 Task: Find connections with filter location Media Luna with filter topic #careerswith filter profile language Potuguese with filter current company Aon with filter school ATAL BIHARI VAJPAYEE UNIVERSITY (ABVP) BILASPUR with filter industry Paper and Forest Product Manufacturing with filter service category User Experience Writing with filter keywords title Director
Action: Mouse moved to (607, 77)
Screenshot: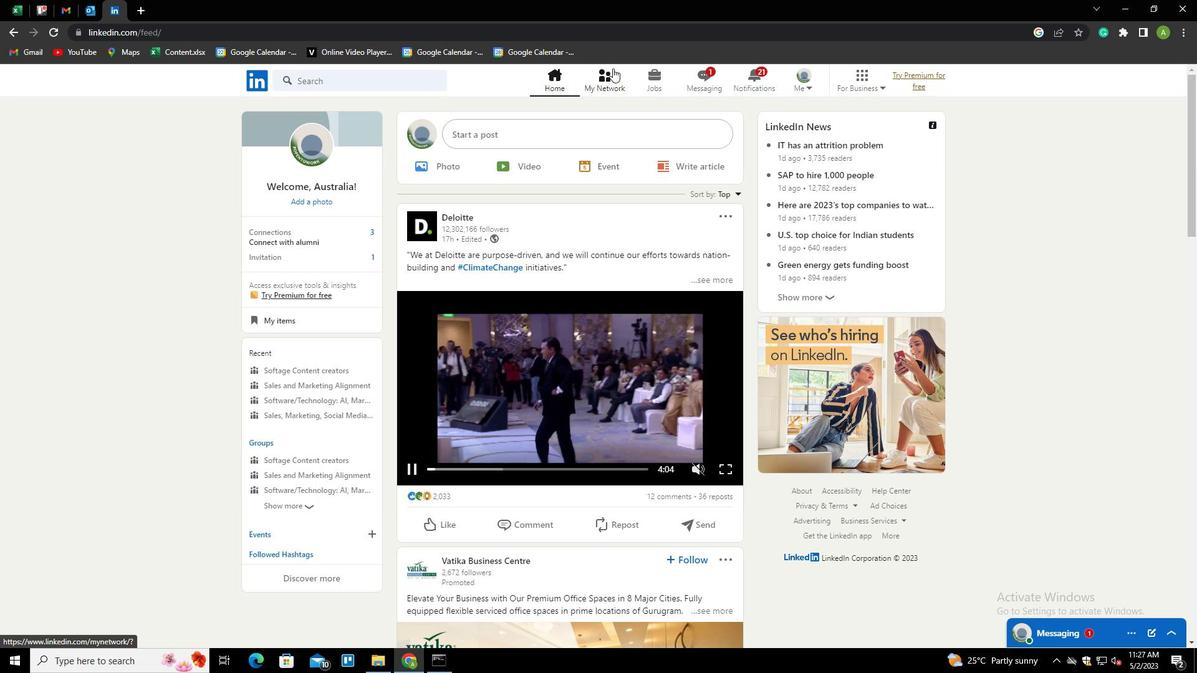 
Action: Mouse pressed left at (607, 77)
Screenshot: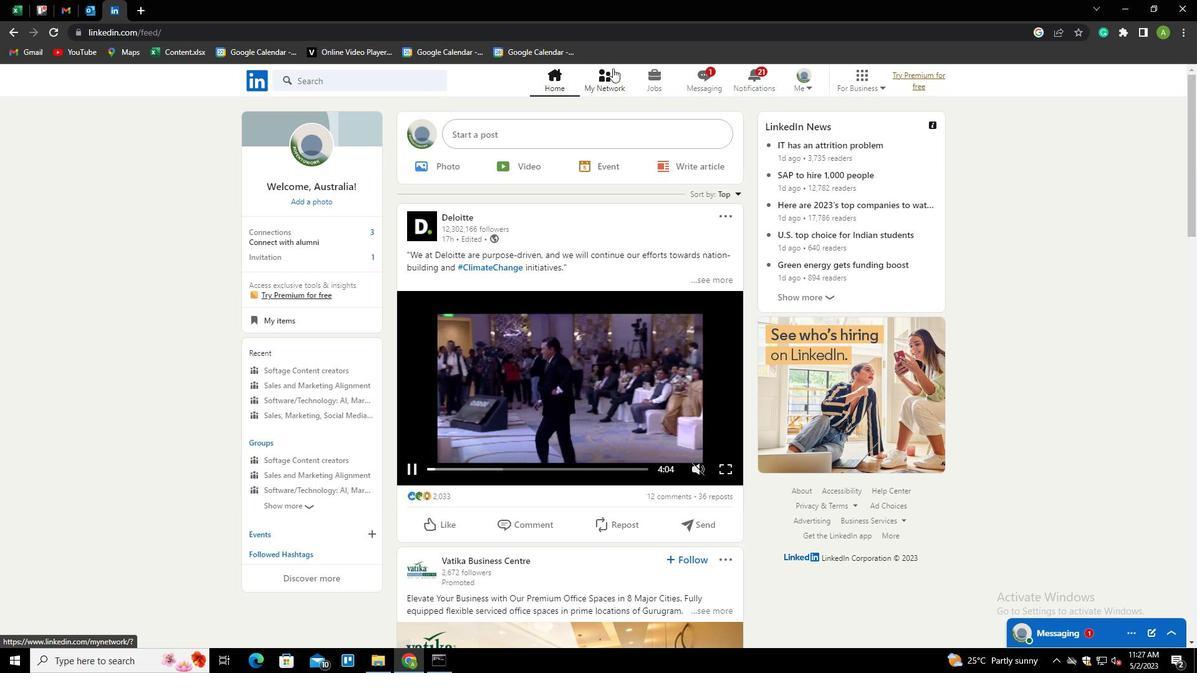 
Action: Mouse moved to (328, 148)
Screenshot: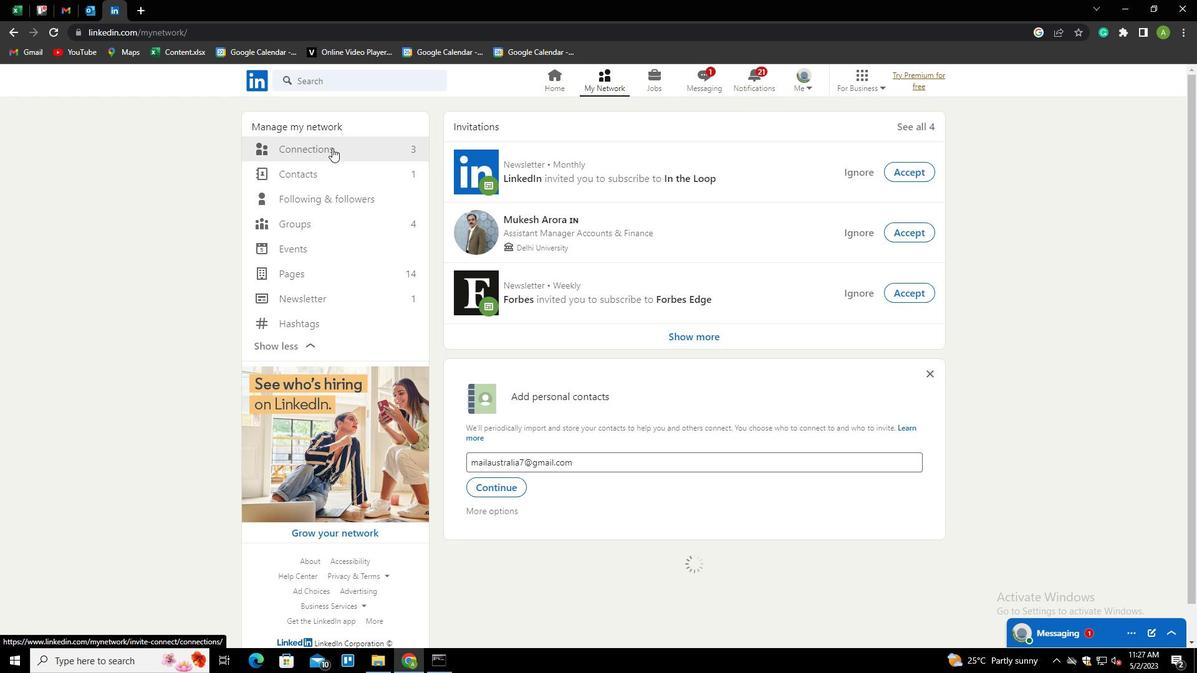 
Action: Mouse pressed left at (328, 148)
Screenshot: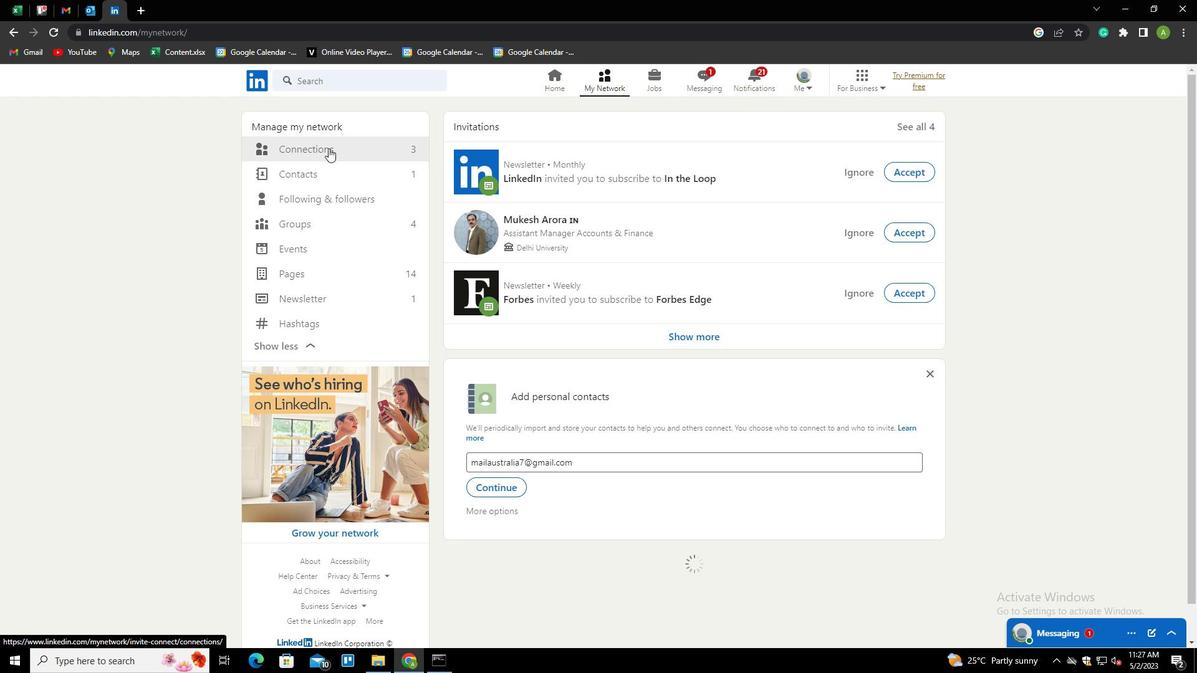 
Action: Mouse moved to (680, 148)
Screenshot: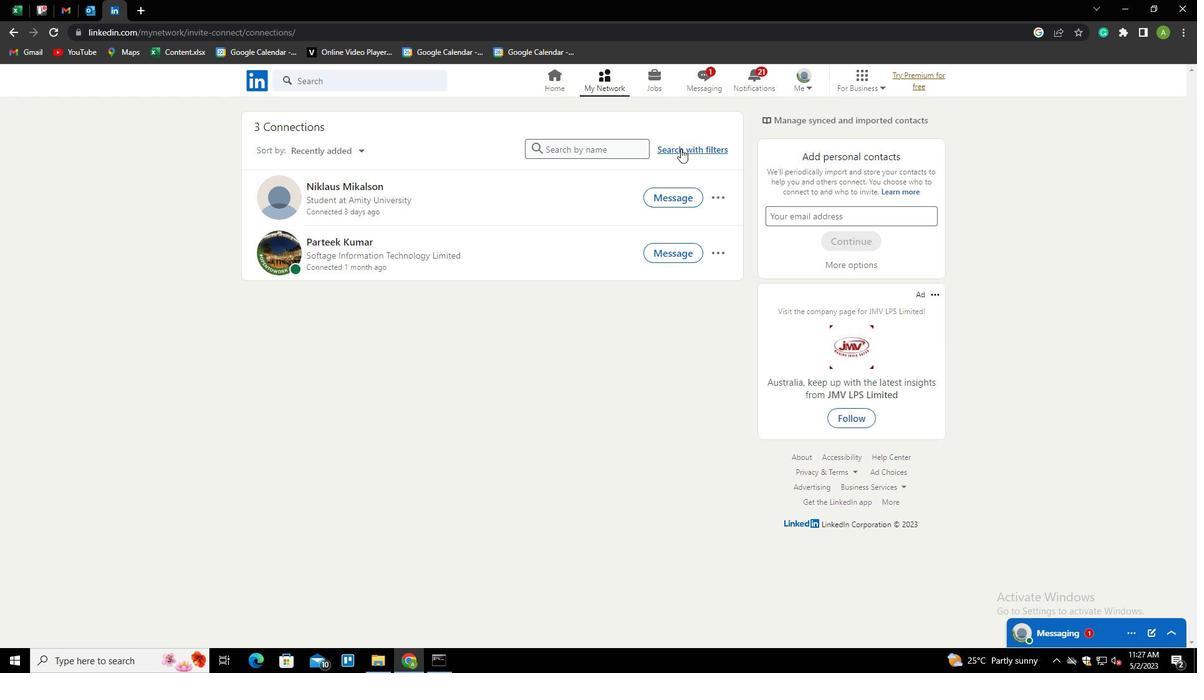 
Action: Mouse pressed left at (680, 148)
Screenshot: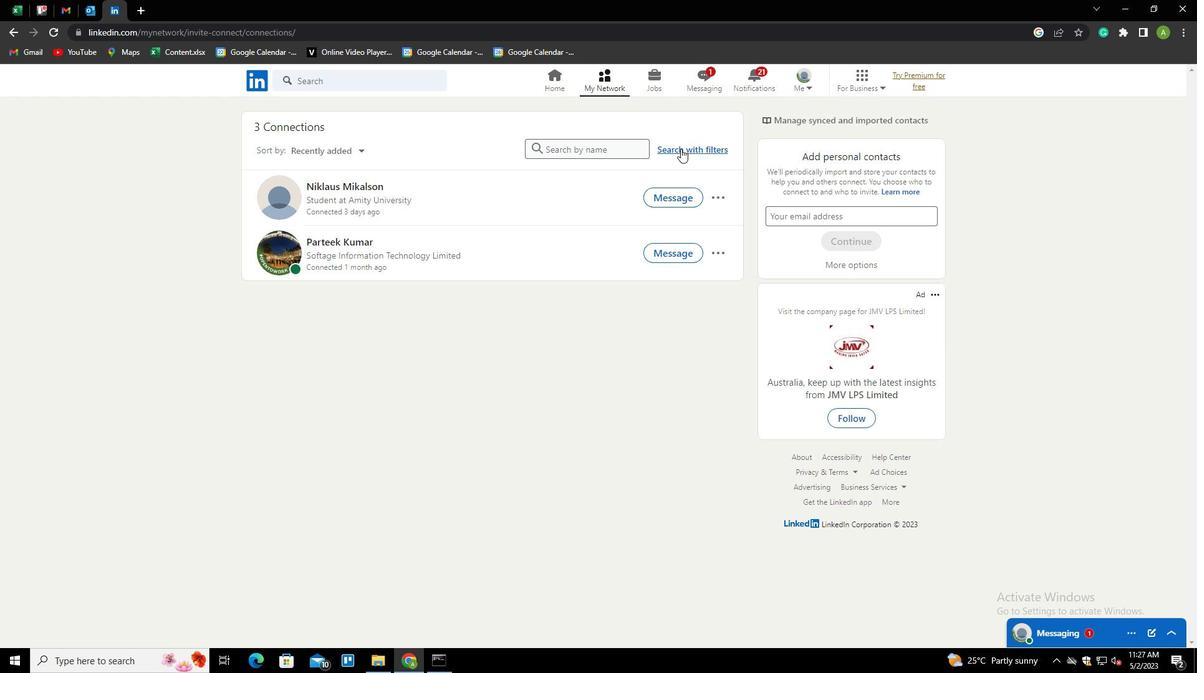 
Action: Mouse moved to (641, 109)
Screenshot: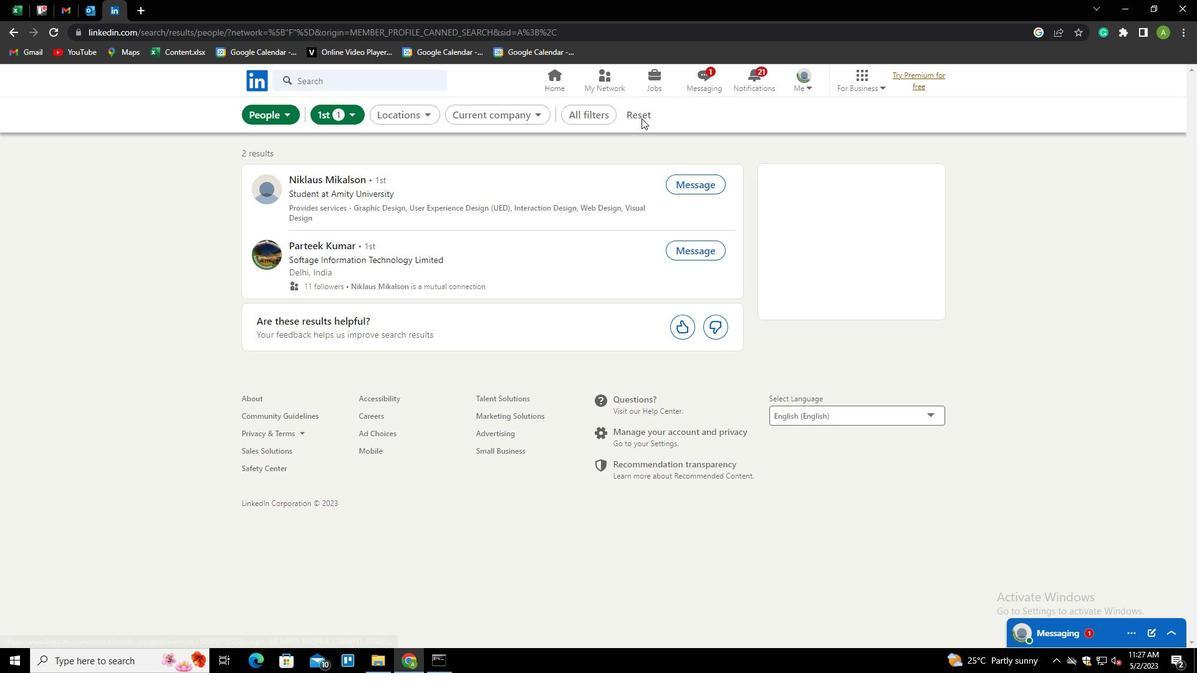 
Action: Mouse pressed left at (641, 109)
Screenshot: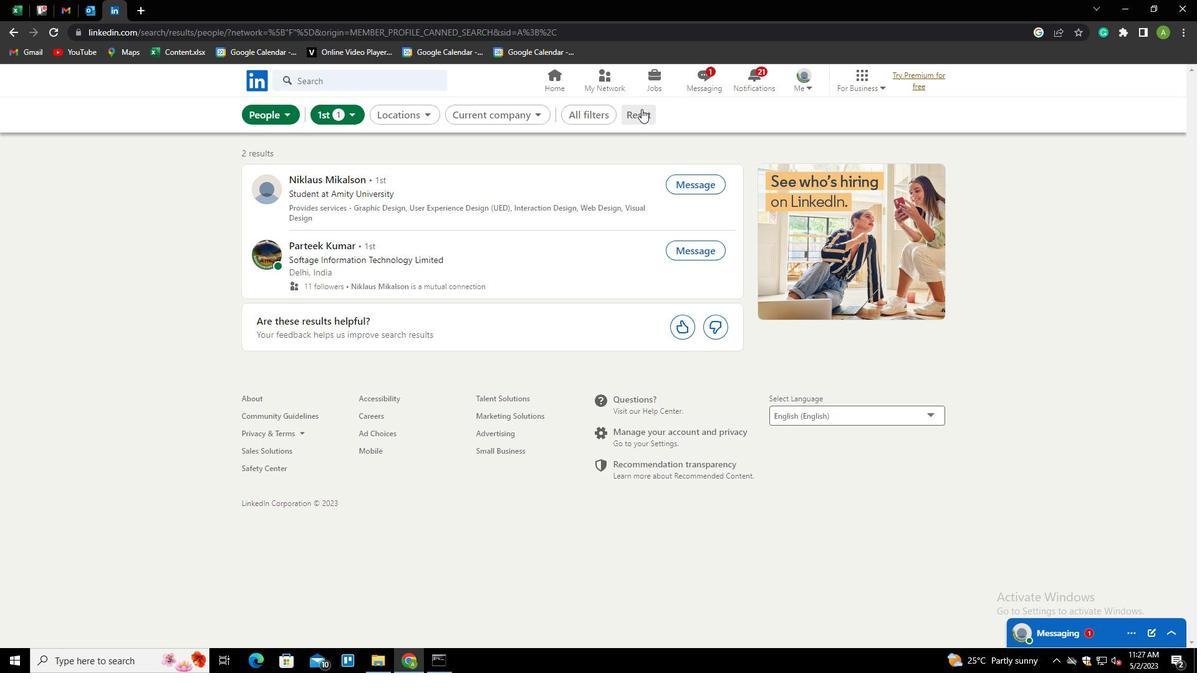 
Action: Mouse moved to (627, 114)
Screenshot: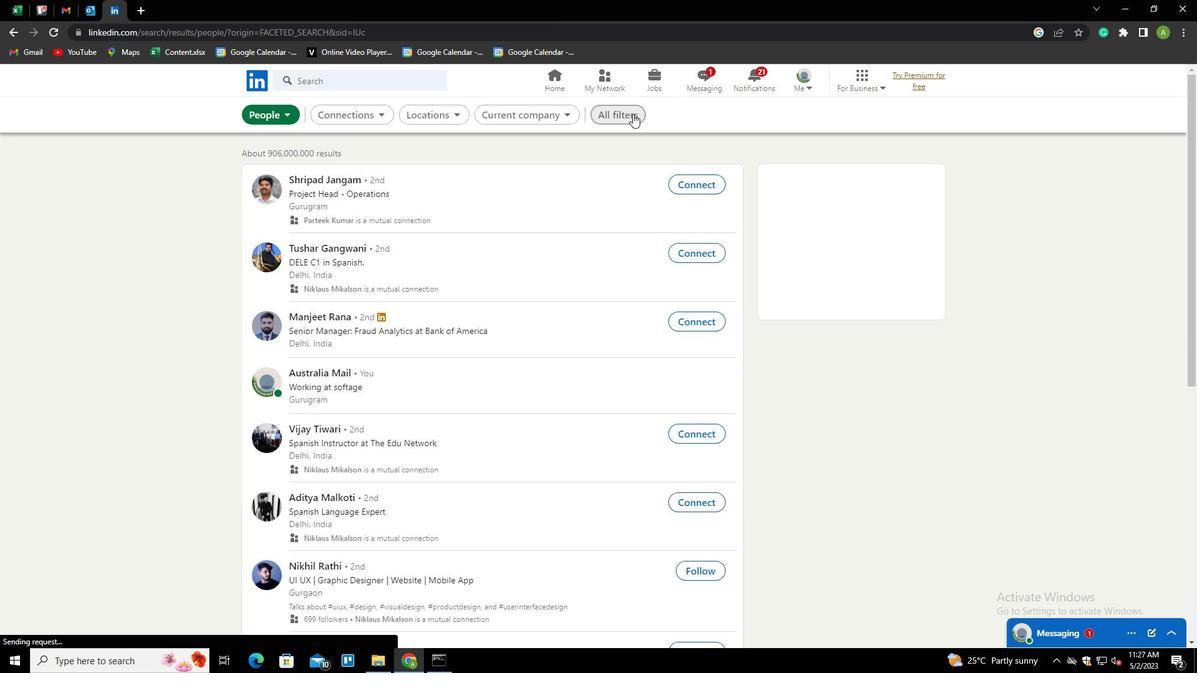 
Action: Mouse pressed left at (627, 114)
Screenshot: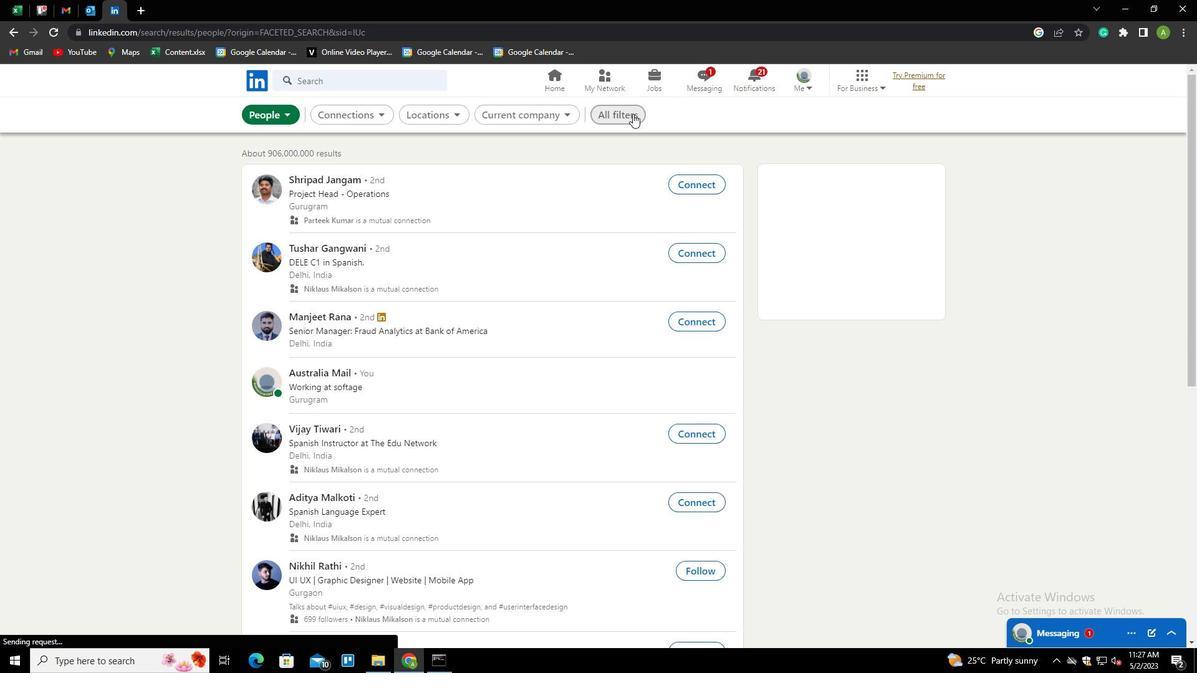 
Action: Mouse moved to (1065, 325)
Screenshot: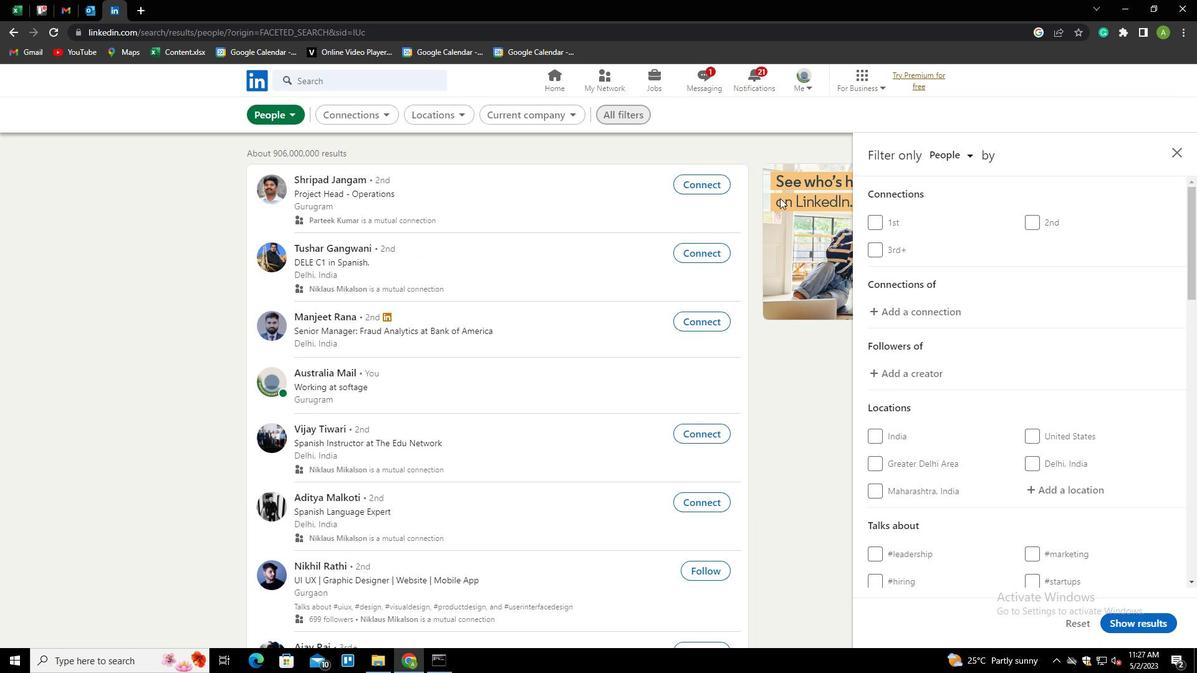 
Action: Mouse scrolled (1065, 324) with delta (0, 0)
Screenshot: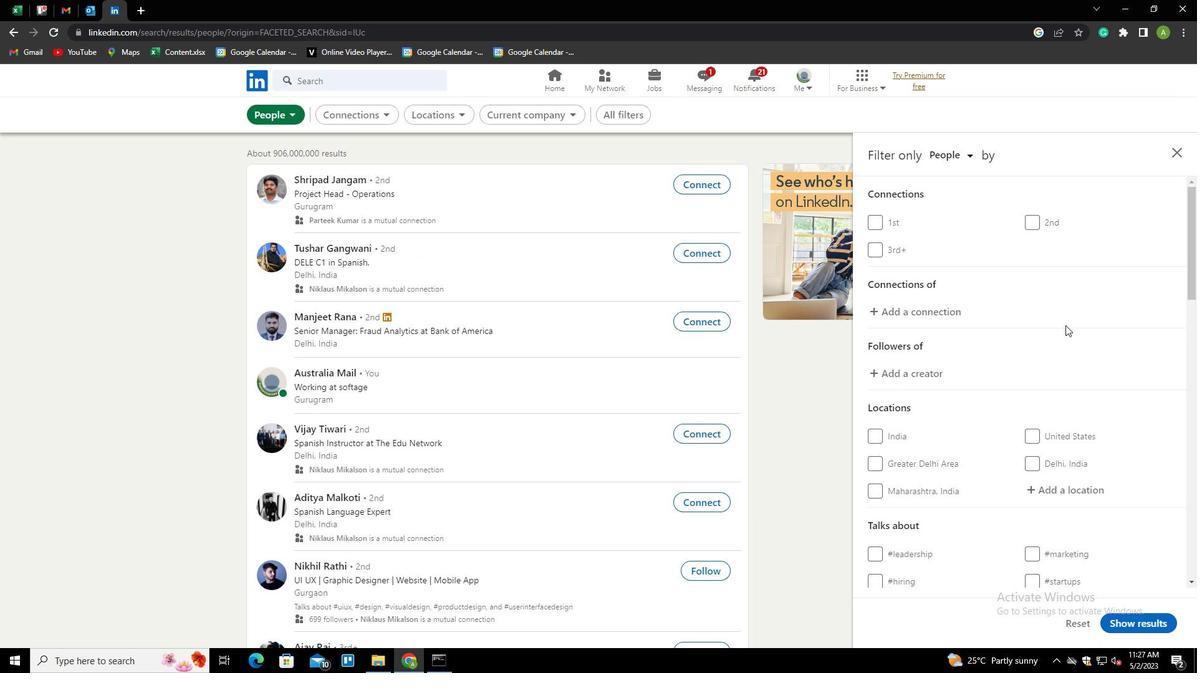 
Action: Mouse scrolled (1065, 324) with delta (0, 0)
Screenshot: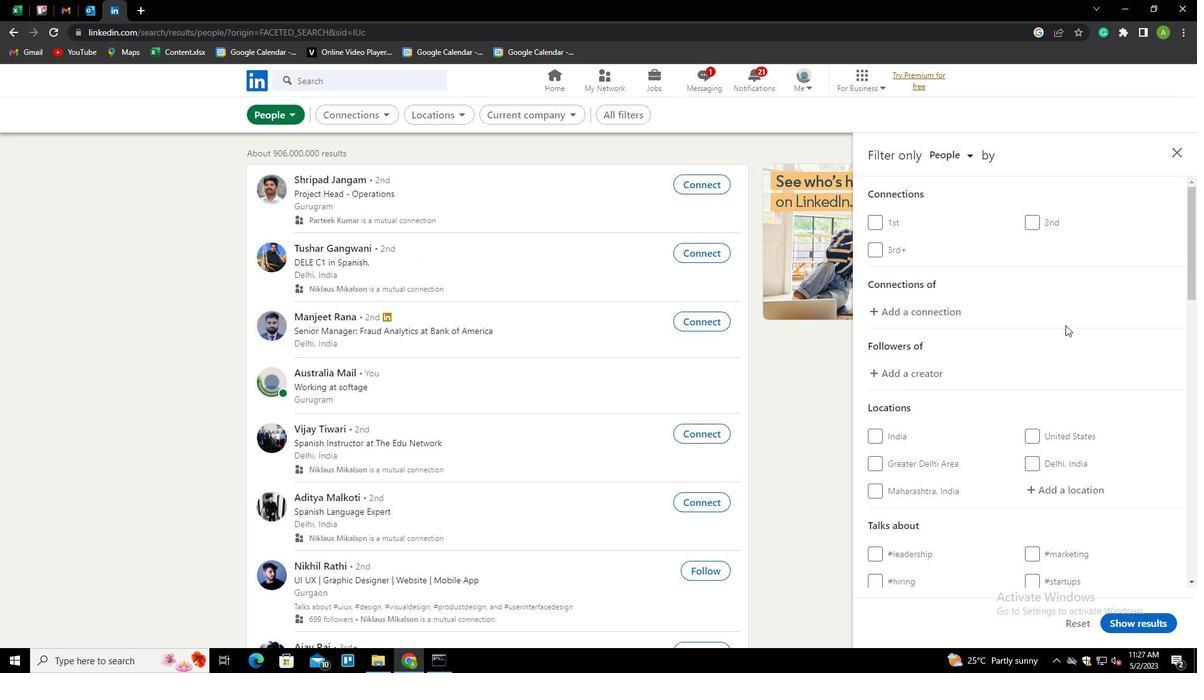 
Action: Mouse moved to (1042, 346)
Screenshot: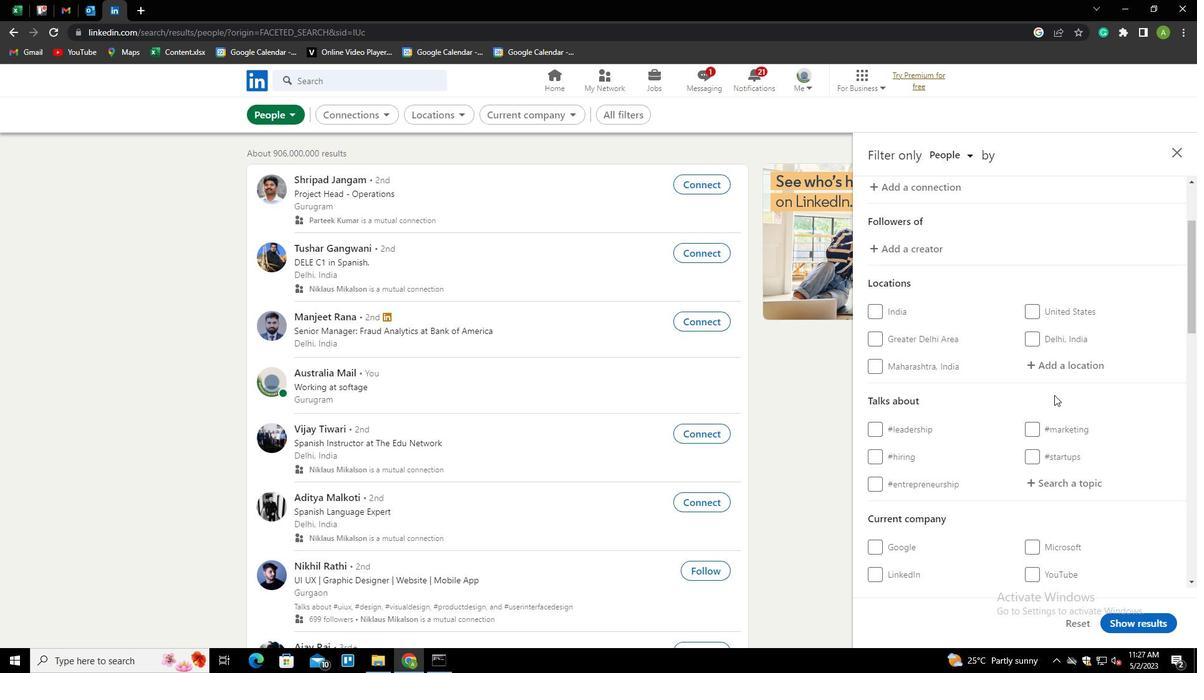 
Action: Mouse pressed left at (1042, 346)
Screenshot: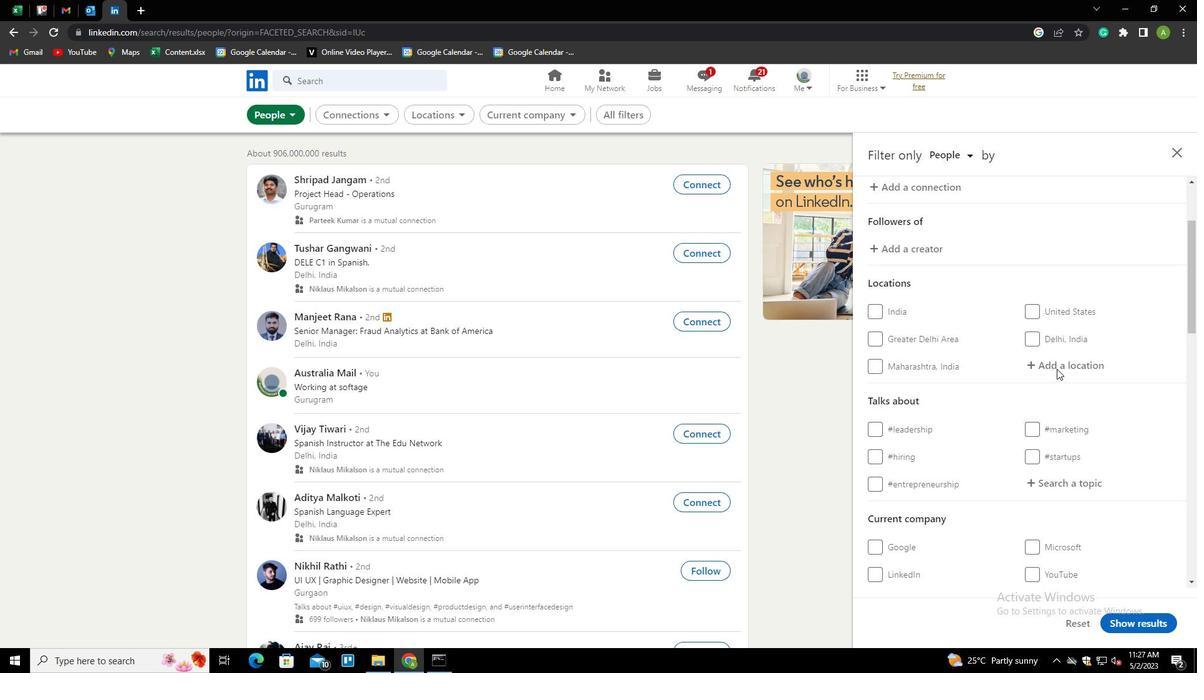 
Action: Mouse moved to (1042, 363)
Screenshot: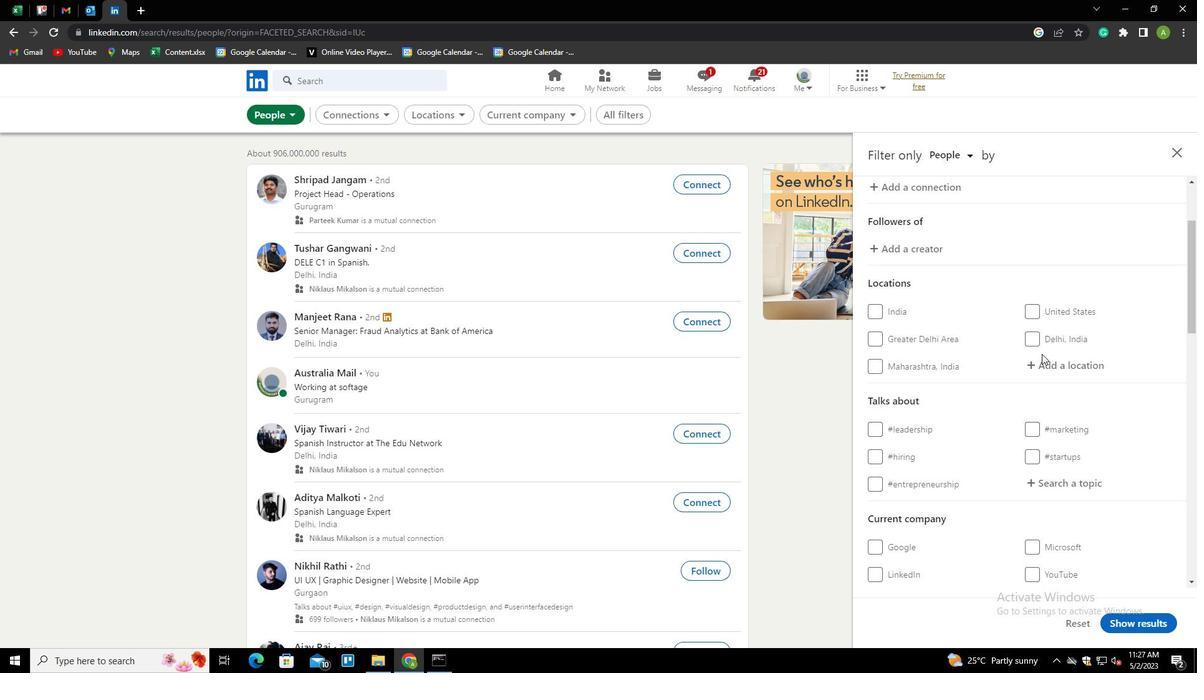 
Action: Mouse pressed left at (1042, 363)
Screenshot: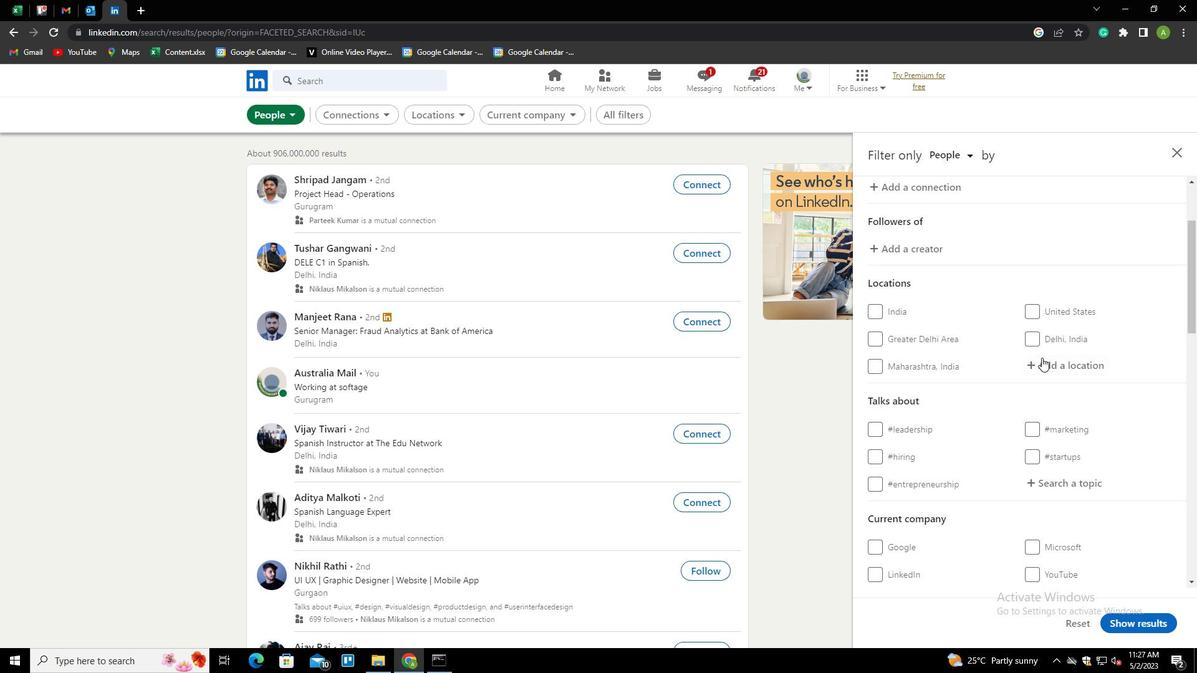 
Action: Mouse moved to (1050, 364)
Screenshot: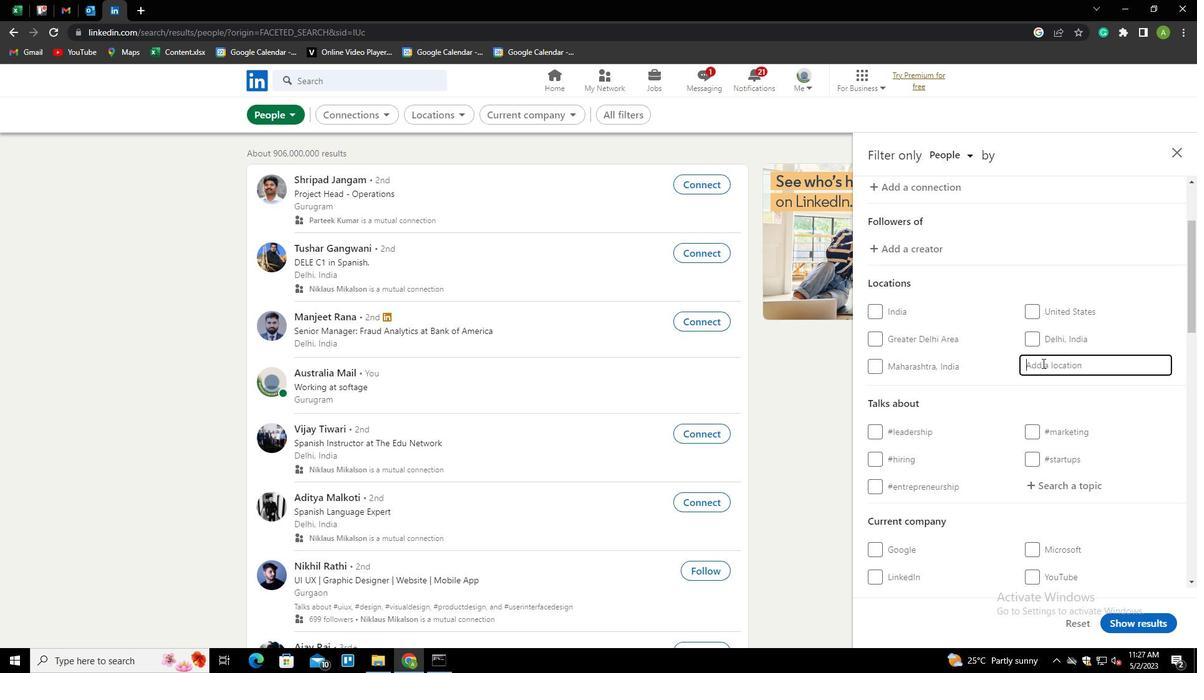 
Action: Mouse pressed left at (1050, 364)
Screenshot: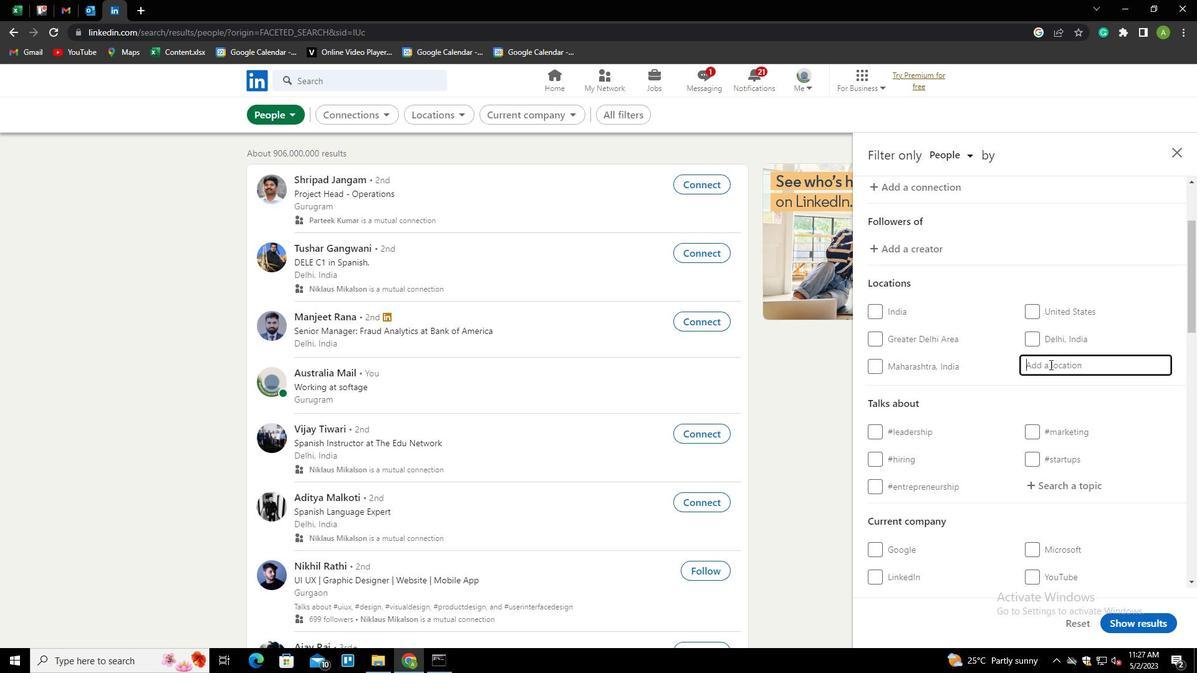 
Action: Key pressed <Key.shift>MEDIA<Key.space><Key.shift>LUNA
Screenshot: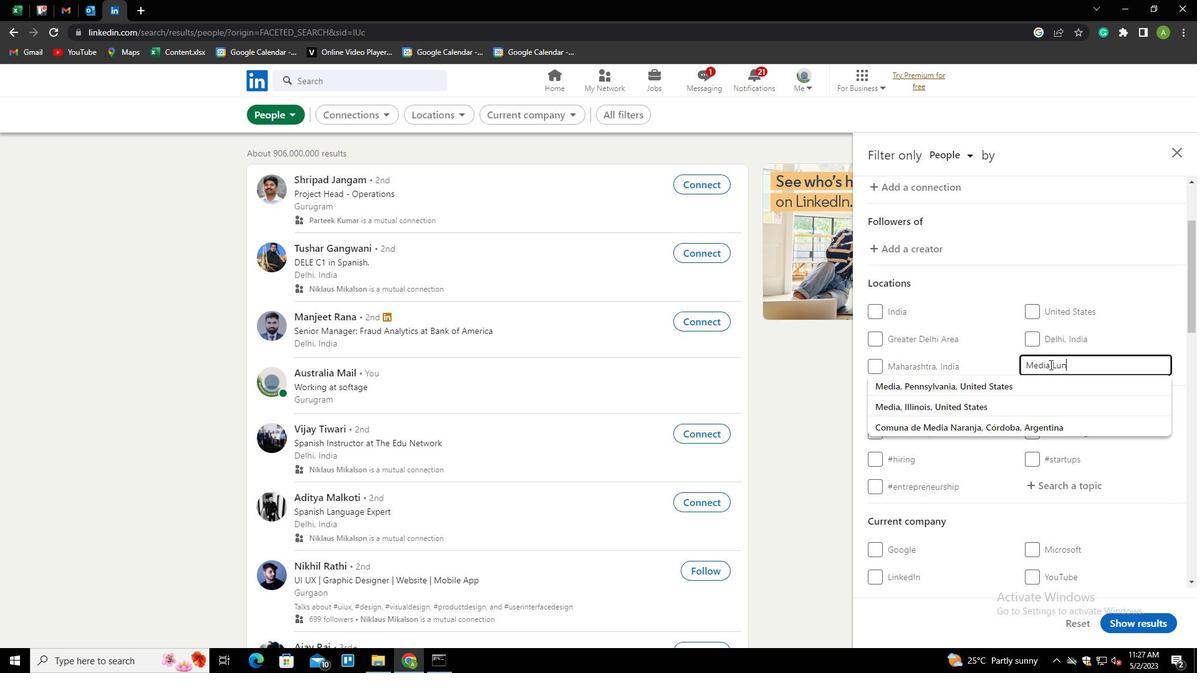 
Action: Mouse moved to (1147, 420)
Screenshot: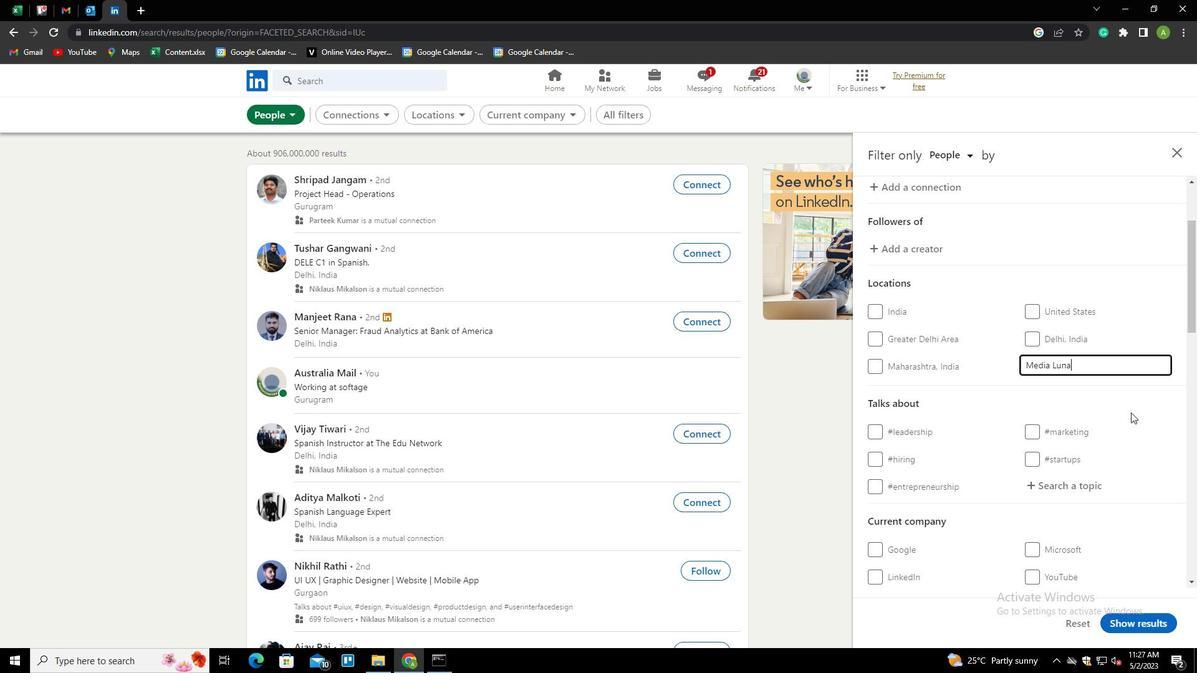 
Action: Mouse pressed left at (1147, 420)
Screenshot: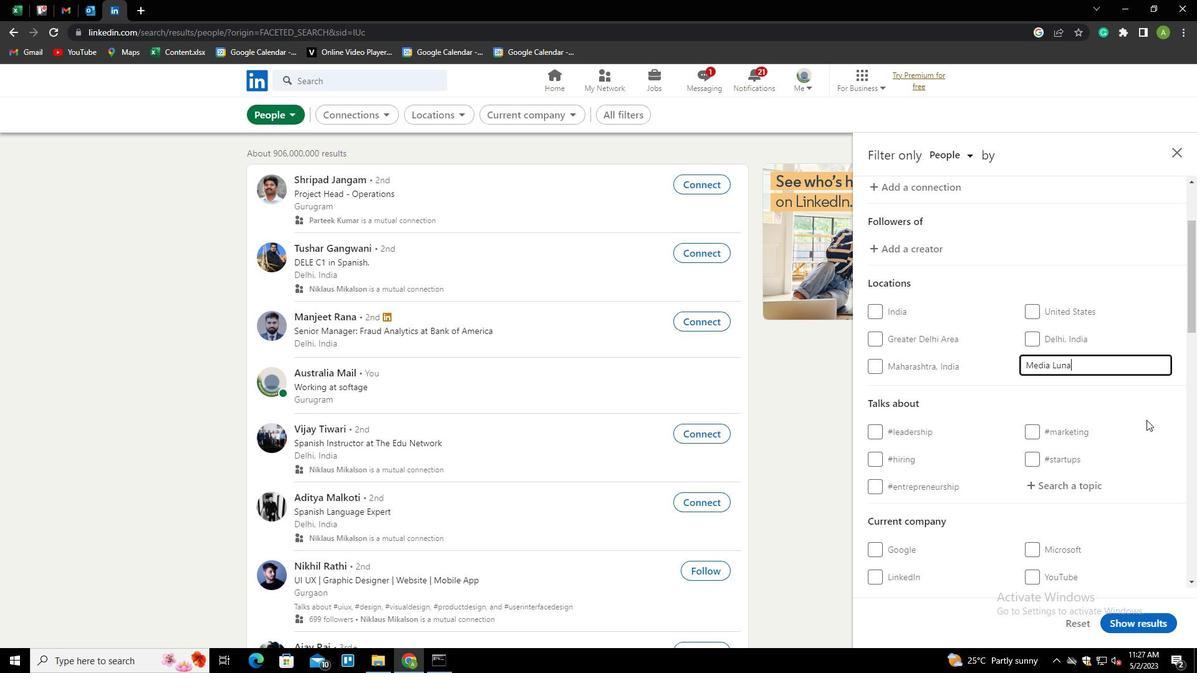 
Action: Mouse moved to (1061, 488)
Screenshot: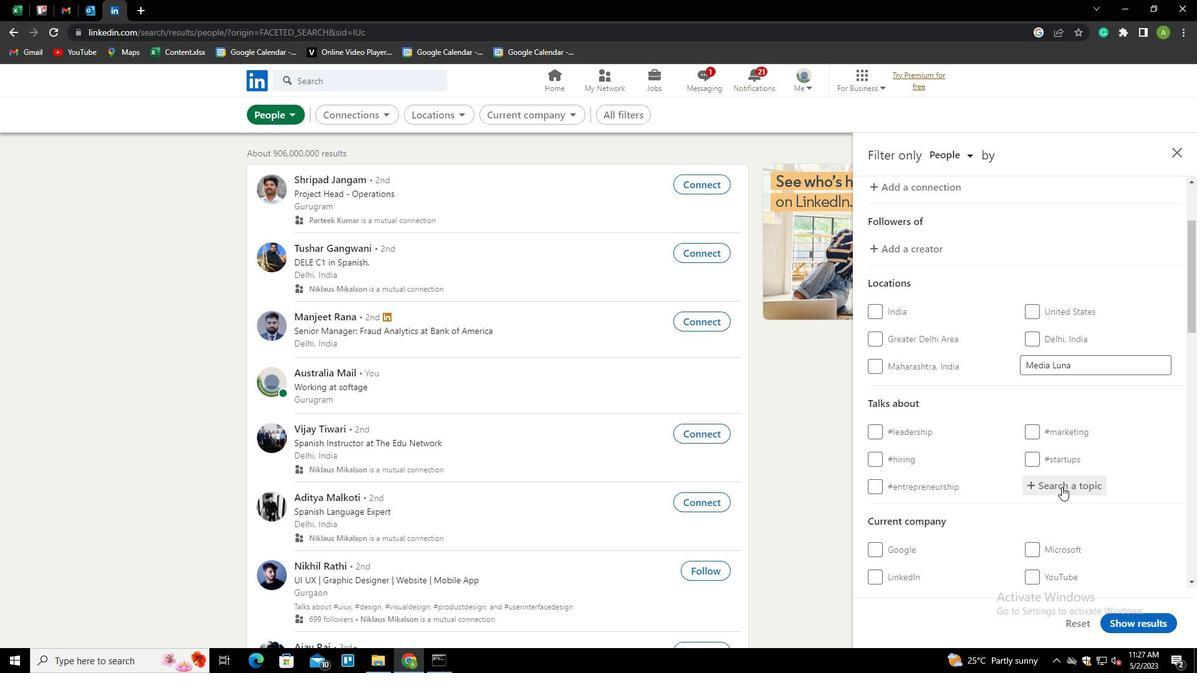 
Action: Mouse pressed left at (1061, 488)
Screenshot: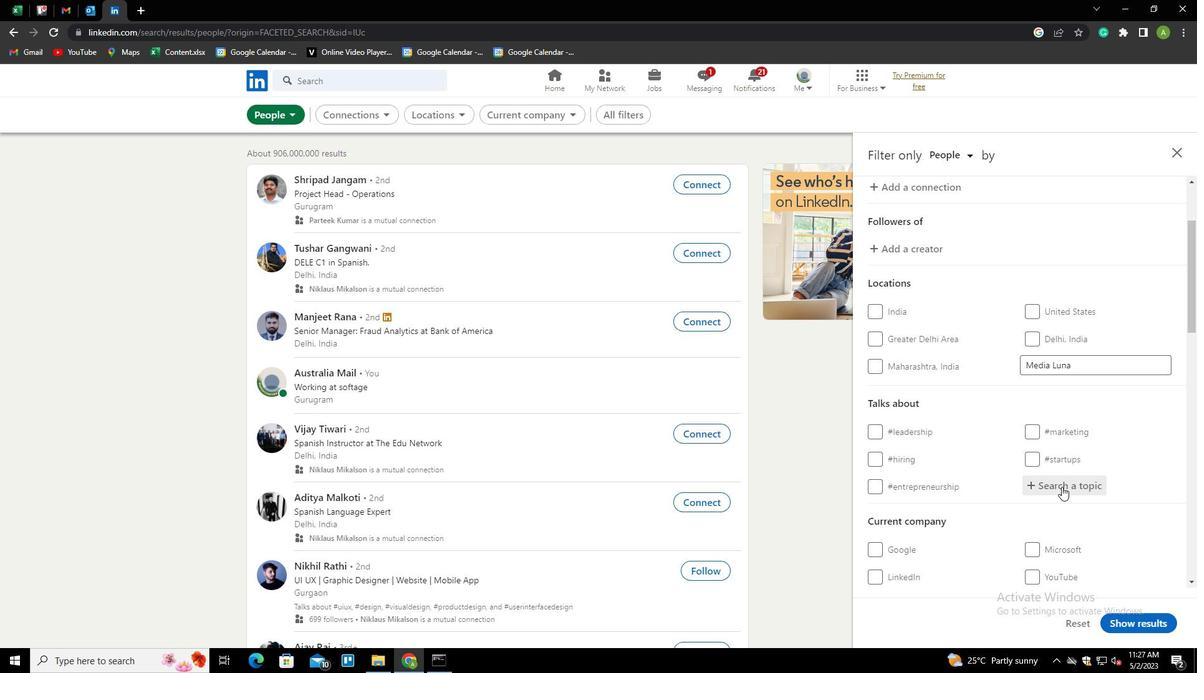 
Action: Mouse moved to (1070, 486)
Screenshot: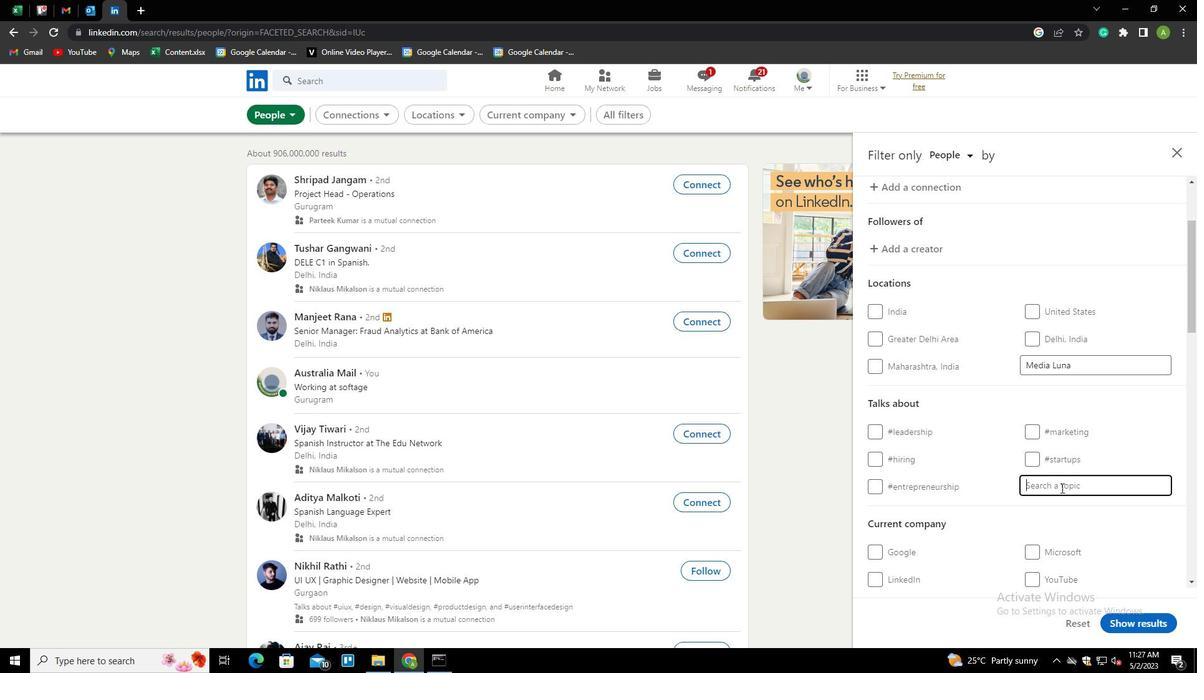 
Action: Mouse pressed left at (1070, 486)
Screenshot: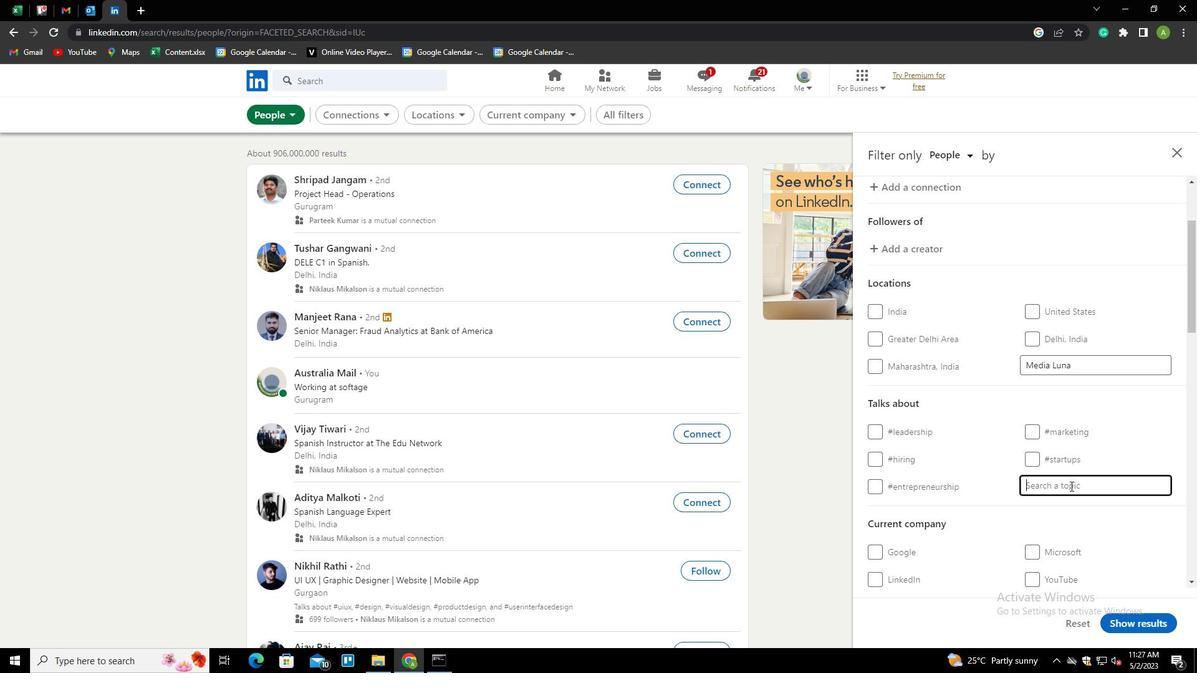 
Action: Key pressed CAREER<Key.down>S<Key.down><Key.enter>
Screenshot: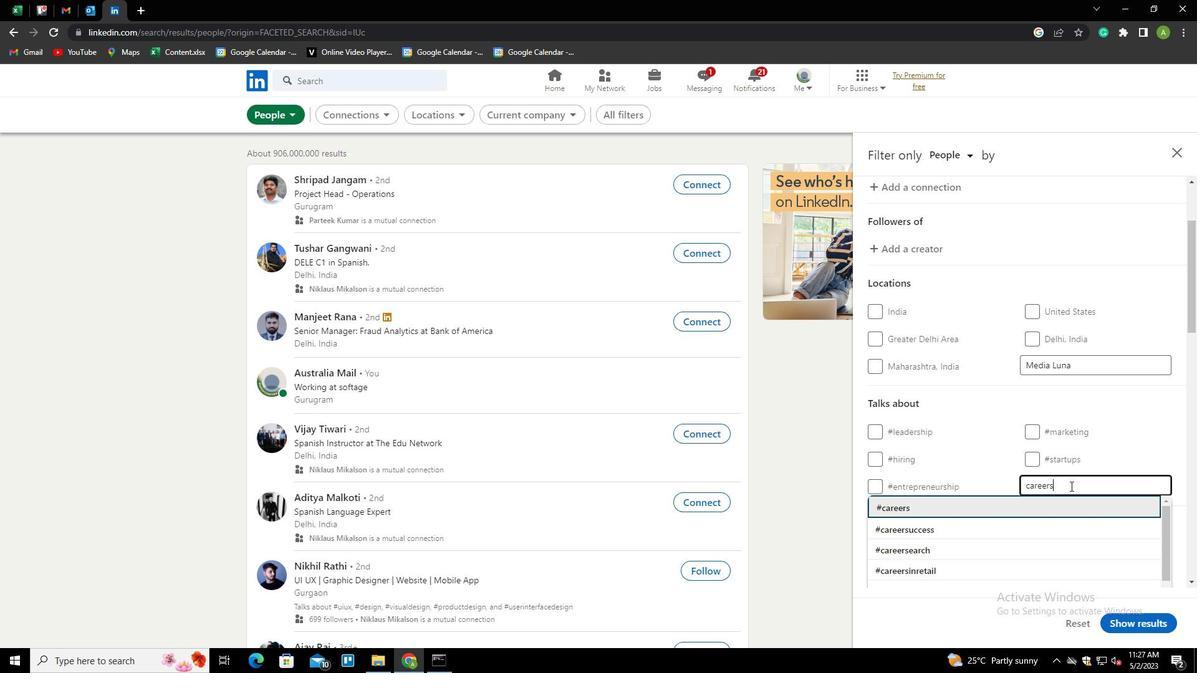 
Action: Mouse scrolled (1070, 485) with delta (0, 0)
Screenshot: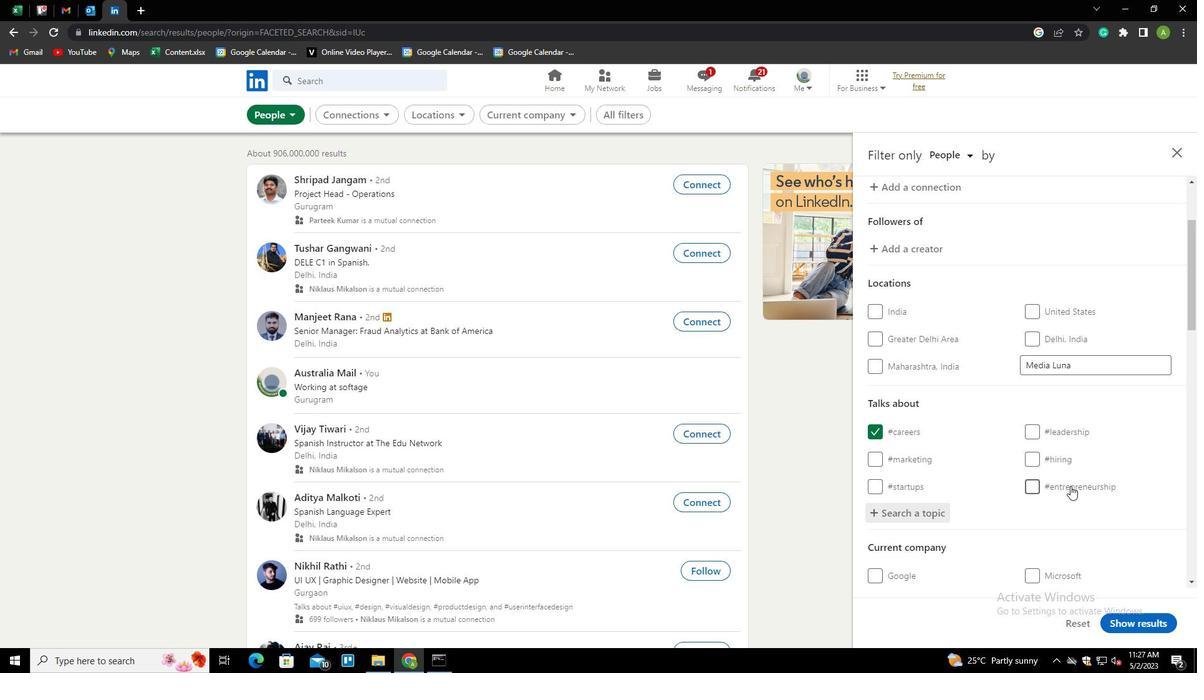 
Action: Mouse scrolled (1070, 485) with delta (0, 0)
Screenshot: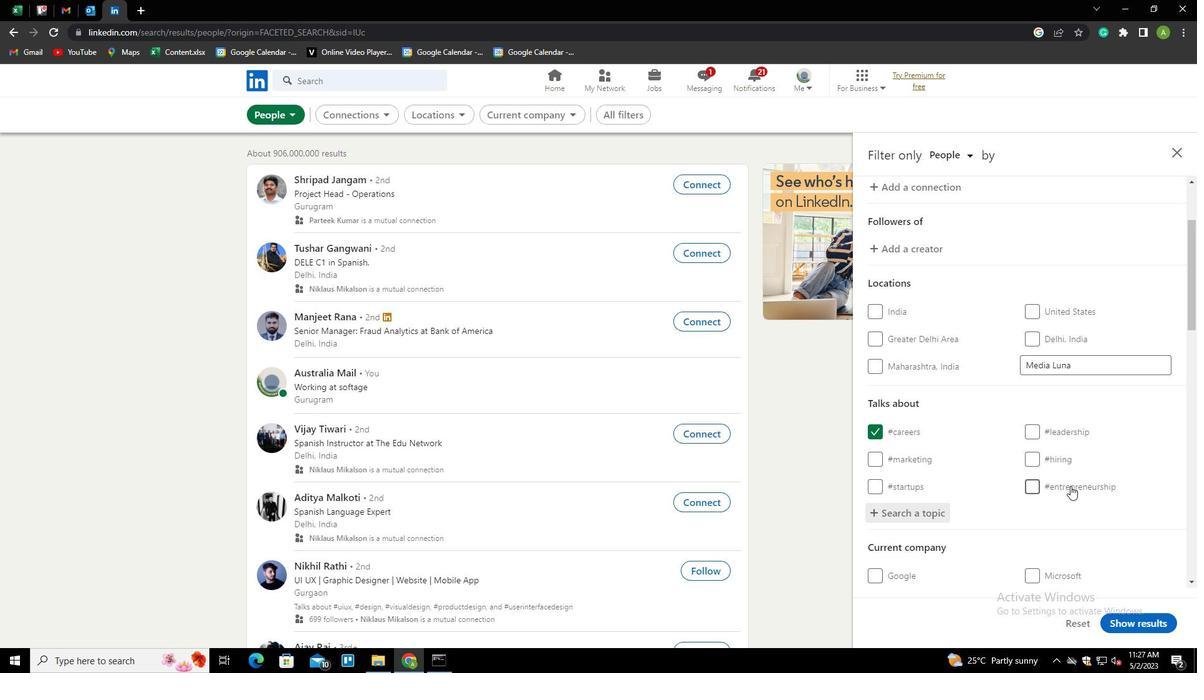 
Action: Mouse scrolled (1070, 485) with delta (0, 0)
Screenshot: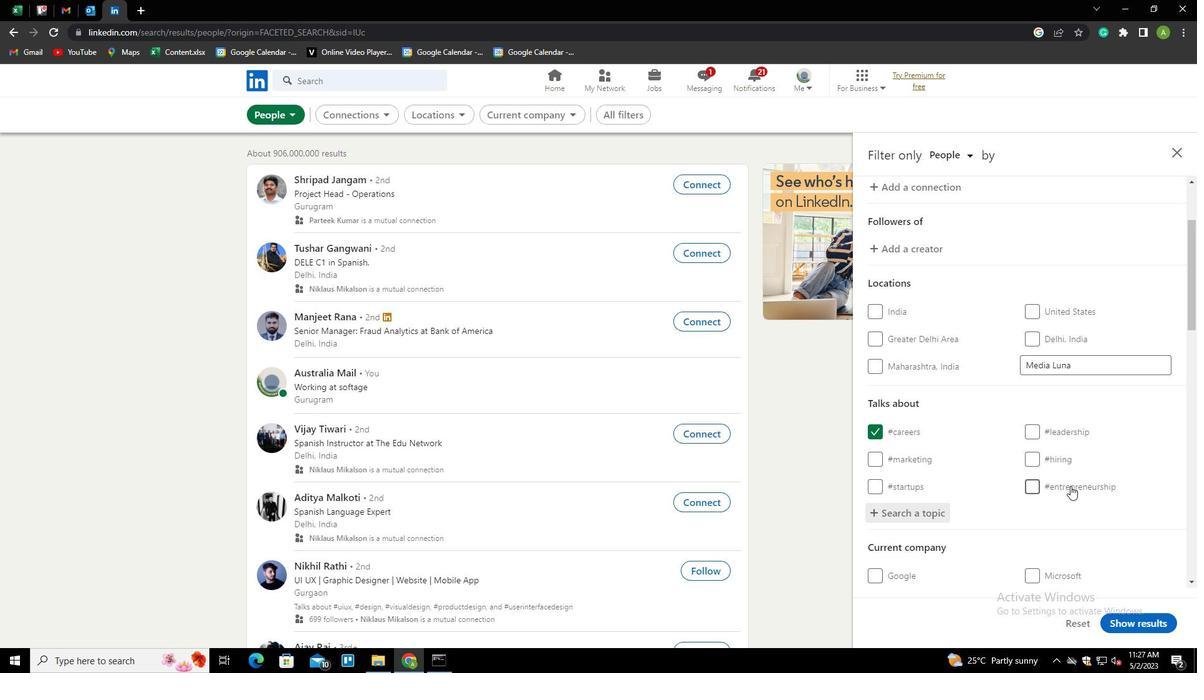 
Action: Mouse scrolled (1070, 485) with delta (0, 0)
Screenshot: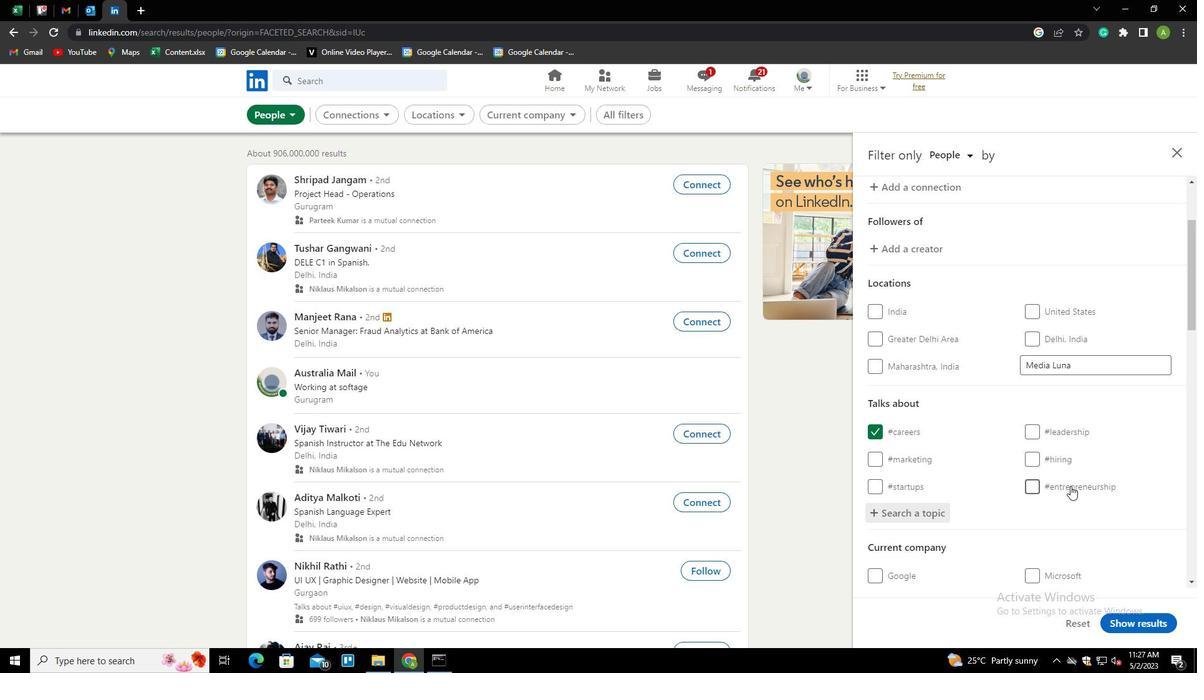 
Action: Mouse scrolled (1070, 485) with delta (0, 0)
Screenshot: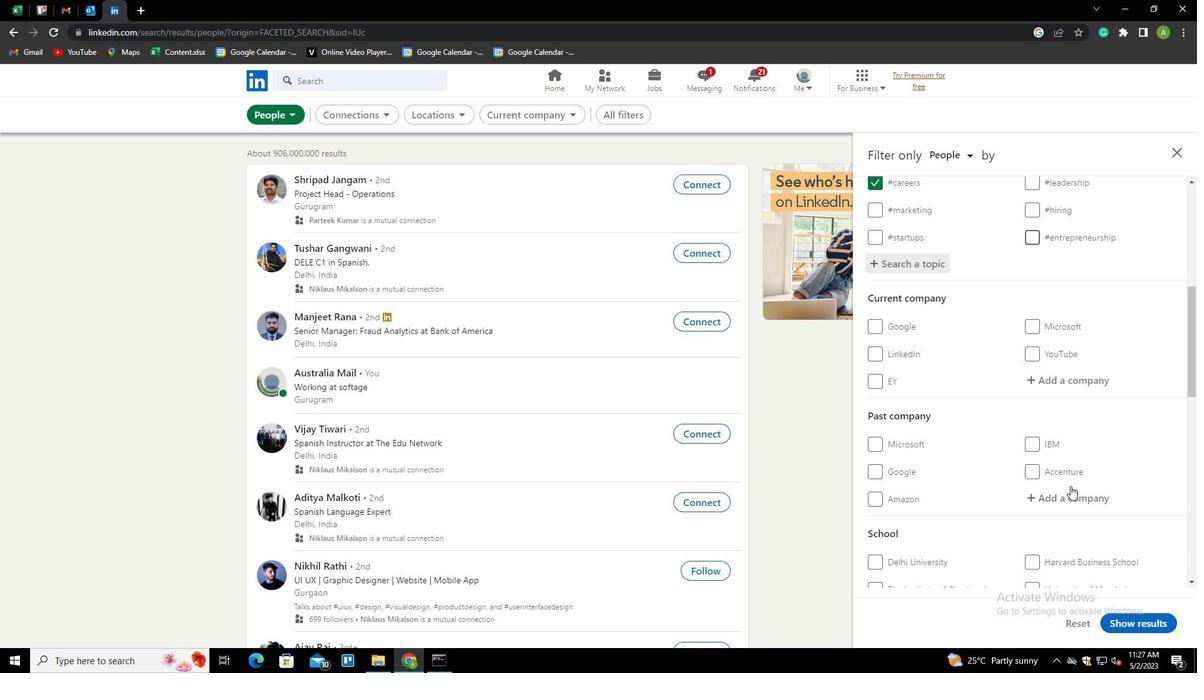 
Action: Mouse scrolled (1070, 485) with delta (0, 0)
Screenshot: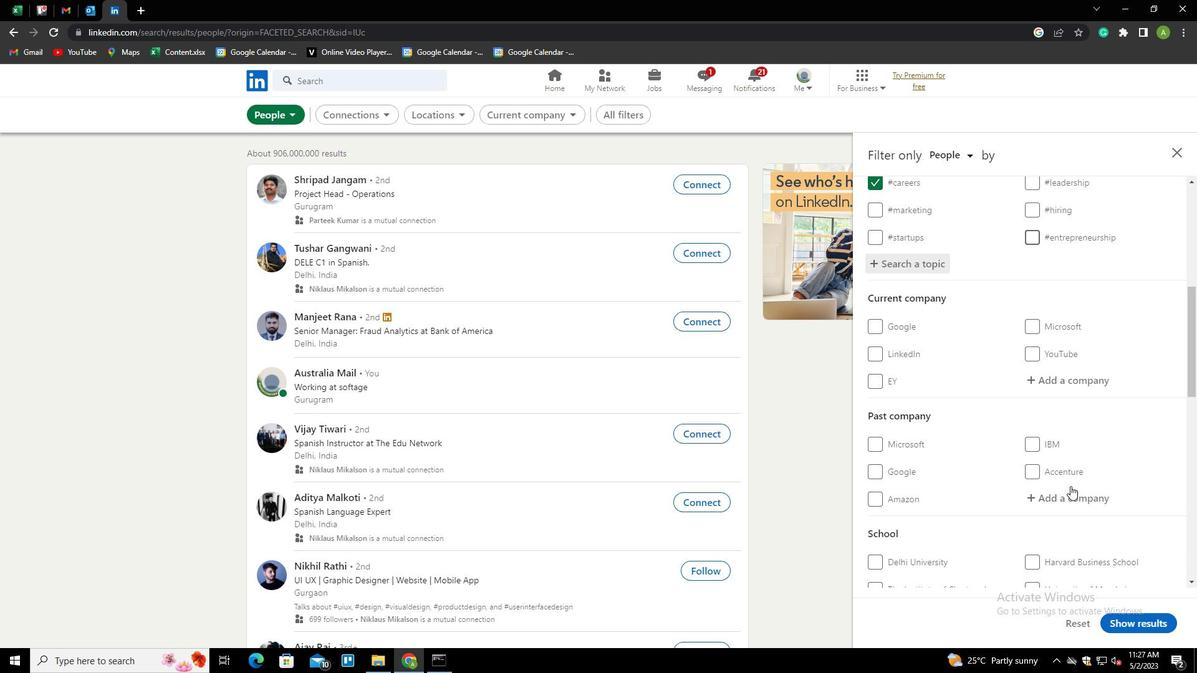 
Action: Mouse scrolled (1070, 485) with delta (0, 0)
Screenshot: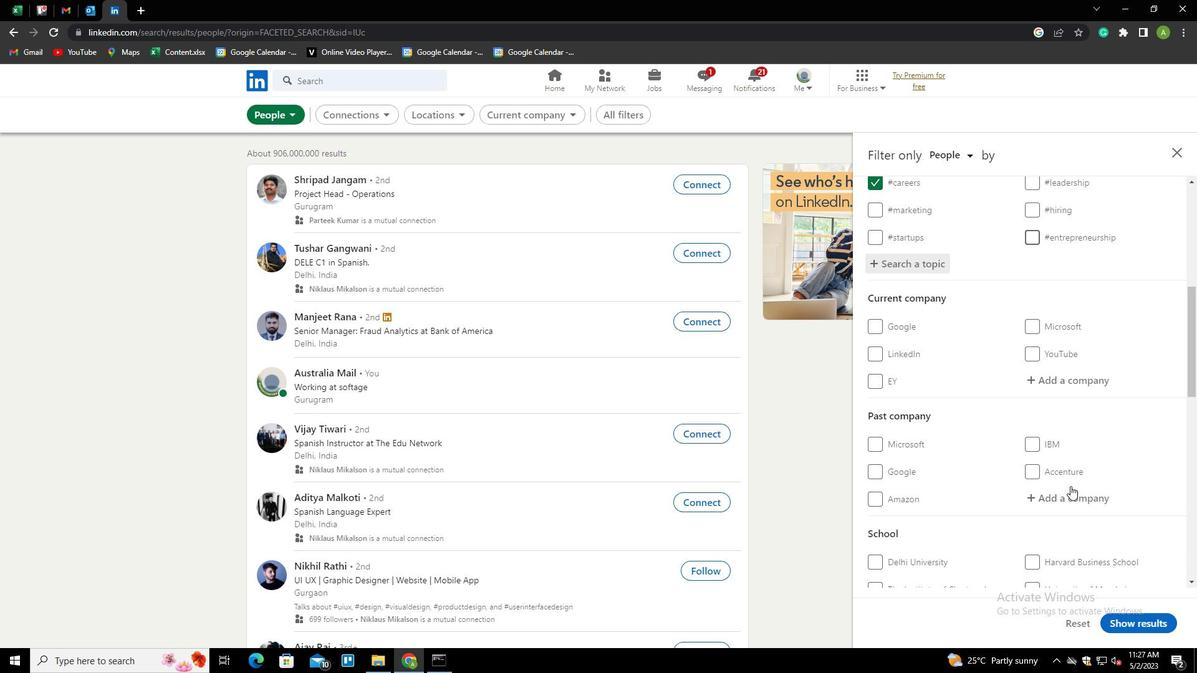 
Action: Mouse scrolled (1070, 485) with delta (0, 0)
Screenshot: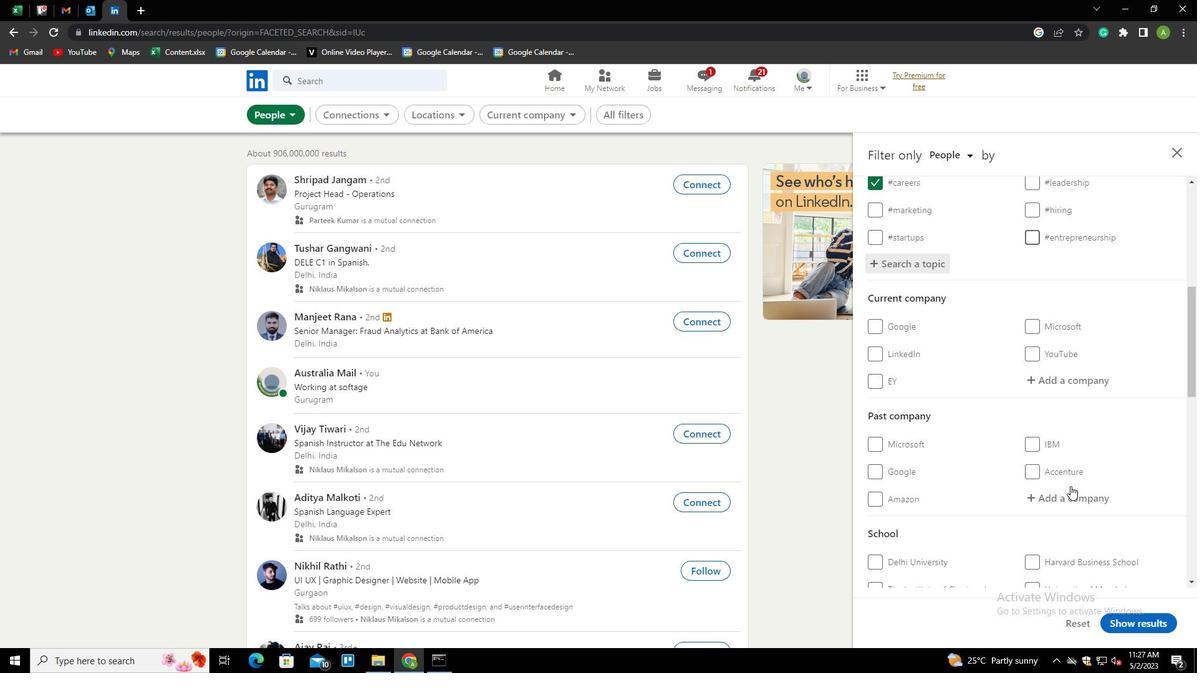 
Action: Mouse scrolled (1070, 485) with delta (0, 0)
Screenshot: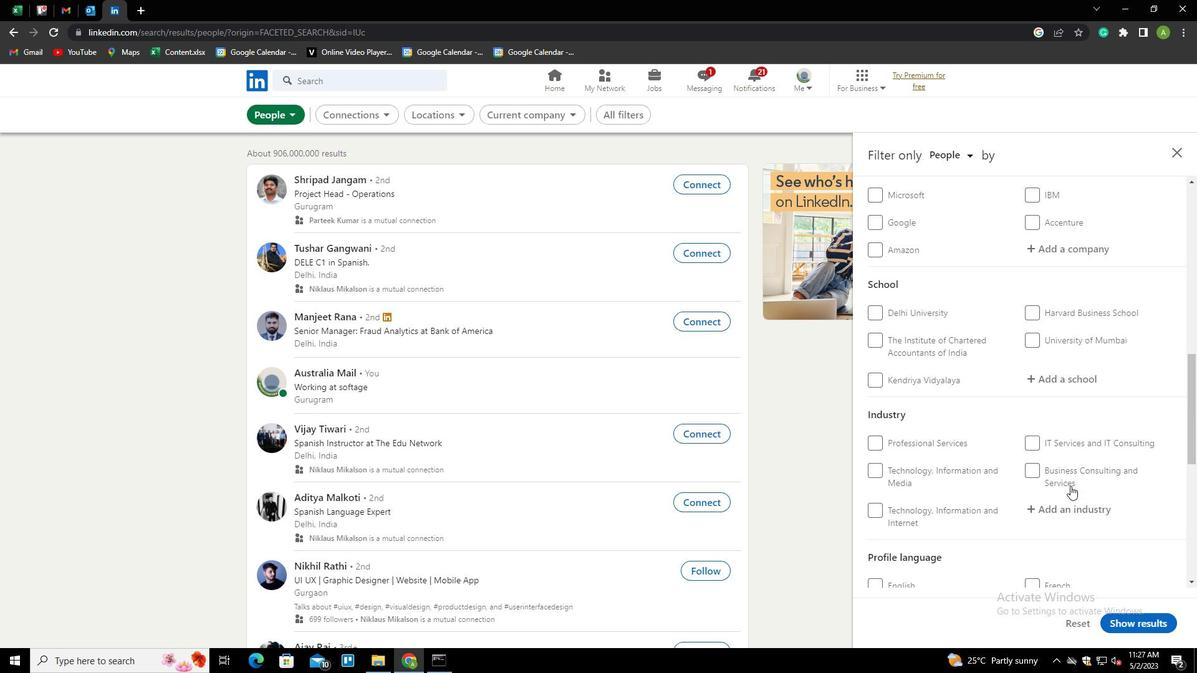 
Action: Mouse scrolled (1070, 485) with delta (0, 0)
Screenshot: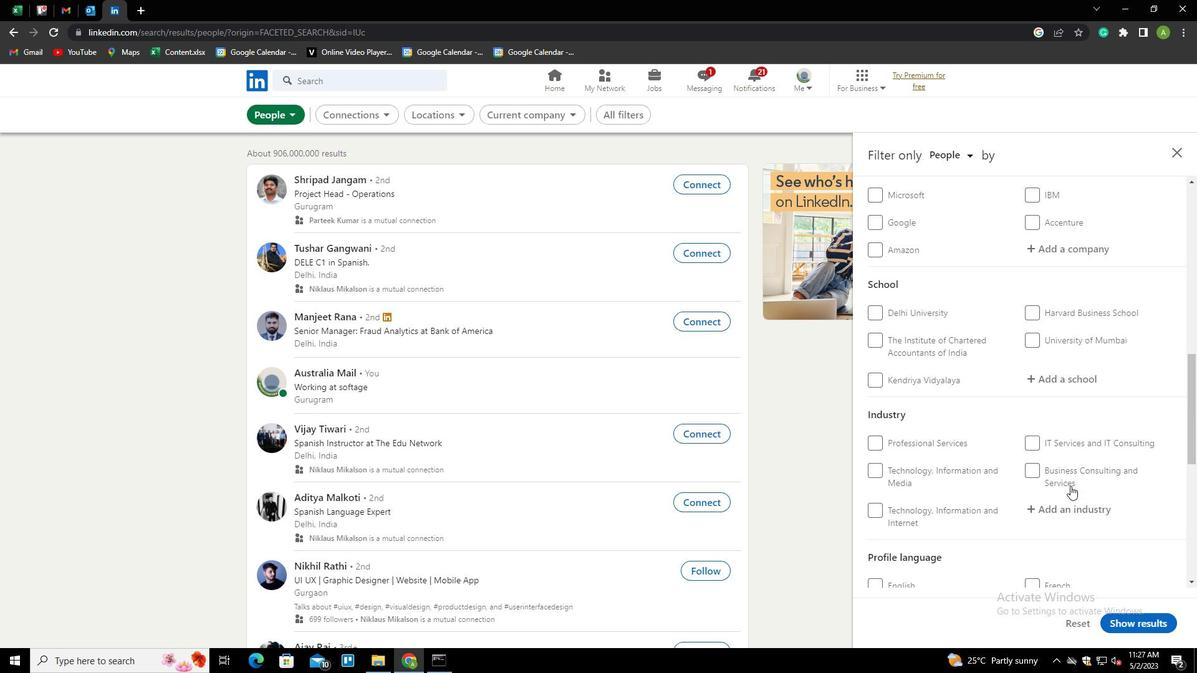
Action: Mouse moved to (1035, 485)
Screenshot: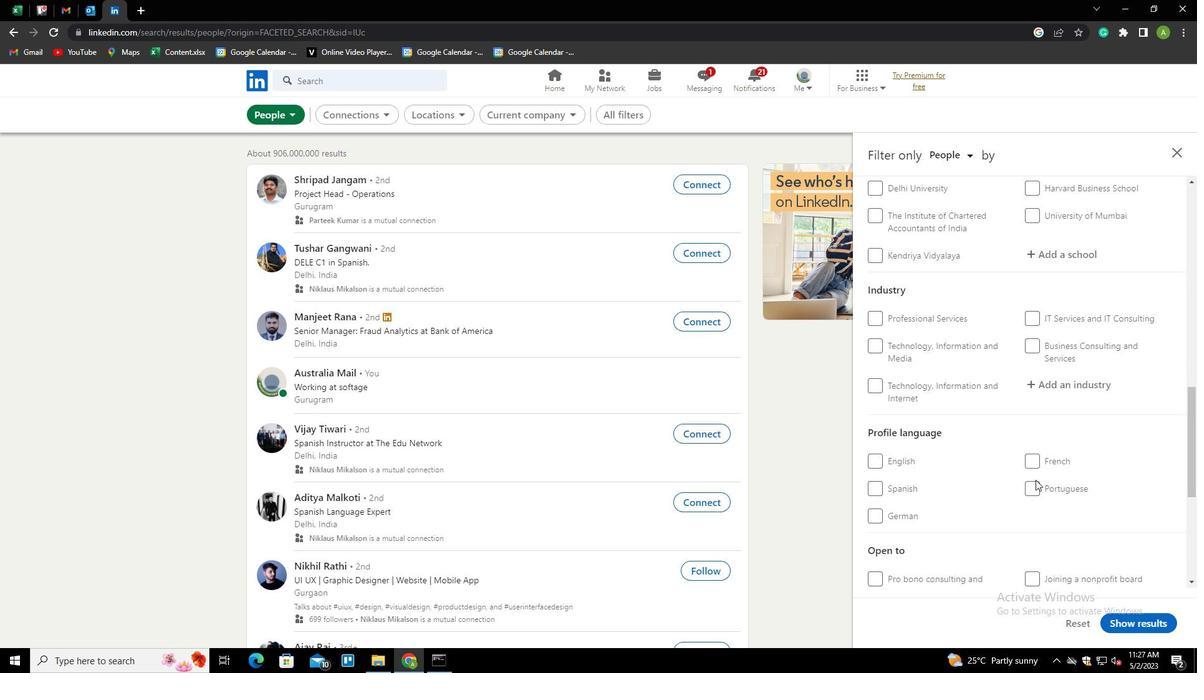 
Action: Mouse pressed left at (1035, 485)
Screenshot: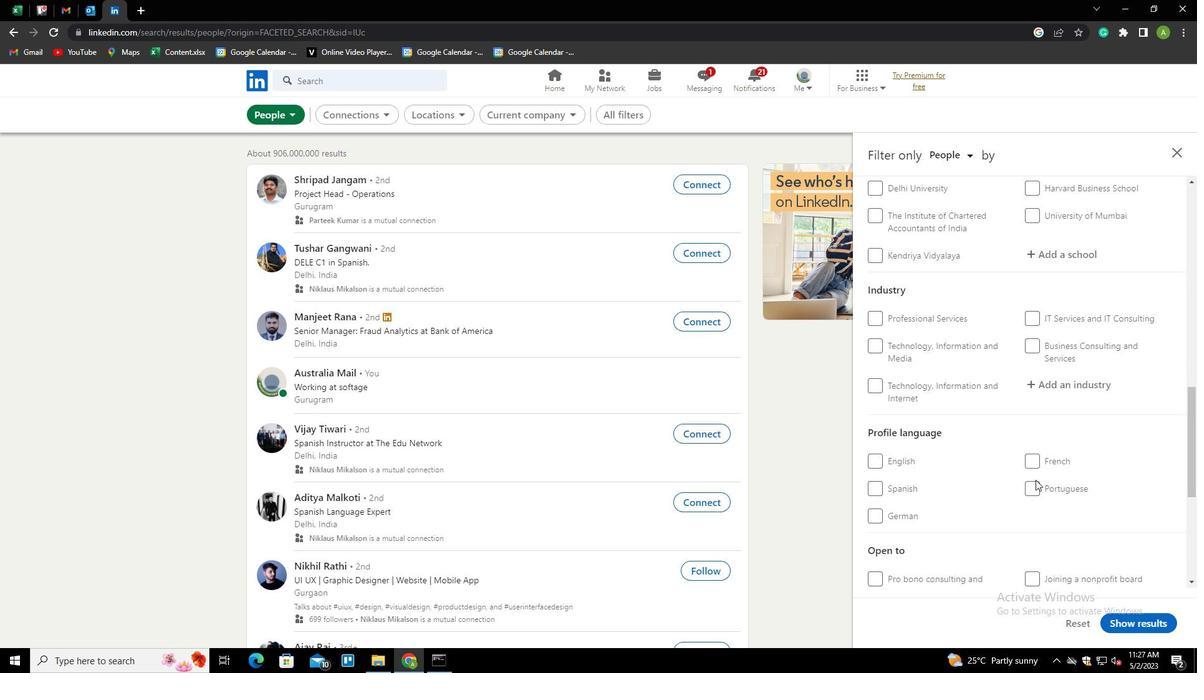 
Action: Mouse moved to (1077, 457)
Screenshot: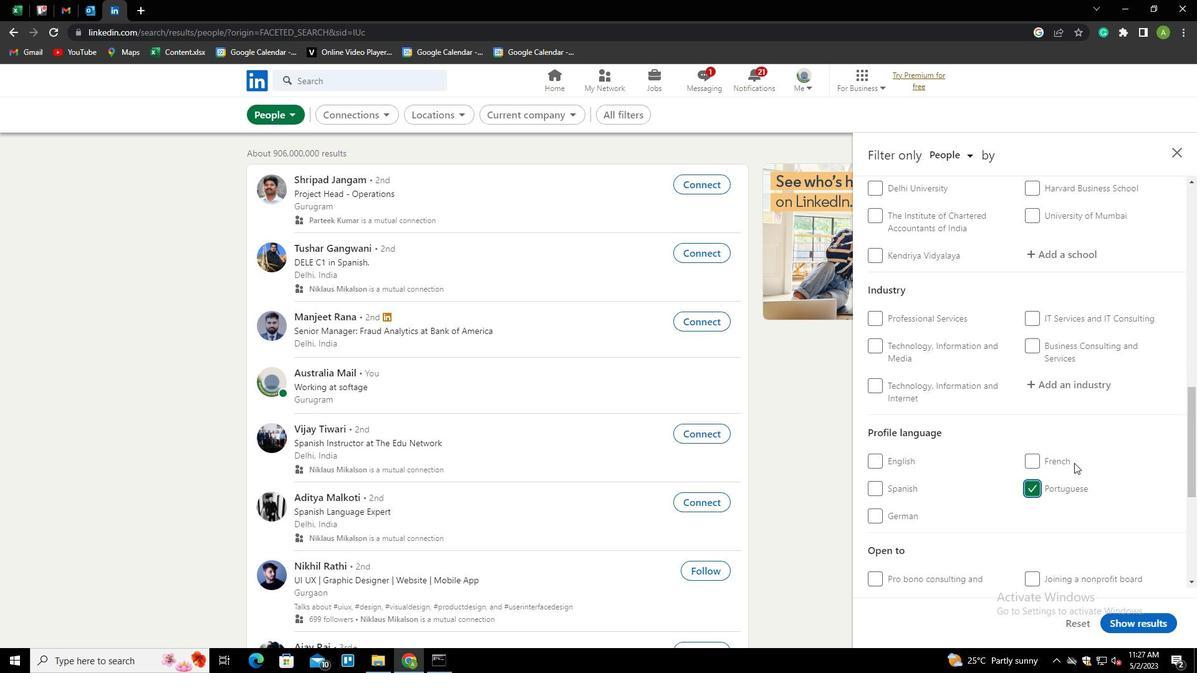 
Action: Mouse scrolled (1077, 458) with delta (0, 0)
Screenshot: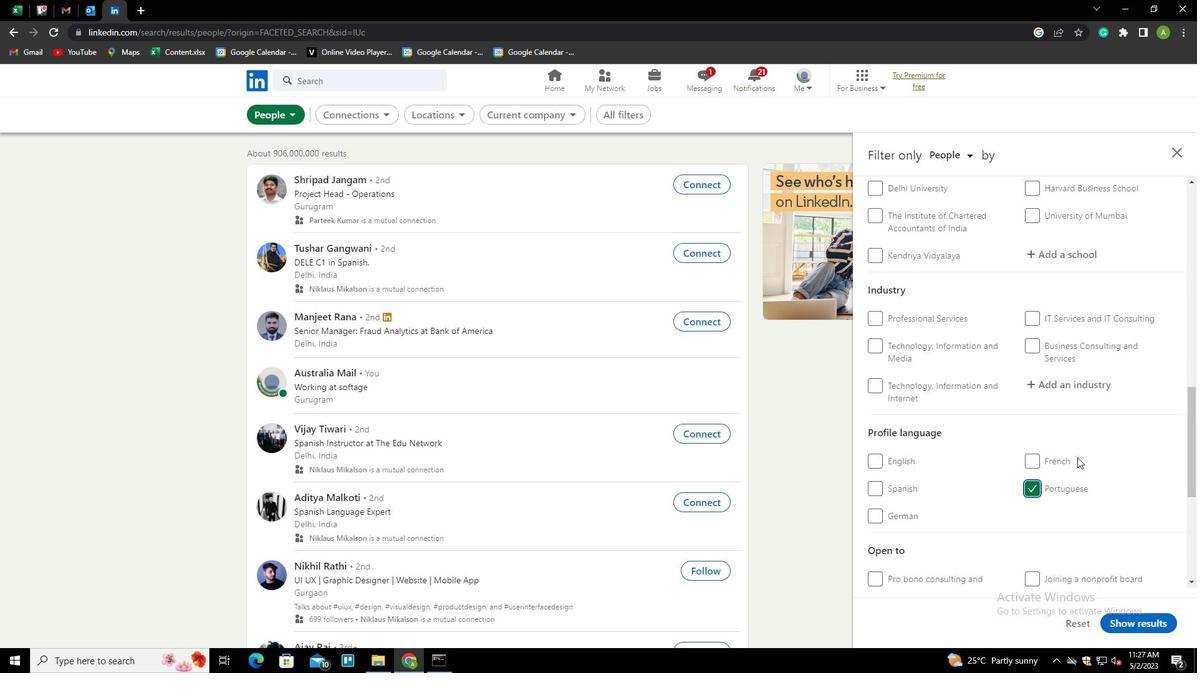 
Action: Mouse scrolled (1077, 458) with delta (0, 0)
Screenshot: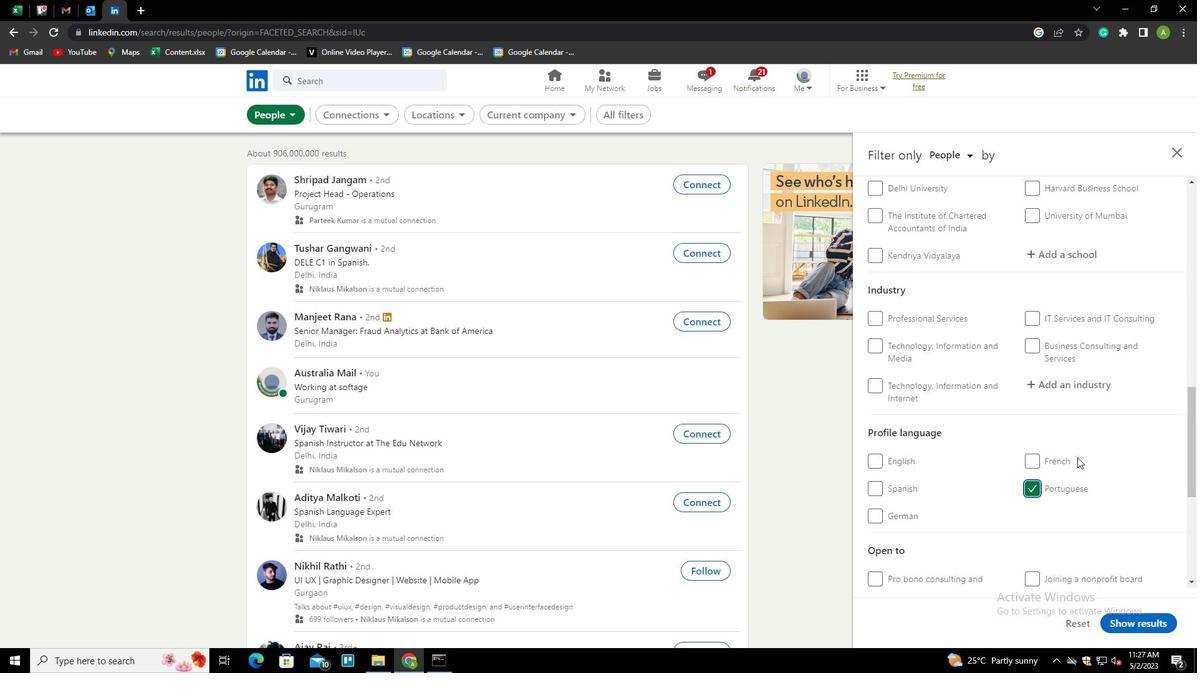 
Action: Mouse scrolled (1077, 458) with delta (0, 0)
Screenshot: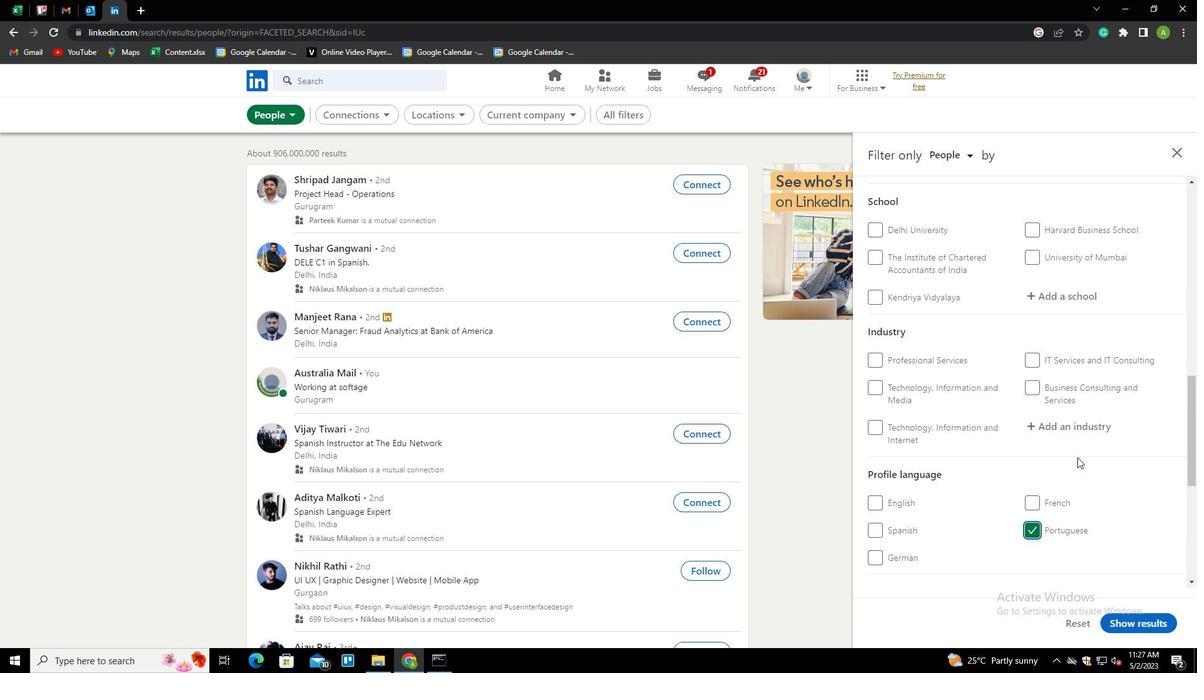 
Action: Mouse scrolled (1077, 458) with delta (0, 0)
Screenshot: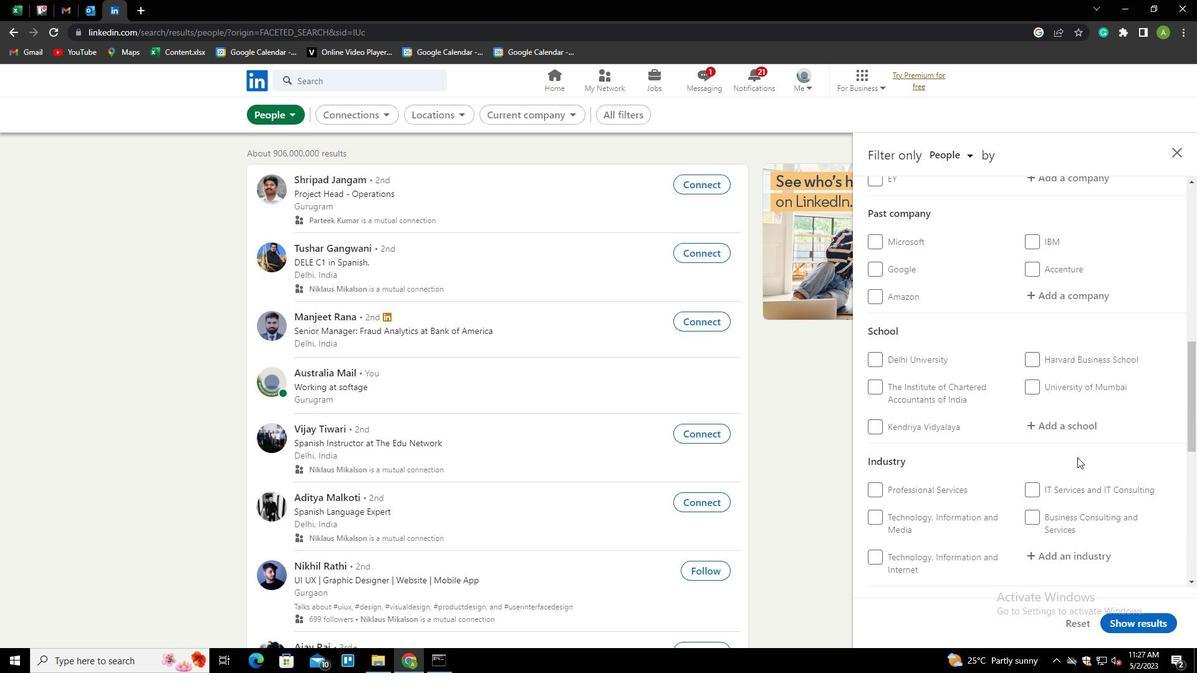 
Action: Mouse scrolled (1077, 458) with delta (0, 0)
Screenshot: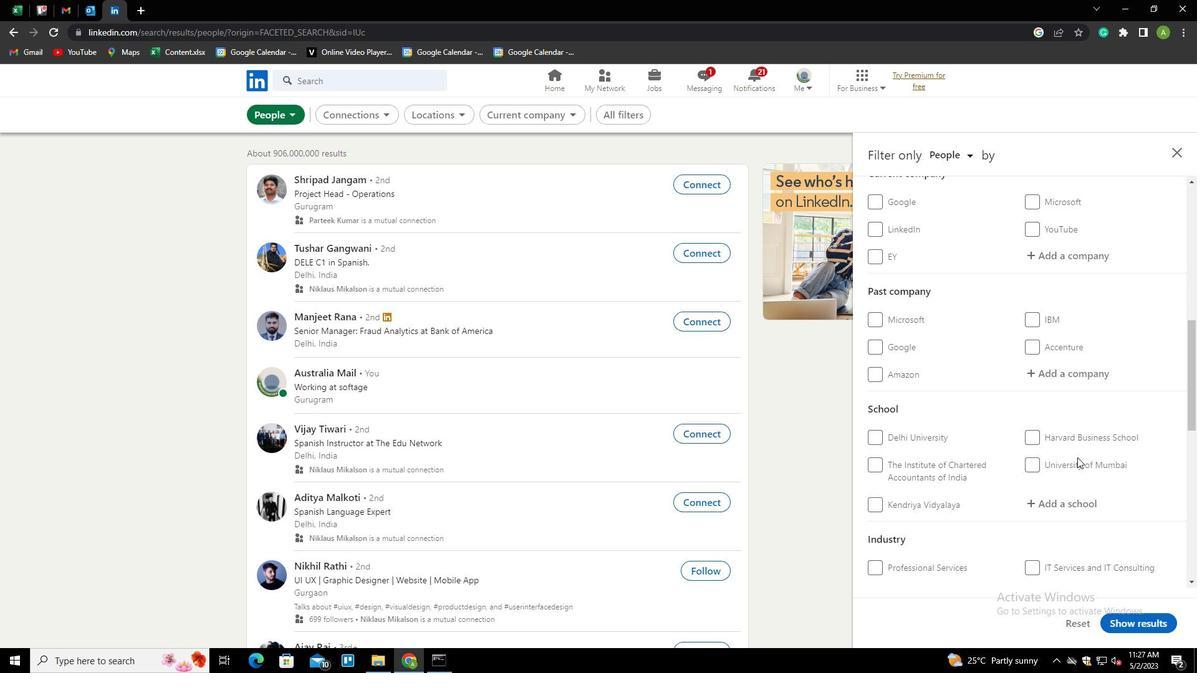 
Action: Mouse scrolled (1077, 458) with delta (0, 0)
Screenshot: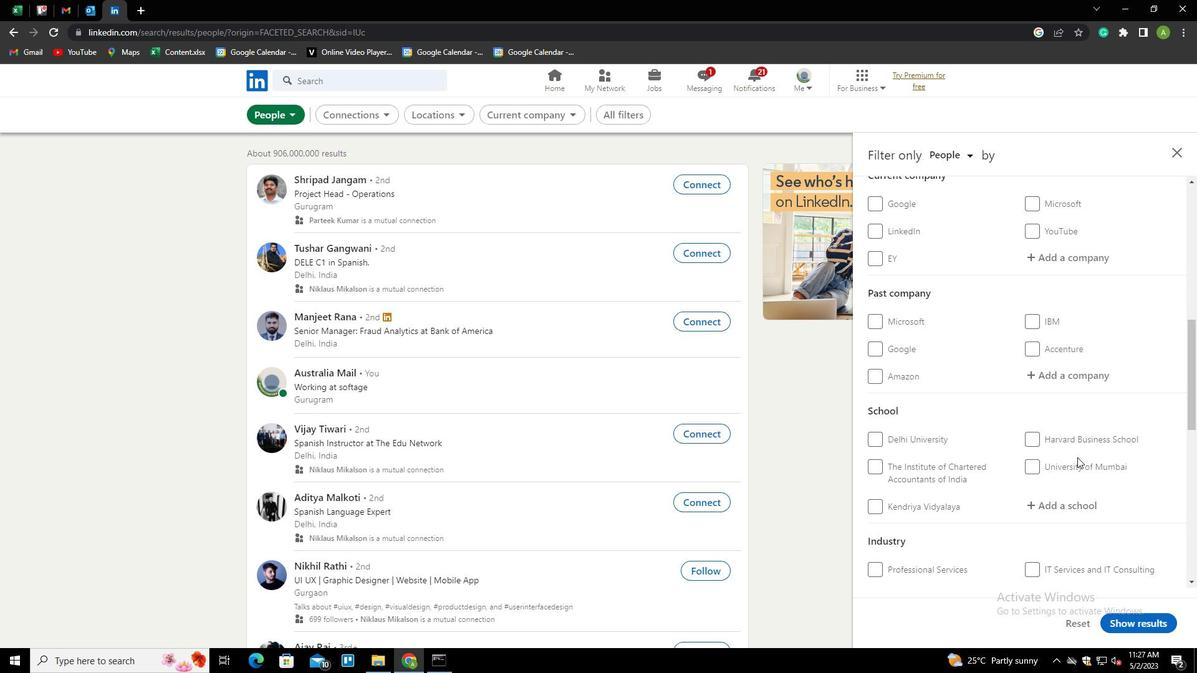 
Action: Mouse scrolled (1077, 458) with delta (0, 0)
Screenshot: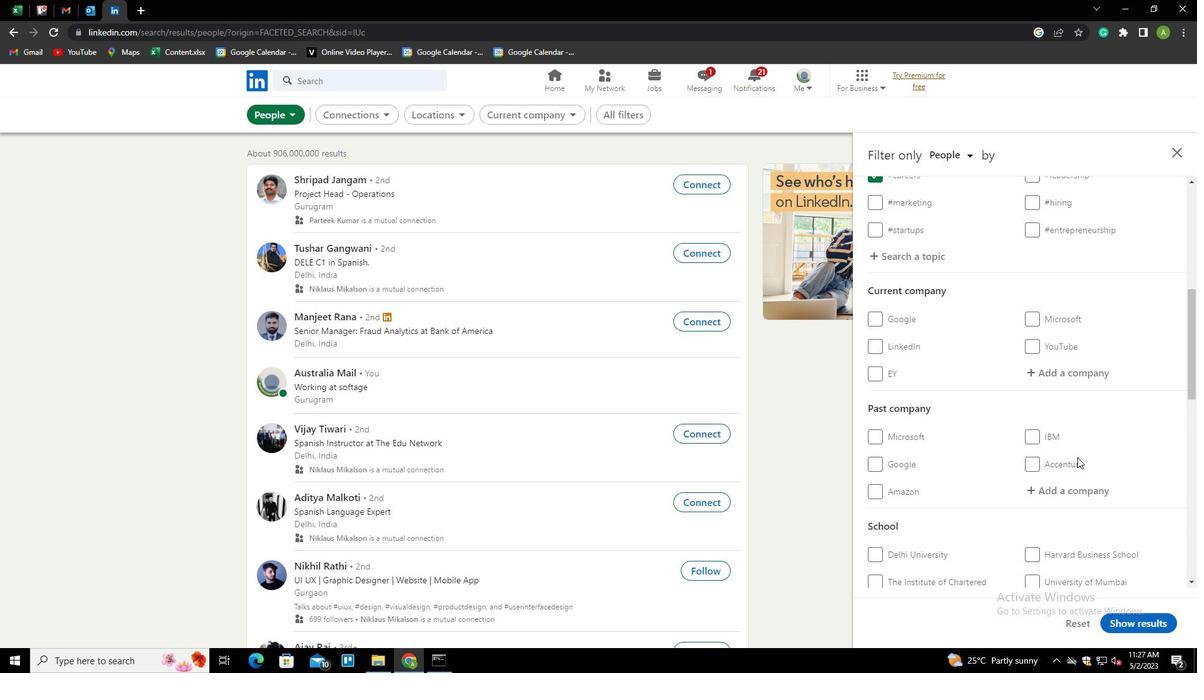 
Action: Mouse moved to (1075, 441)
Screenshot: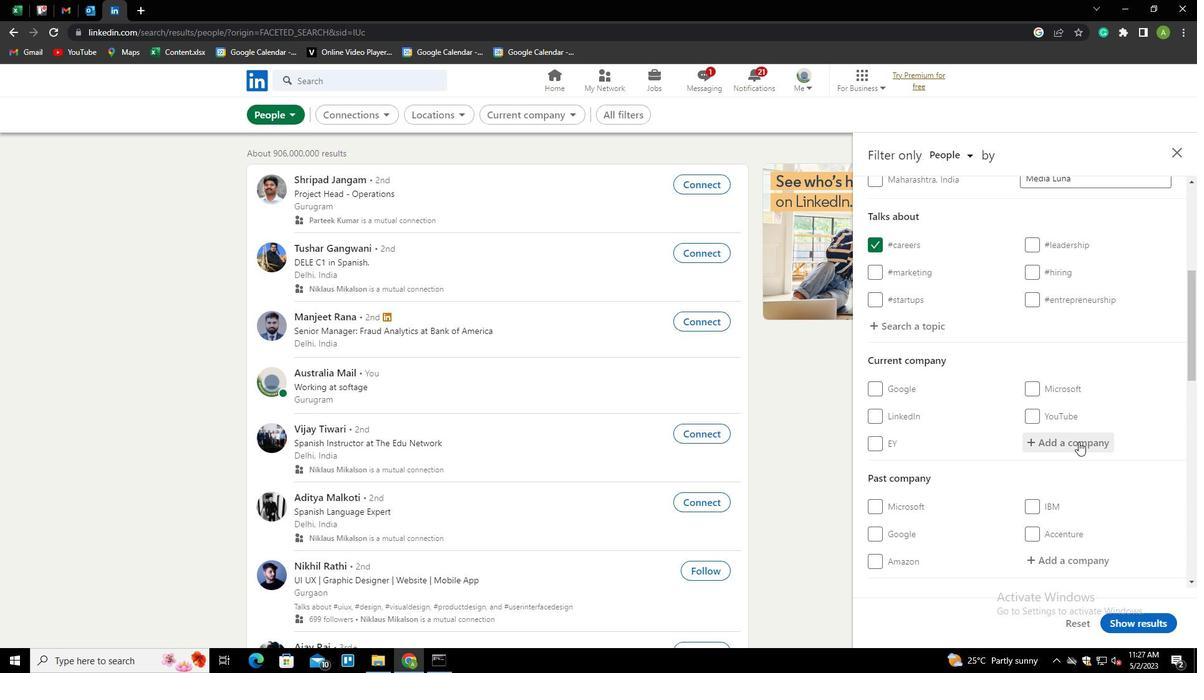 
Action: Mouse pressed left at (1075, 441)
Screenshot: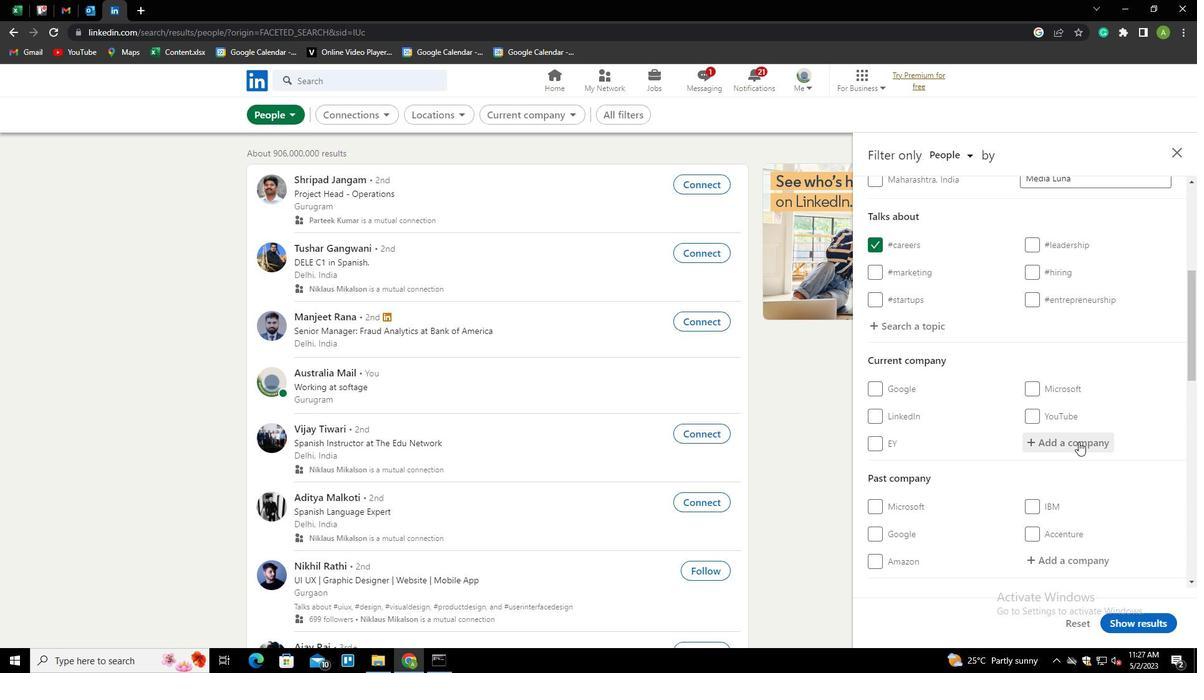 
Action: Mouse moved to (1075, 440)
Screenshot: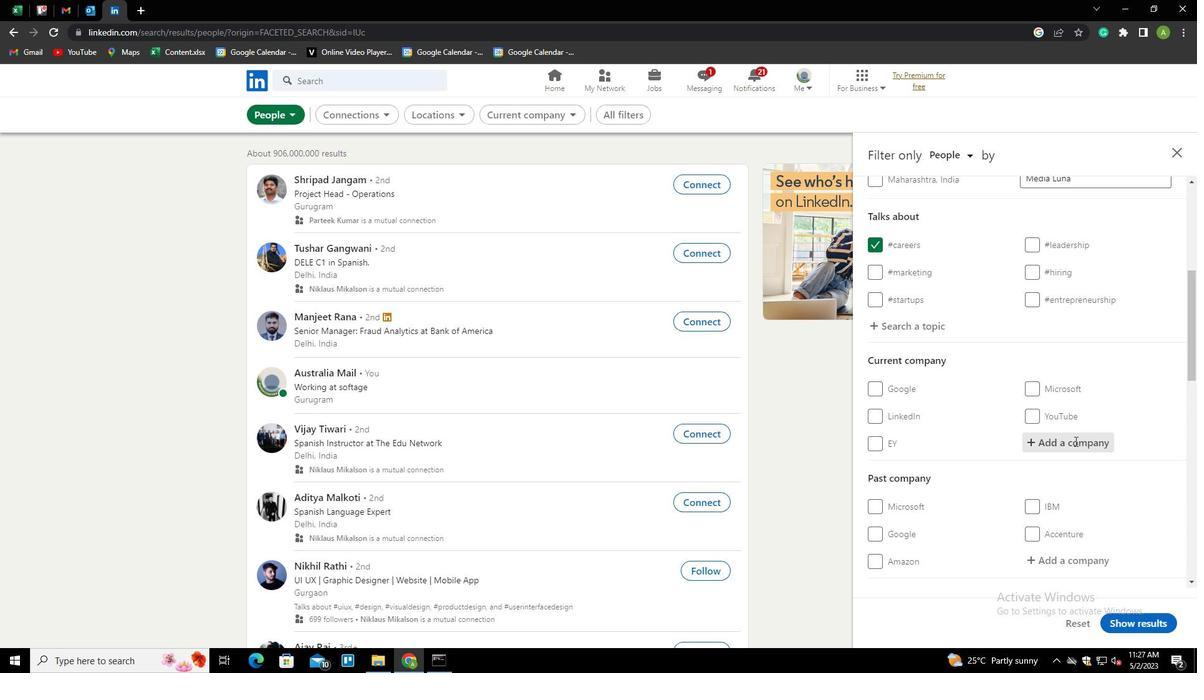 
Action: Key pressed <Key.shift><Key.shift>AON<Key.down><Key.enter>
Screenshot: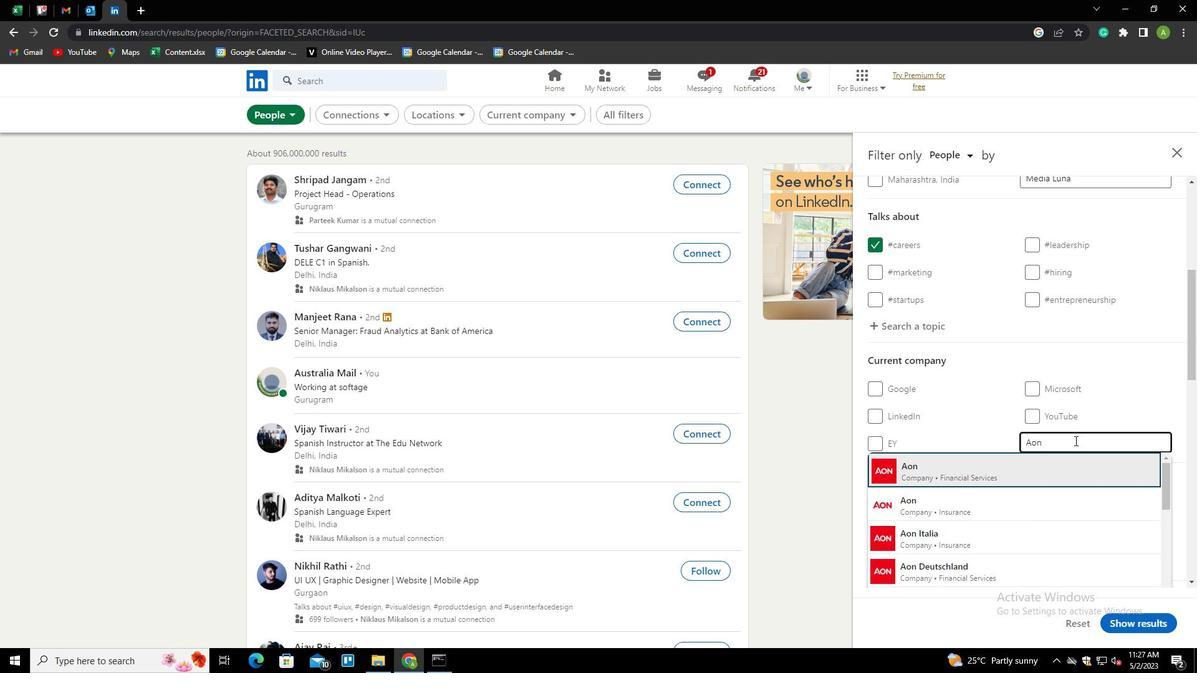 
Action: Mouse scrolled (1075, 440) with delta (0, 0)
Screenshot: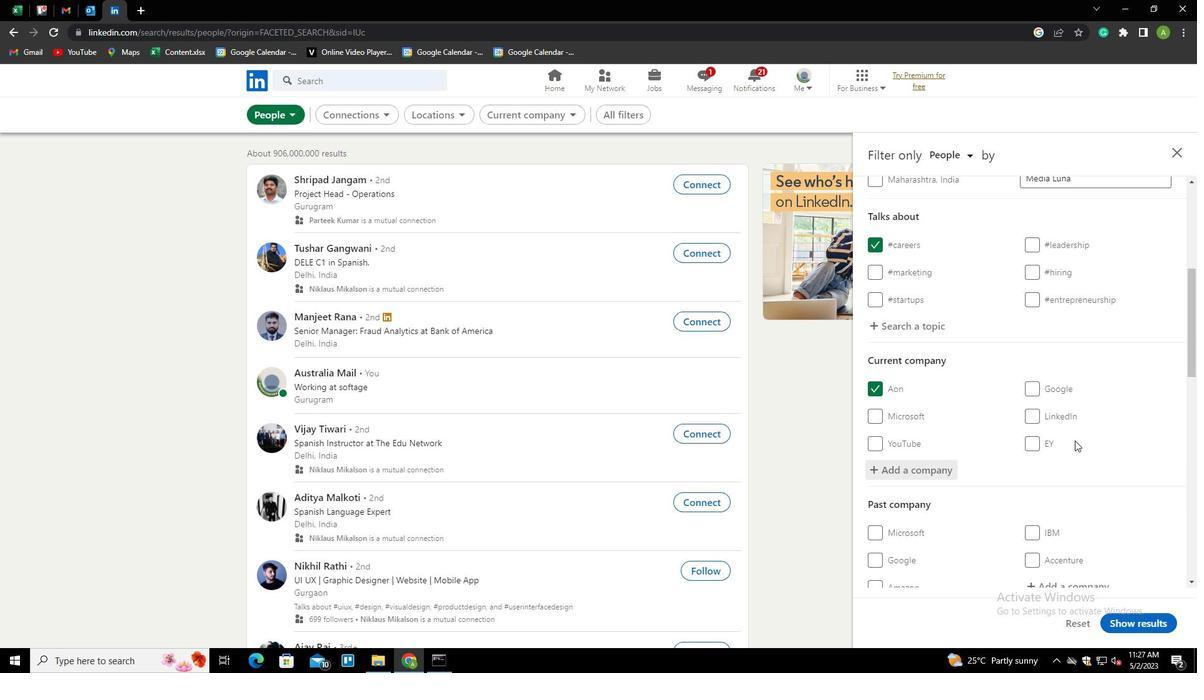 
Action: Mouse moved to (1072, 439)
Screenshot: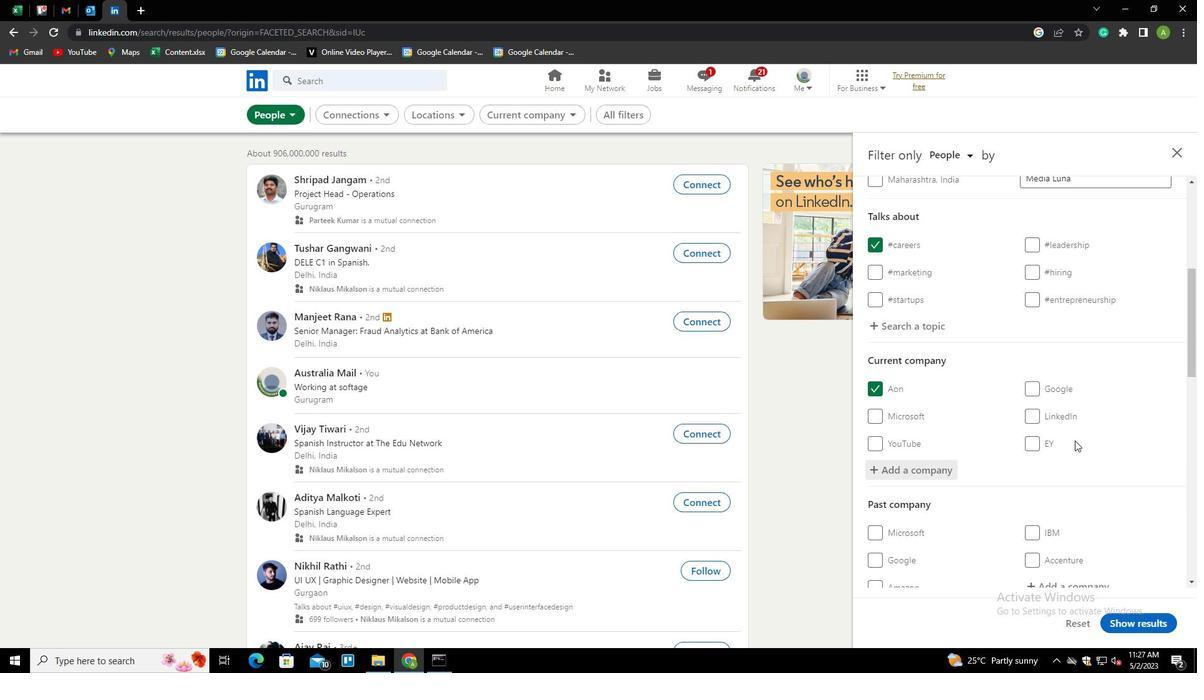 
Action: Mouse scrolled (1072, 439) with delta (0, 0)
Screenshot: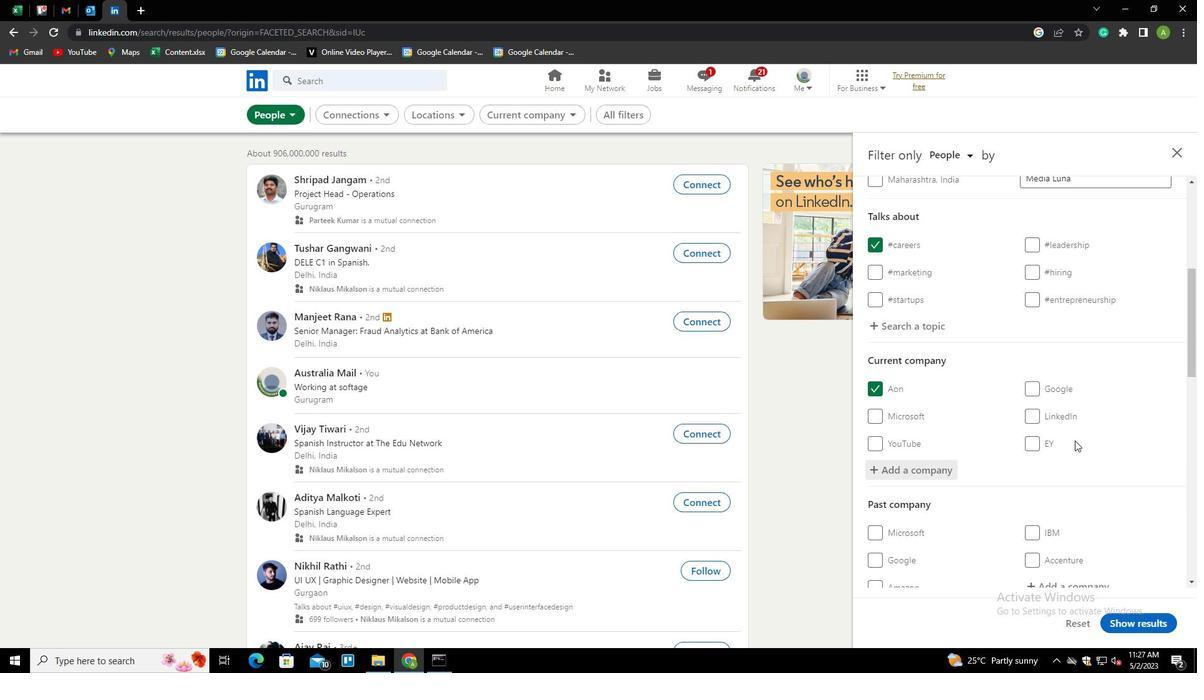 
Action: Mouse moved to (1072, 439)
Screenshot: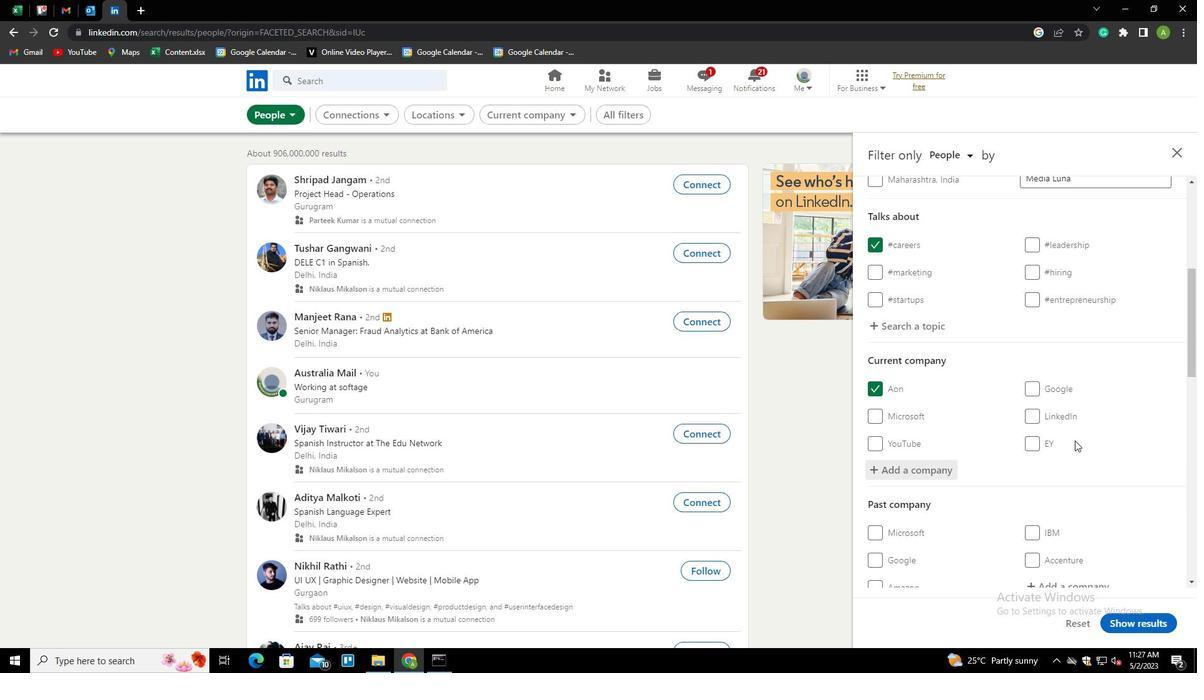 
Action: Mouse scrolled (1072, 438) with delta (0, 0)
Screenshot: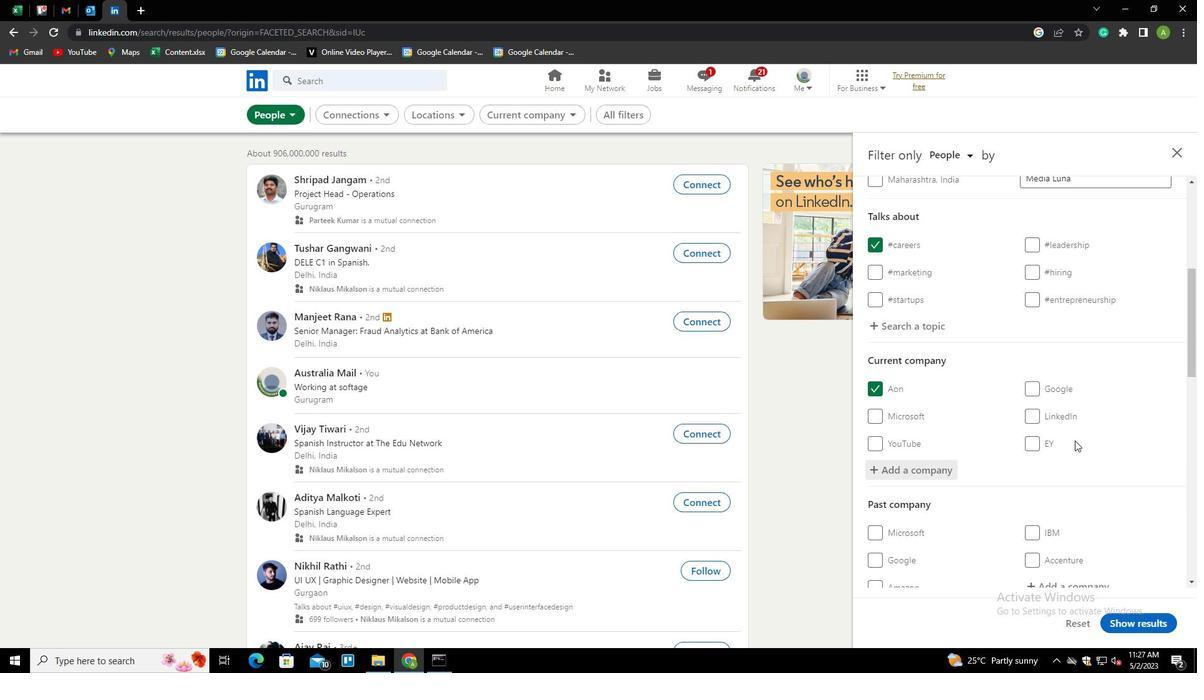 
Action: Mouse scrolled (1072, 438) with delta (0, 0)
Screenshot: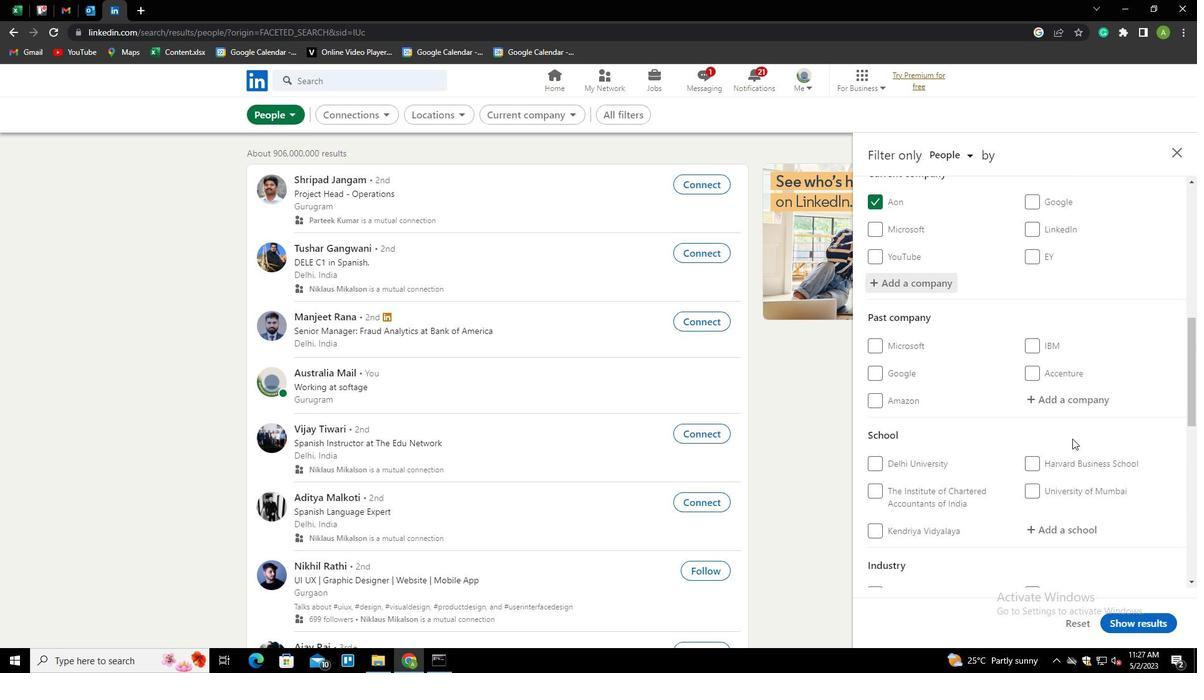 
Action: Mouse scrolled (1072, 438) with delta (0, 0)
Screenshot: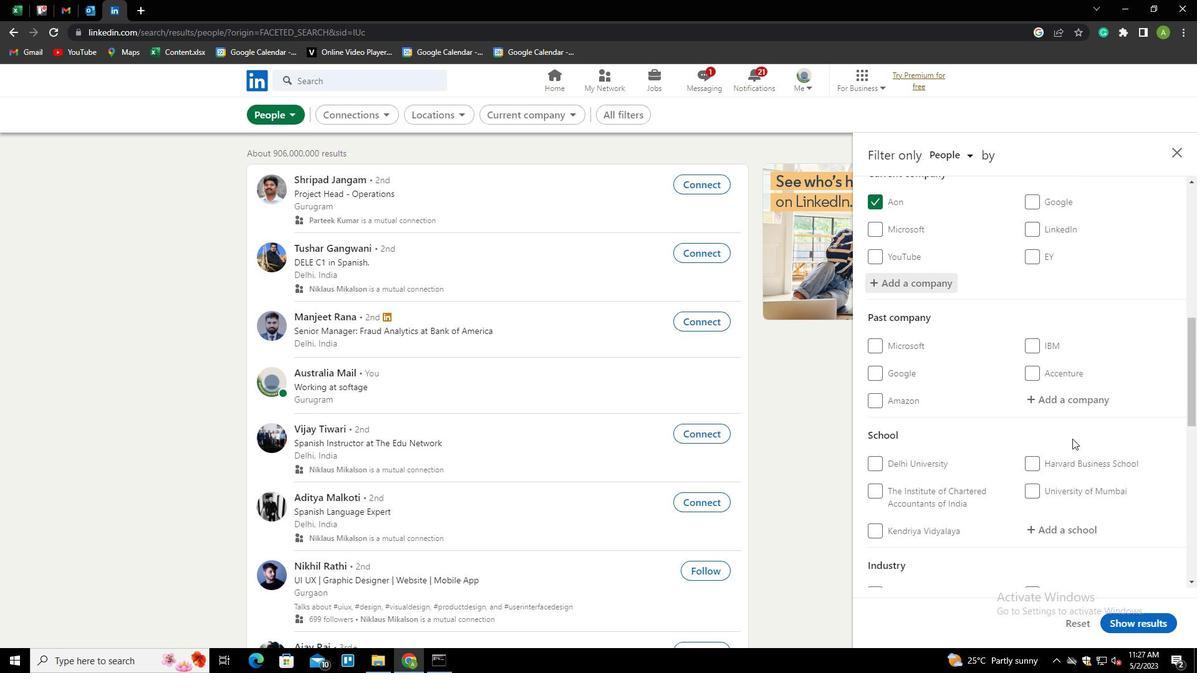 
Action: Mouse moved to (1058, 405)
Screenshot: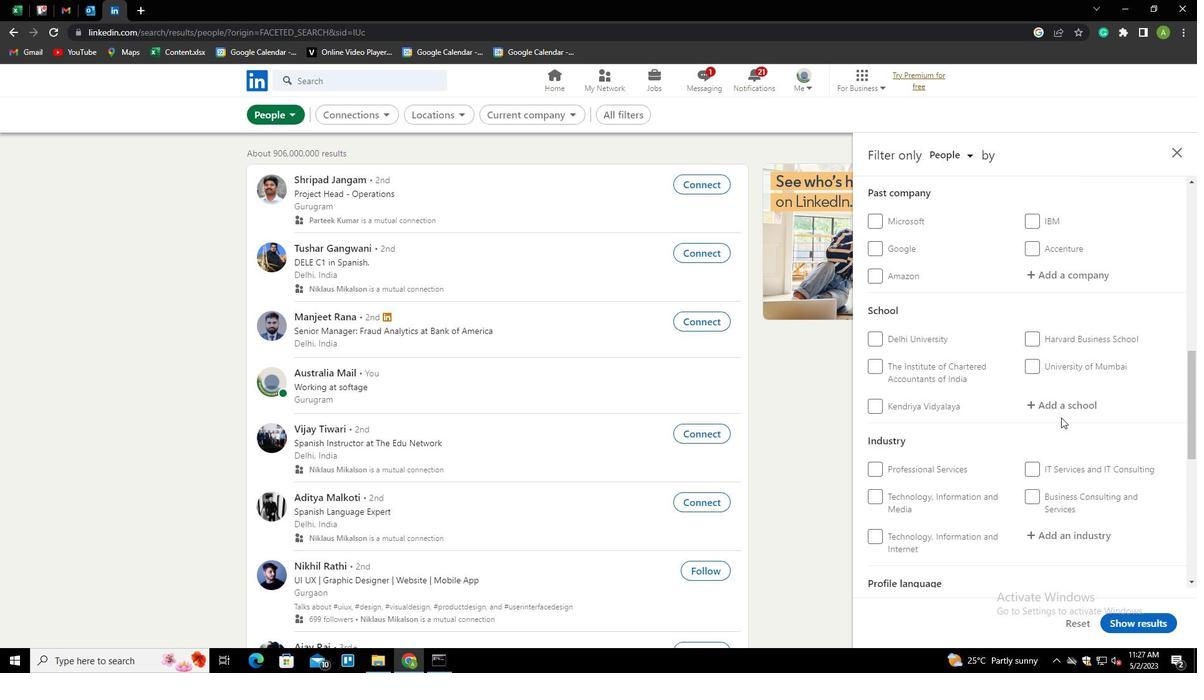 
Action: Mouse pressed left at (1058, 405)
Screenshot: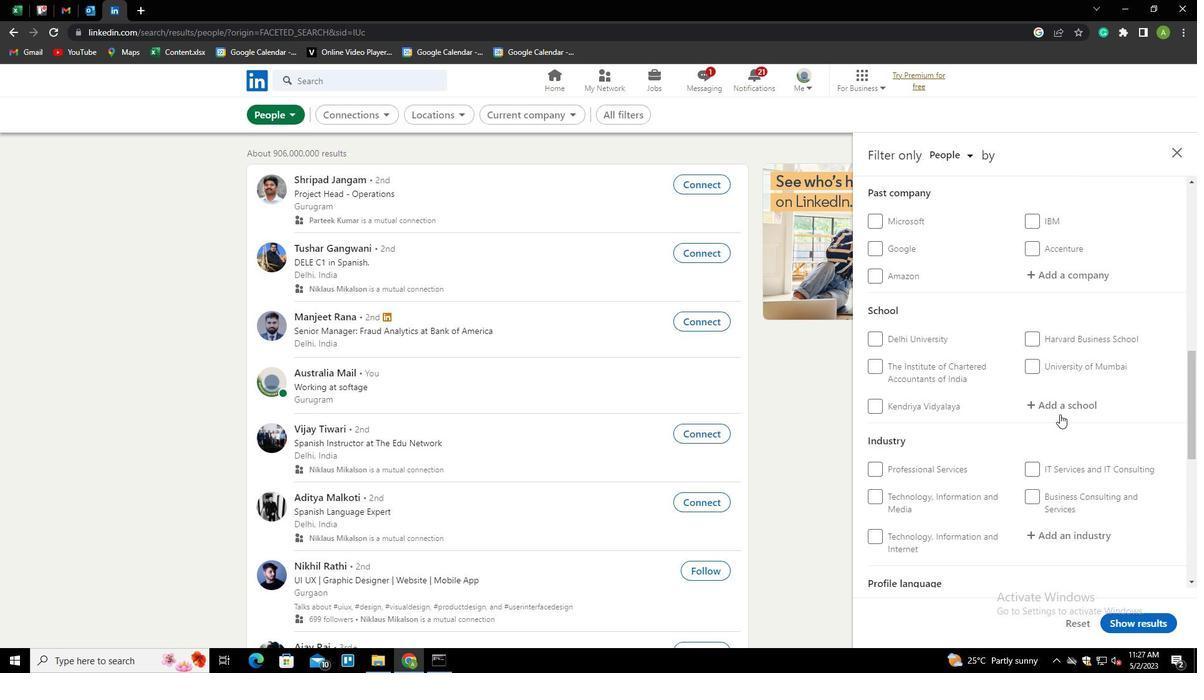 
Action: Key pressed <Key.shift>ATUL<Key.backspace><Key.backspace>AL<Key.space><Key.shift>BIHA<Key.down><Key.down><Key.enter>
Screenshot: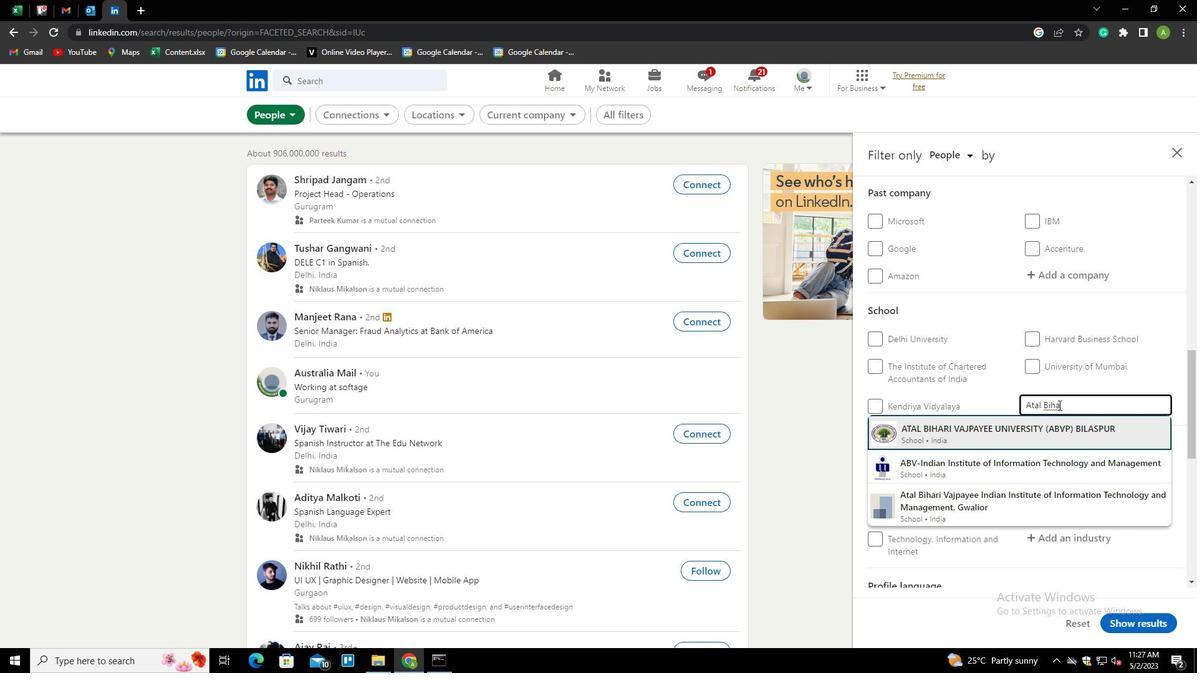 
Action: Mouse scrolled (1058, 404) with delta (0, 0)
Screenshot: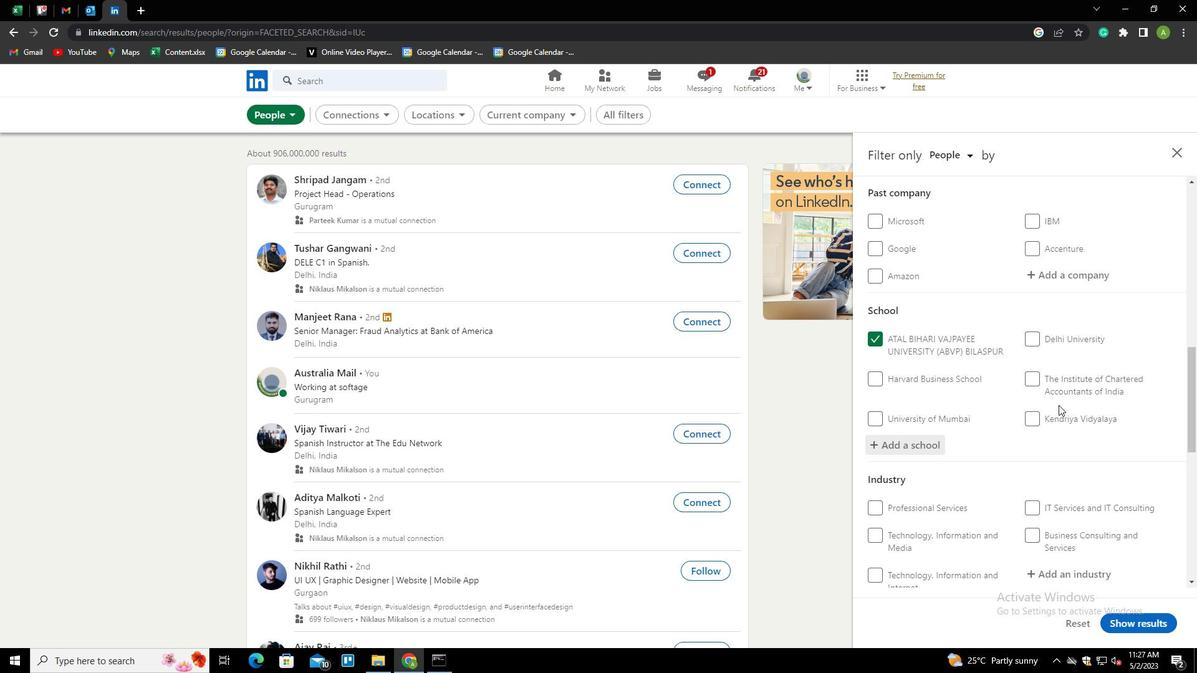 
Action: Mouse scrolled (1058, 404) with delta (0, 0)
Screenshot: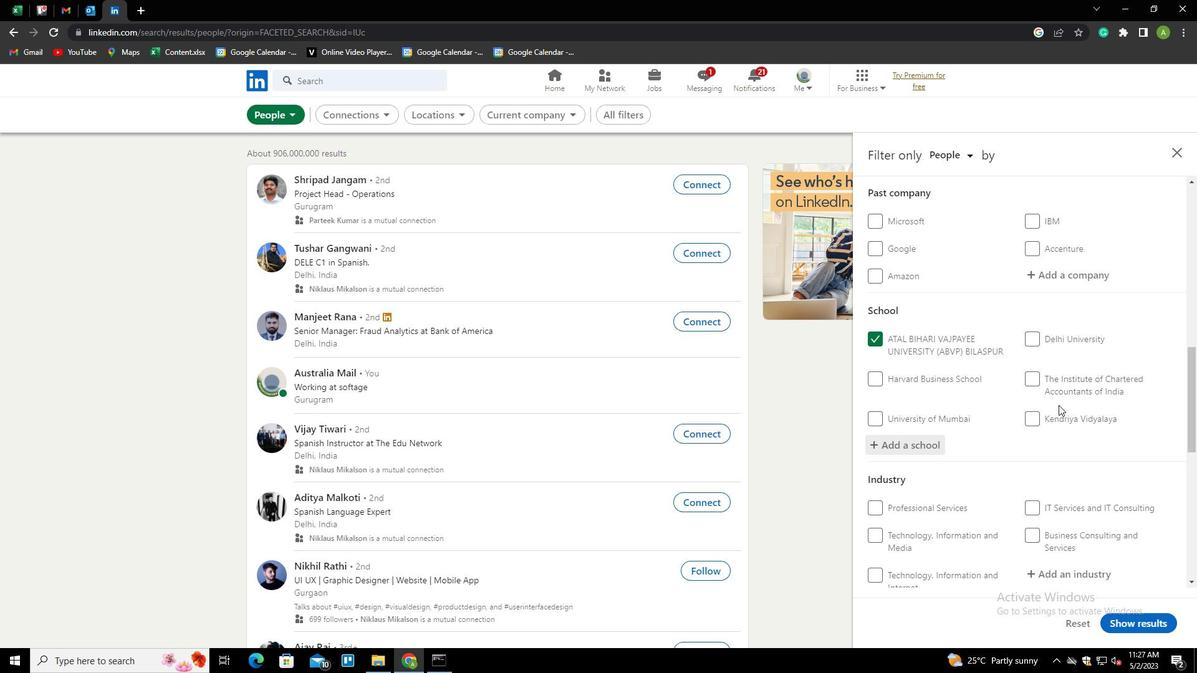 
Action: Mouse scrolled (1058, 404) with delta (0, 0)
Screenshot: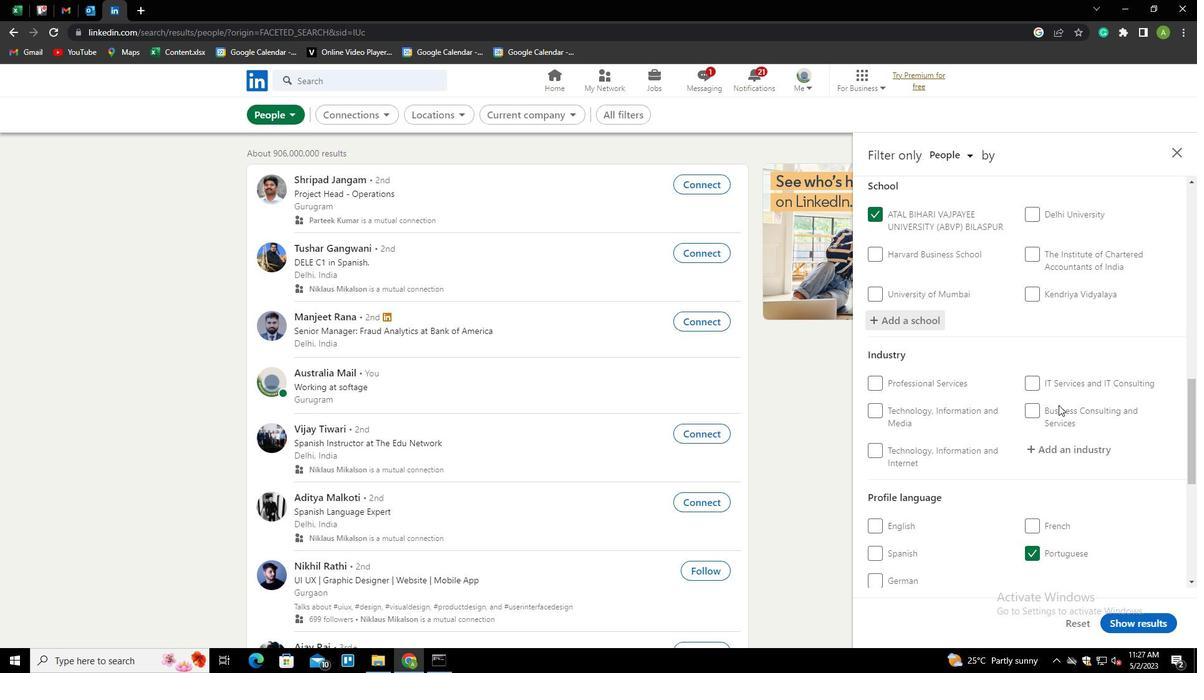 
Action: Mouse moved to (1059, 387)
Screenshot: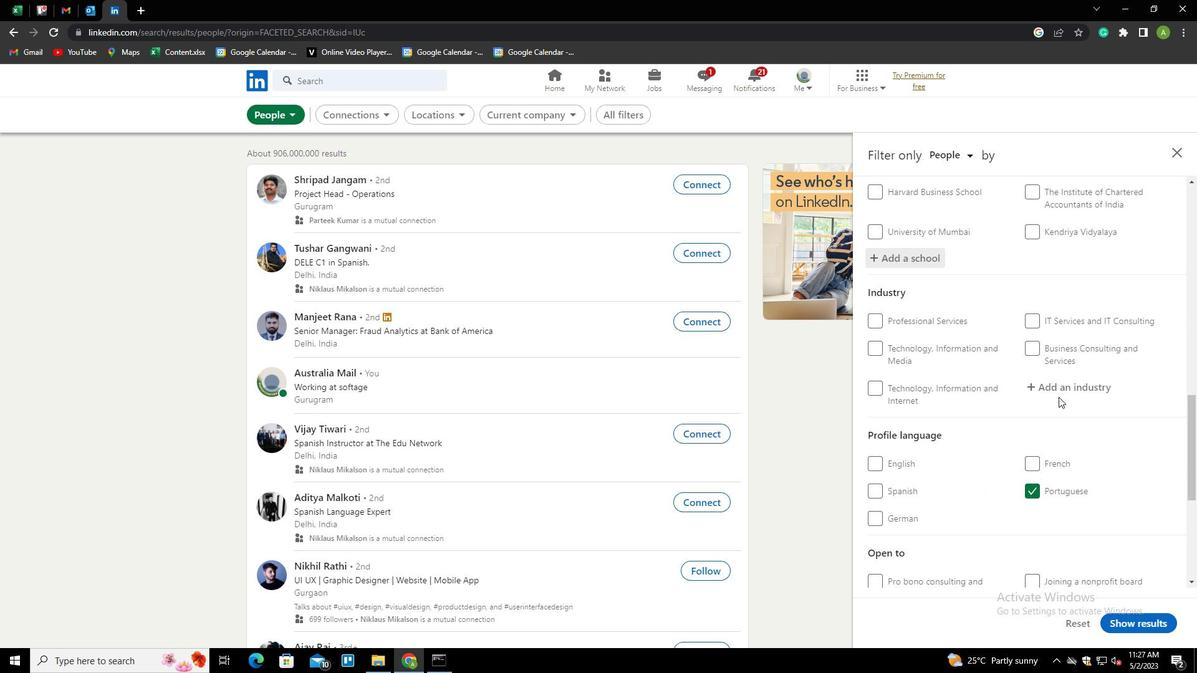 
Action: Mouse pressed left at (1059, 387)
Screenshot: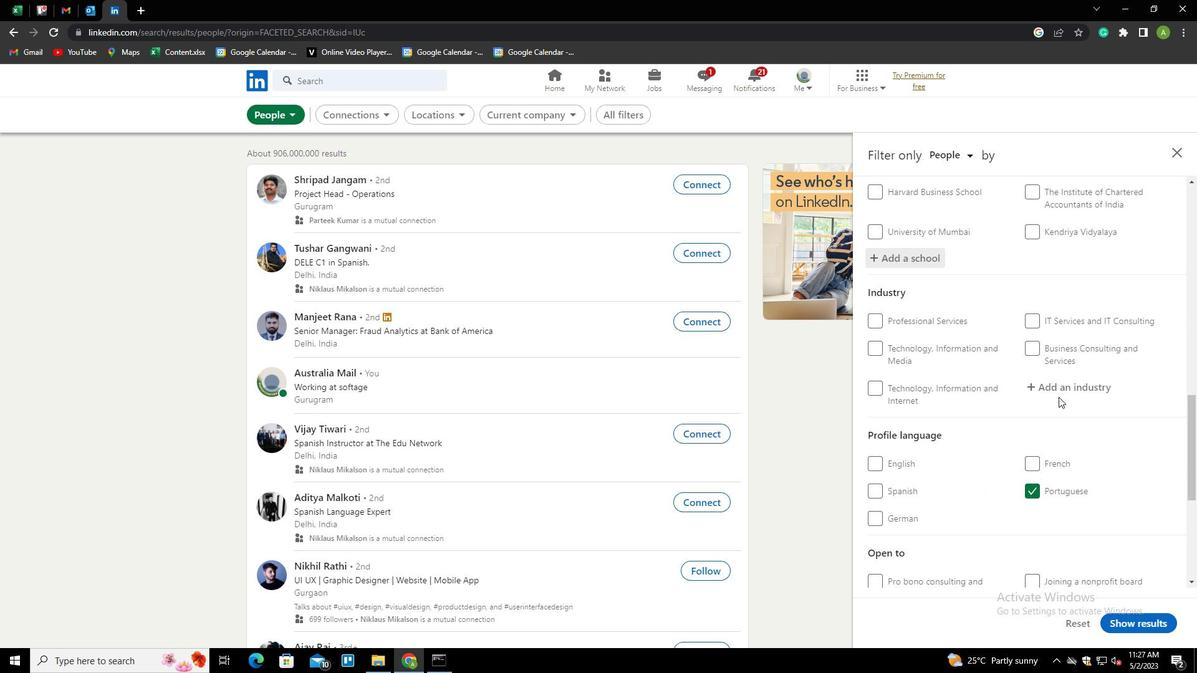 
Action: Mouse moved to (1065, 387)
Screenshot: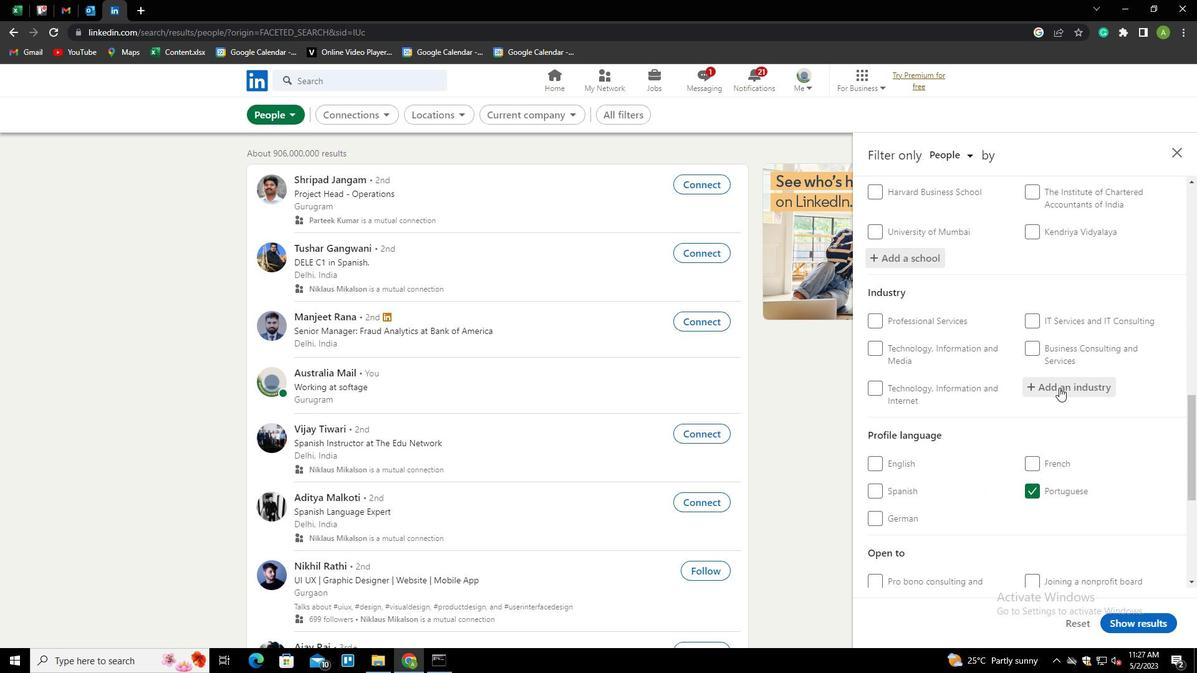 
Action: Mouse pressed left at (1065, 387)
Screenshot: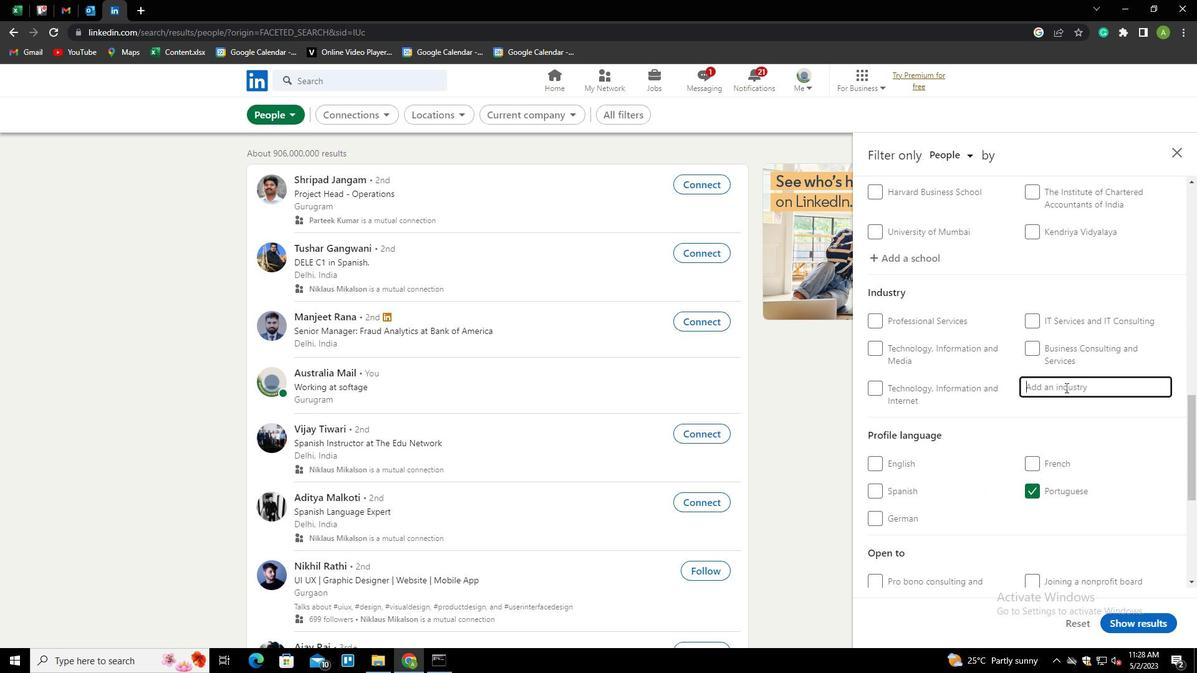 
Action: Mouse moved to (1066, 388)
Screenshot: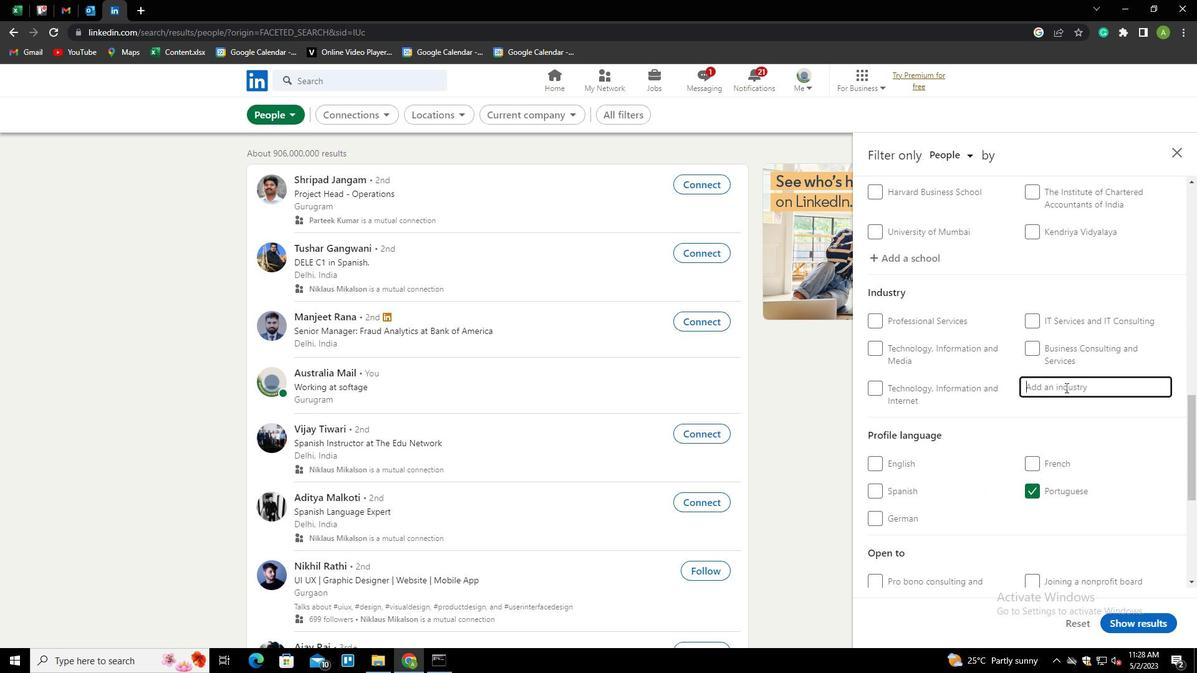 
Action: Key pressed <Key.shift>PAPER<Key.space><Key.down><Key.enter>
Screenshot: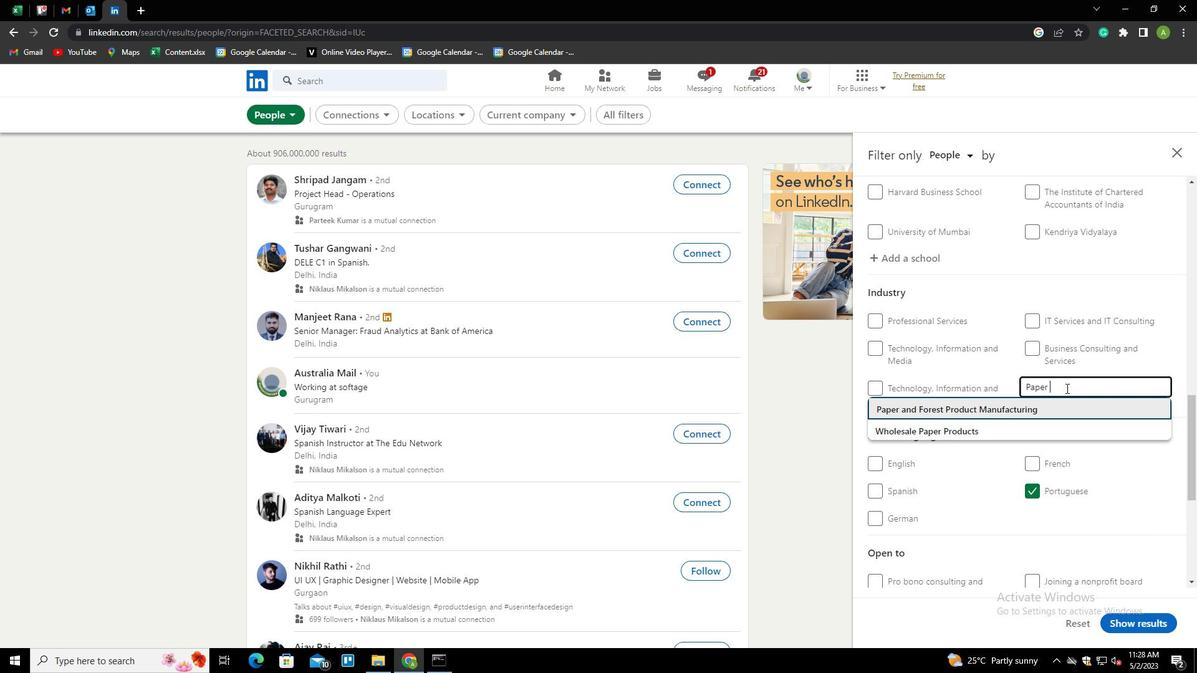 
Action: Mouse scrolled (1066, 387) with delta (0, 0)
Screenshot: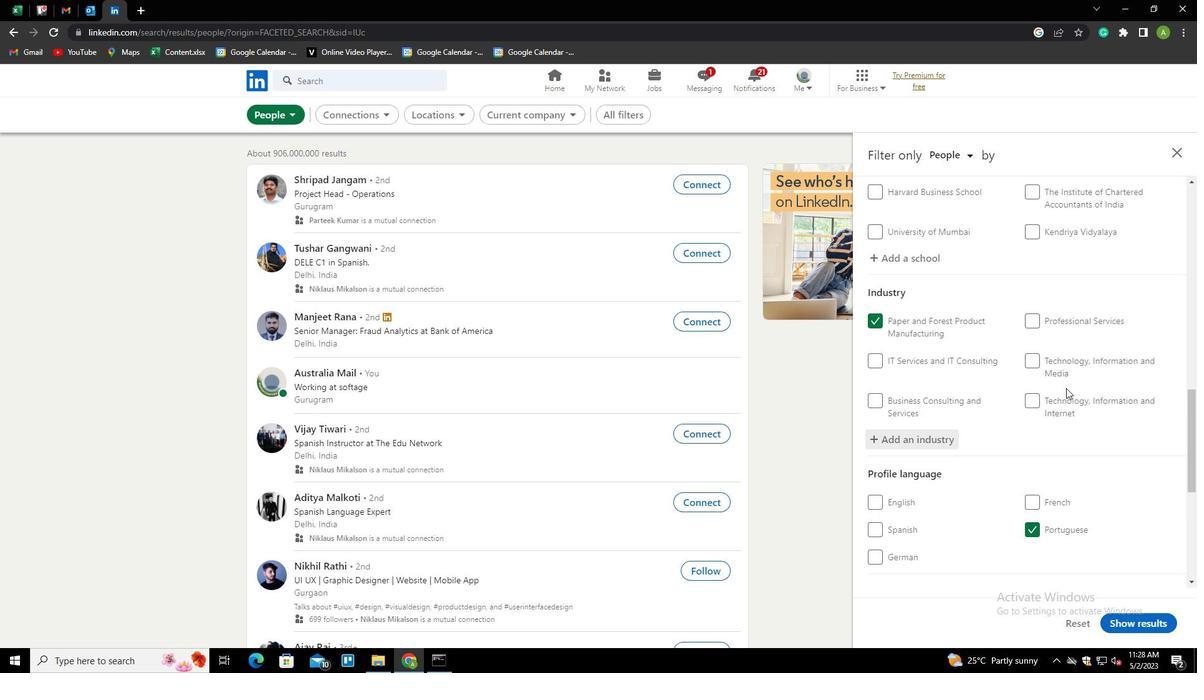 
Action: Mouse scrolled (1066, 387) with delta (0, 0)
Screenshot: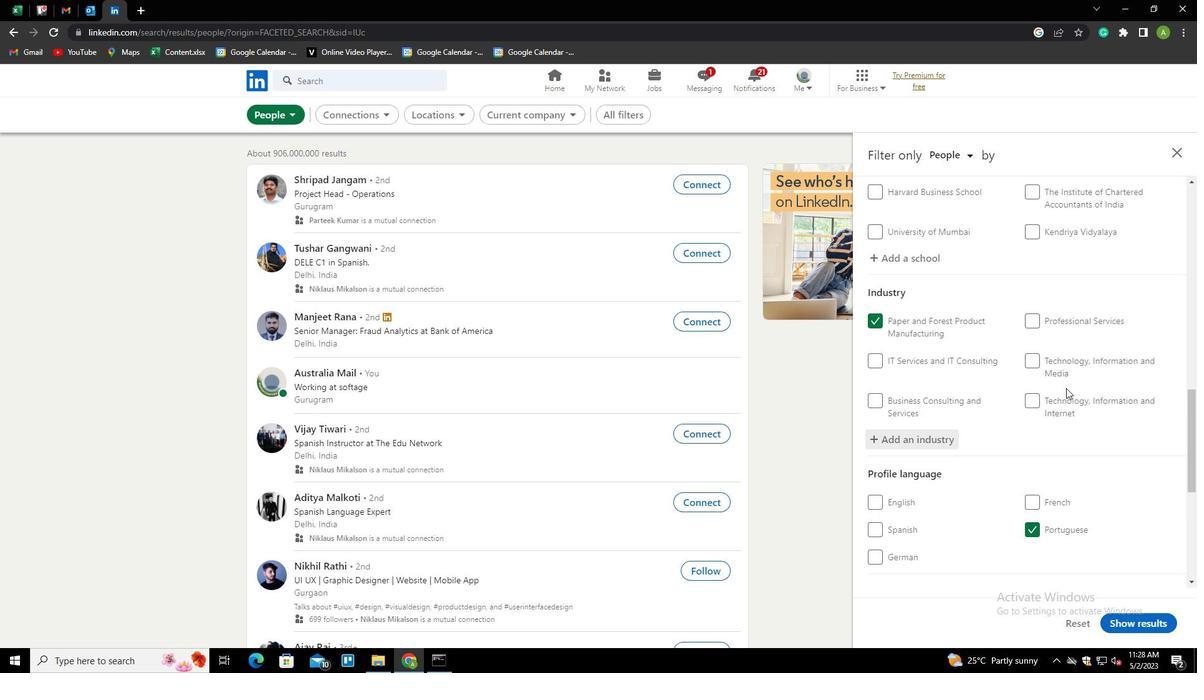
Action: Mouse scrolled (1066, 387) with delta (0, 0)
Screenshot: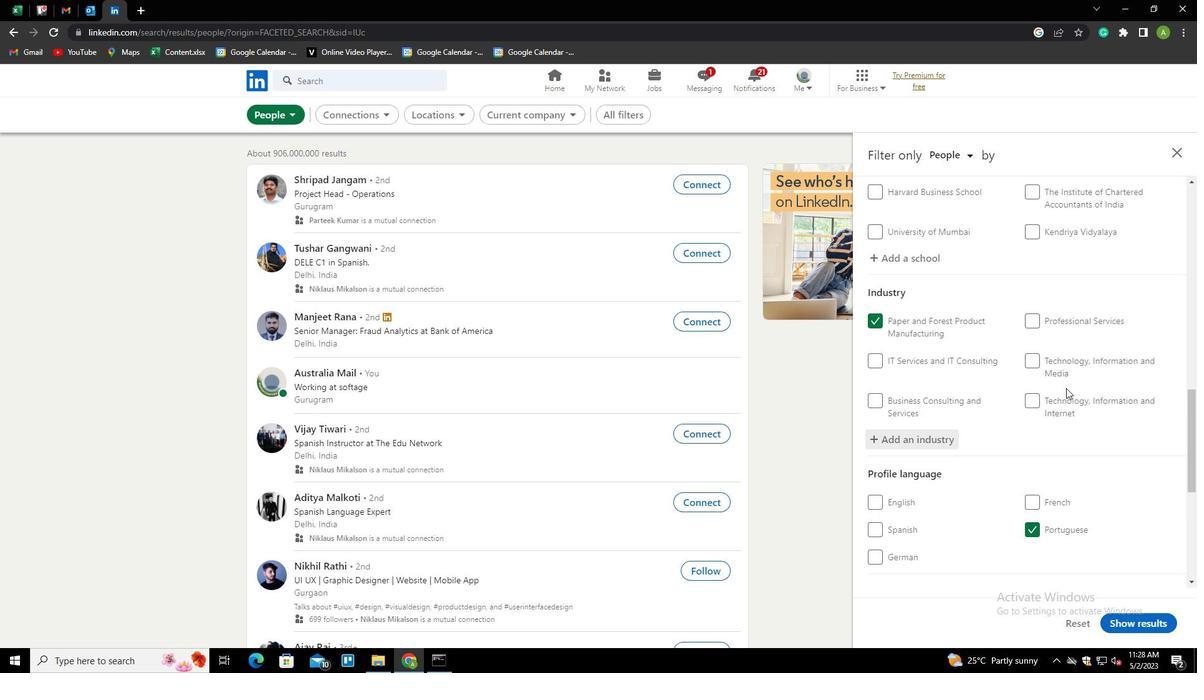 
Action: Mouse scrolled (1066, 387) with delta (0, 0)
Screenshot: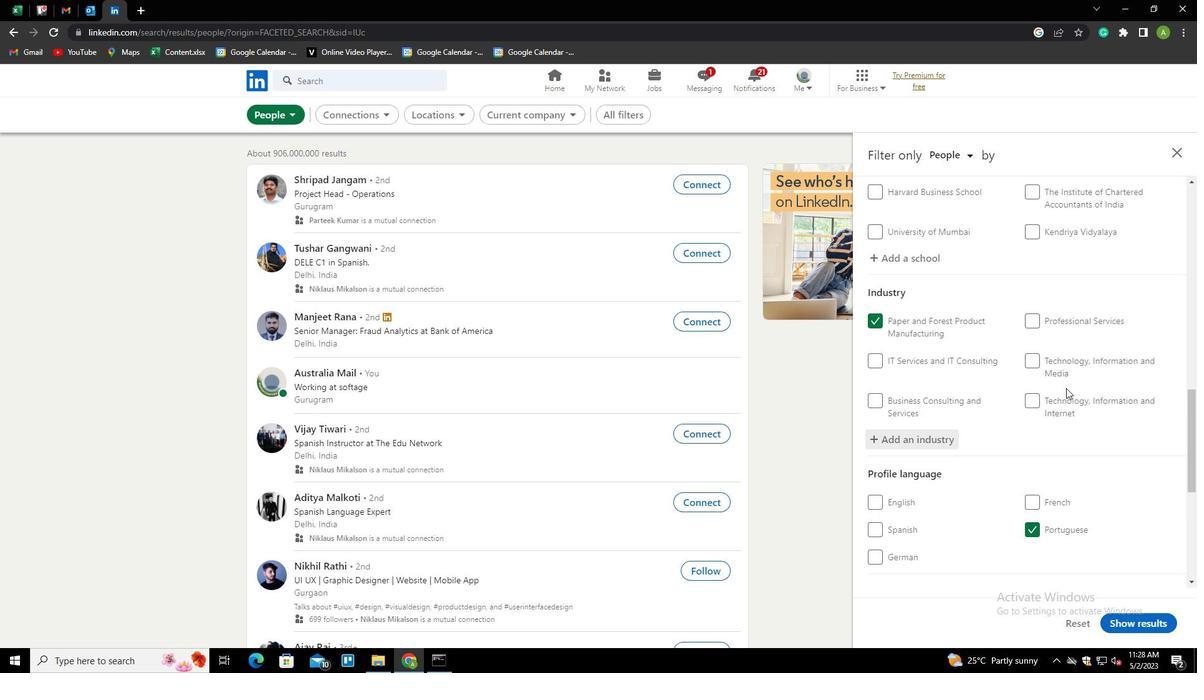 
Action: Mouse scrolled (1066, 387) with delta (0, 0)
Screenshot: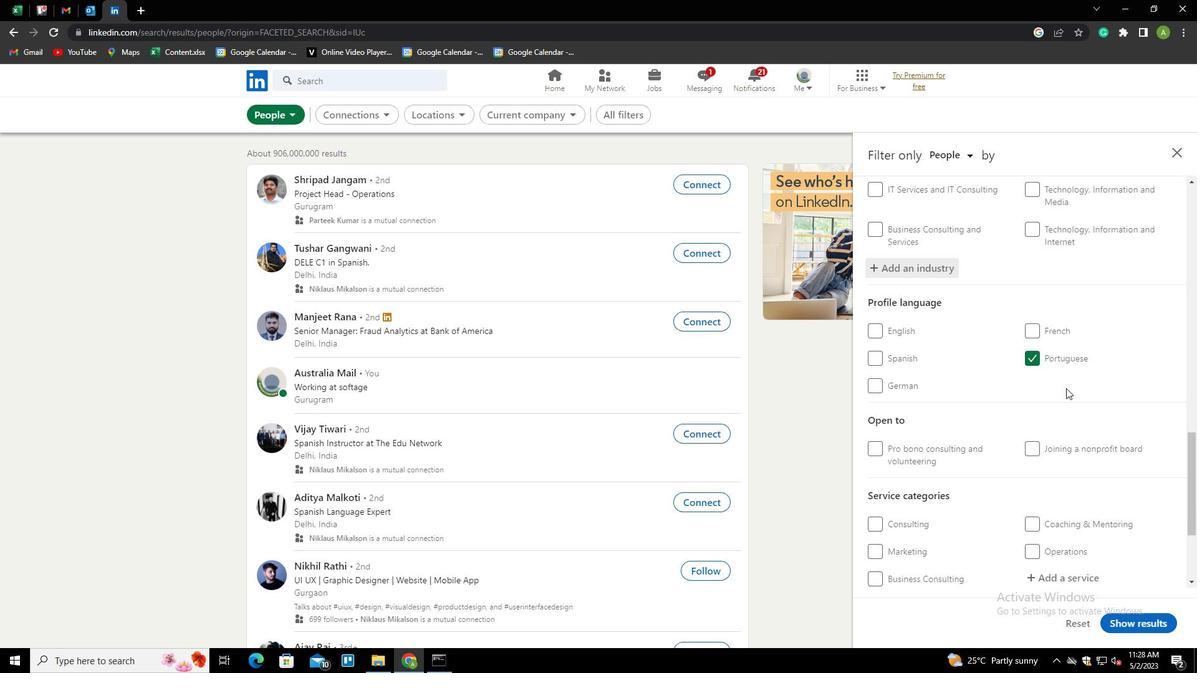 
Action: Mouse moved to (1052, 441)
Screenshot: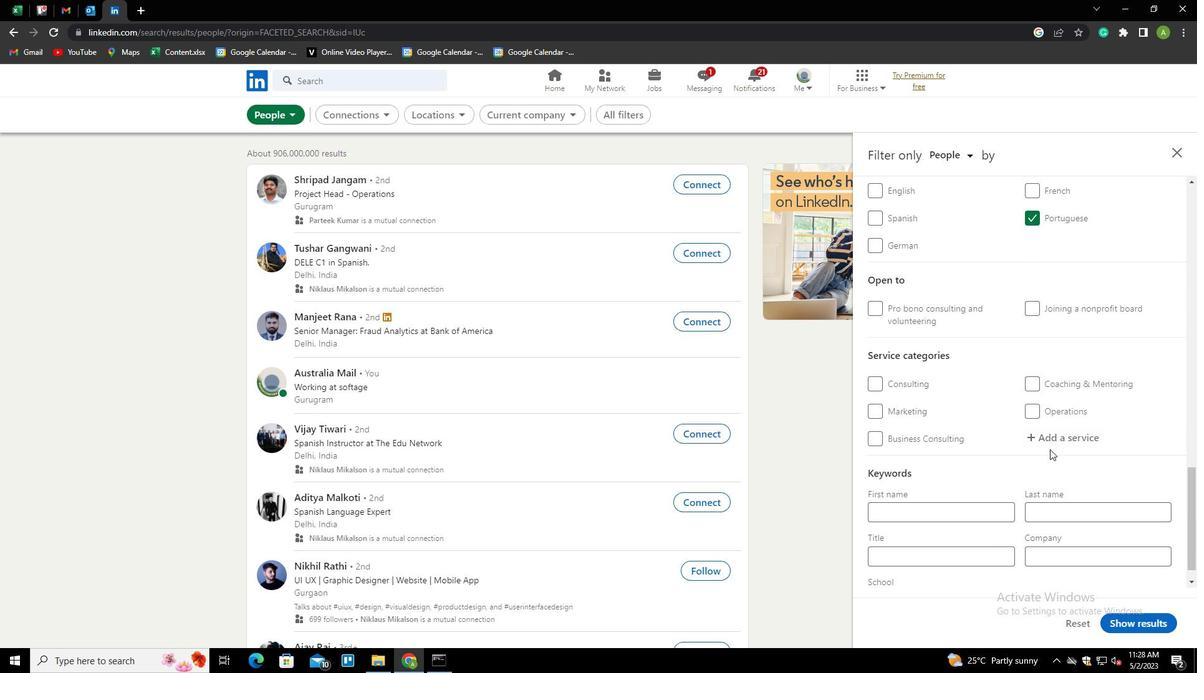 
Action: Mouse pressed left at (1052, 441)
Screenshot: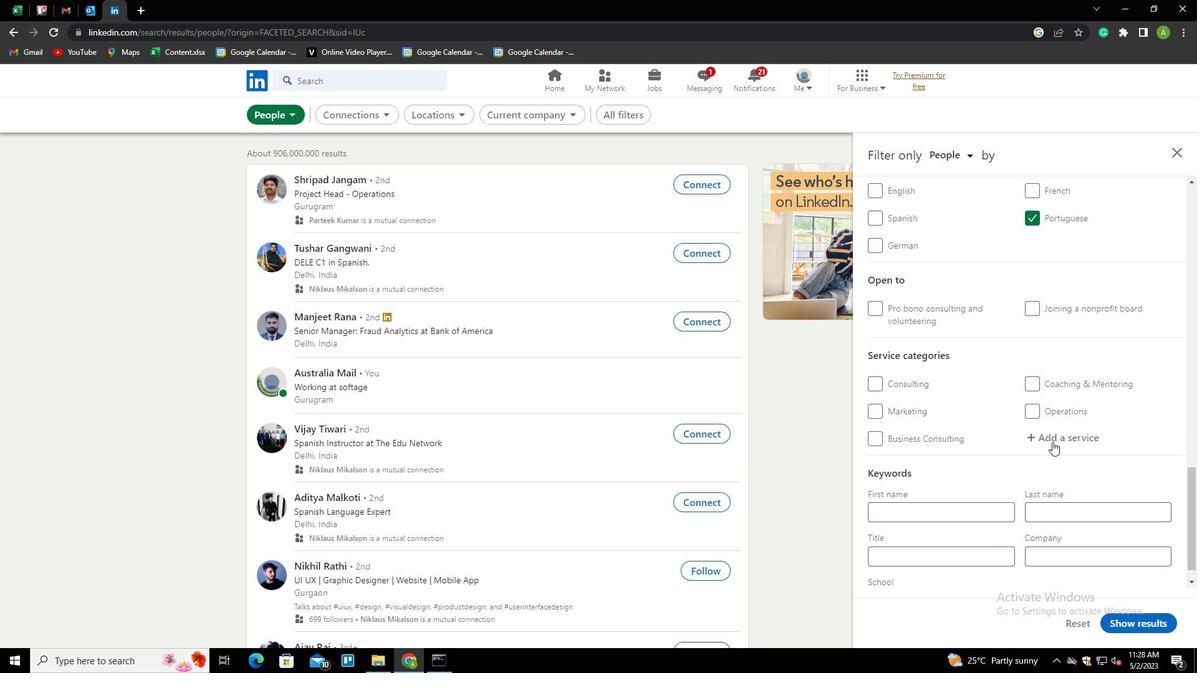 
Action: Mouse moved to (1064, 432)
Screenshot: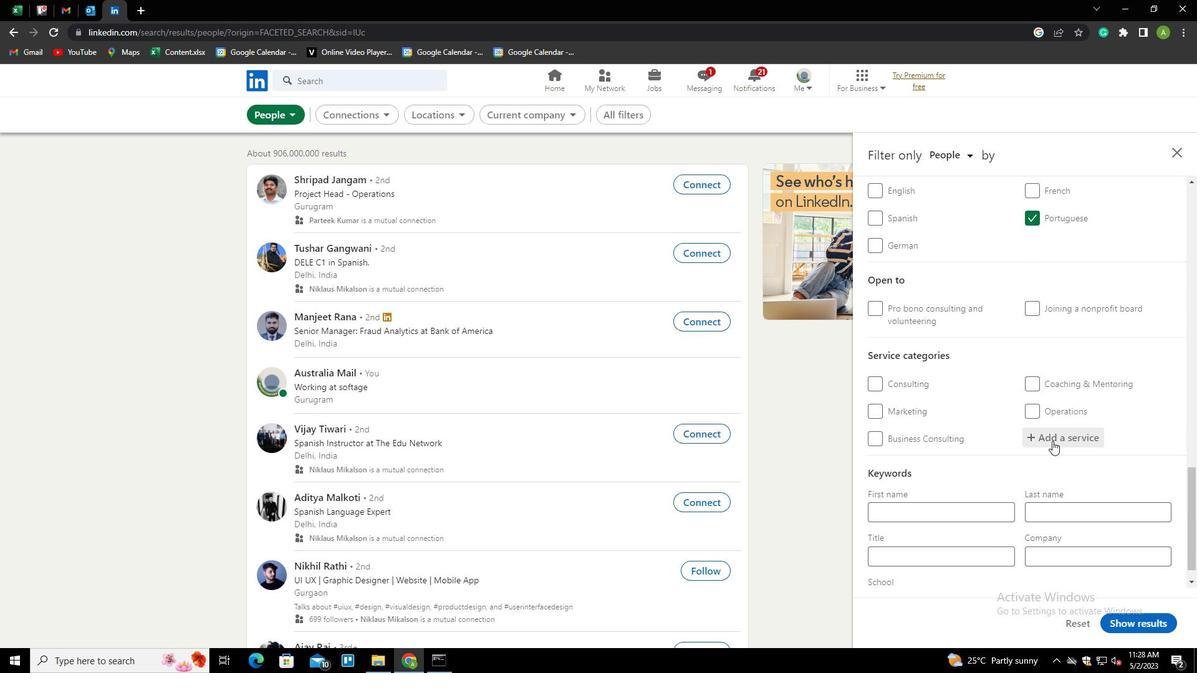 
Action: Mouse pressed left at (1064, 432)
Screenshot: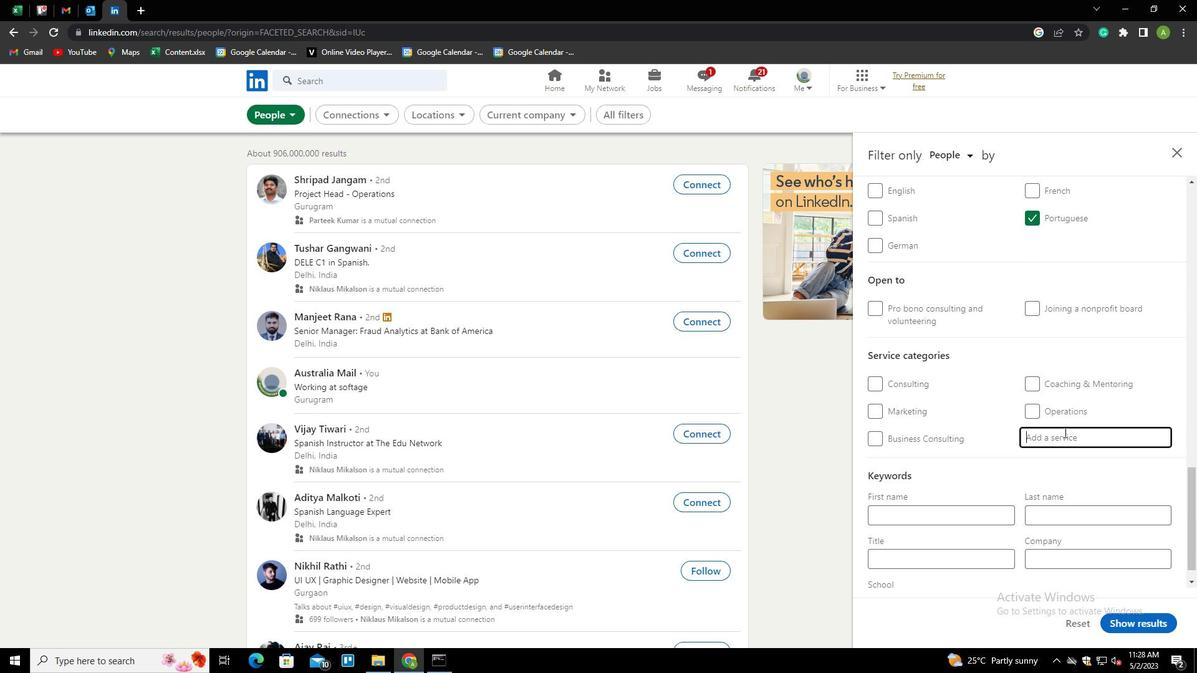 
Action: Key pressed <Key.shift>I<Key.backspace>USER<Key.down><Key.enter>
Screenshot: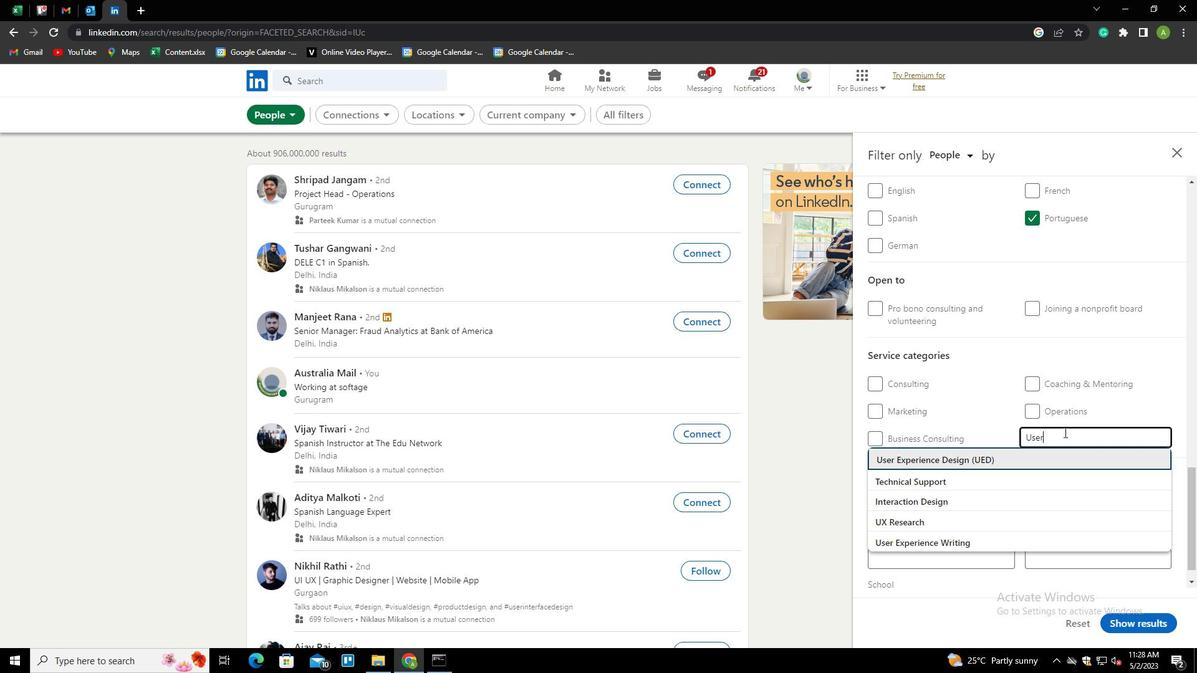 
Action: Mouse scrolled (1064, 432) with delta (0, 0)
Screenshot: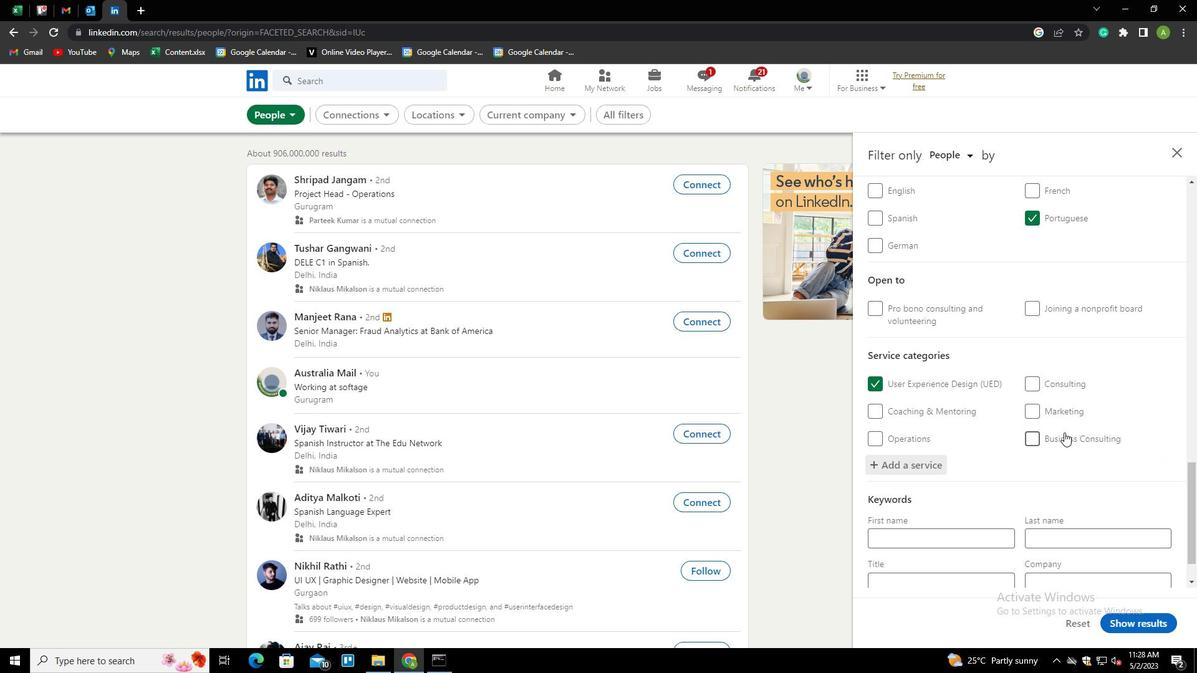 
Action: Mouse scrolled (1064, 432) with delta (0, 0)
Screenshot: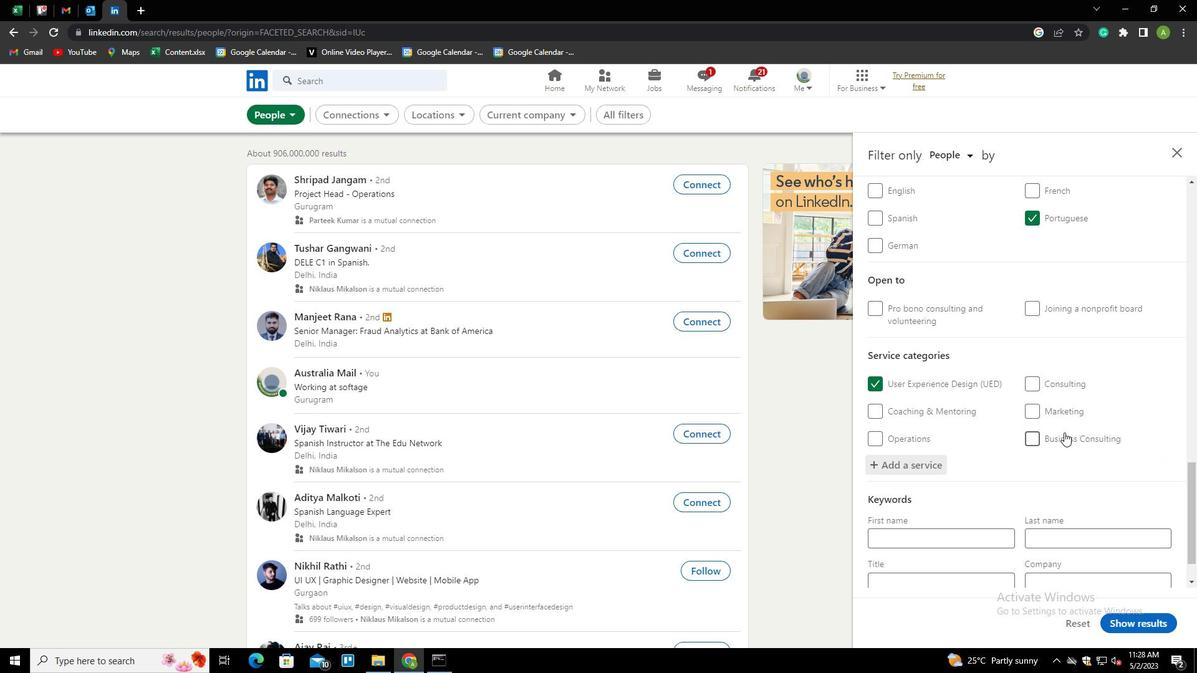 
Action: Mouse scrolled (1064, 432) with delta (0, 0)
Screenshot: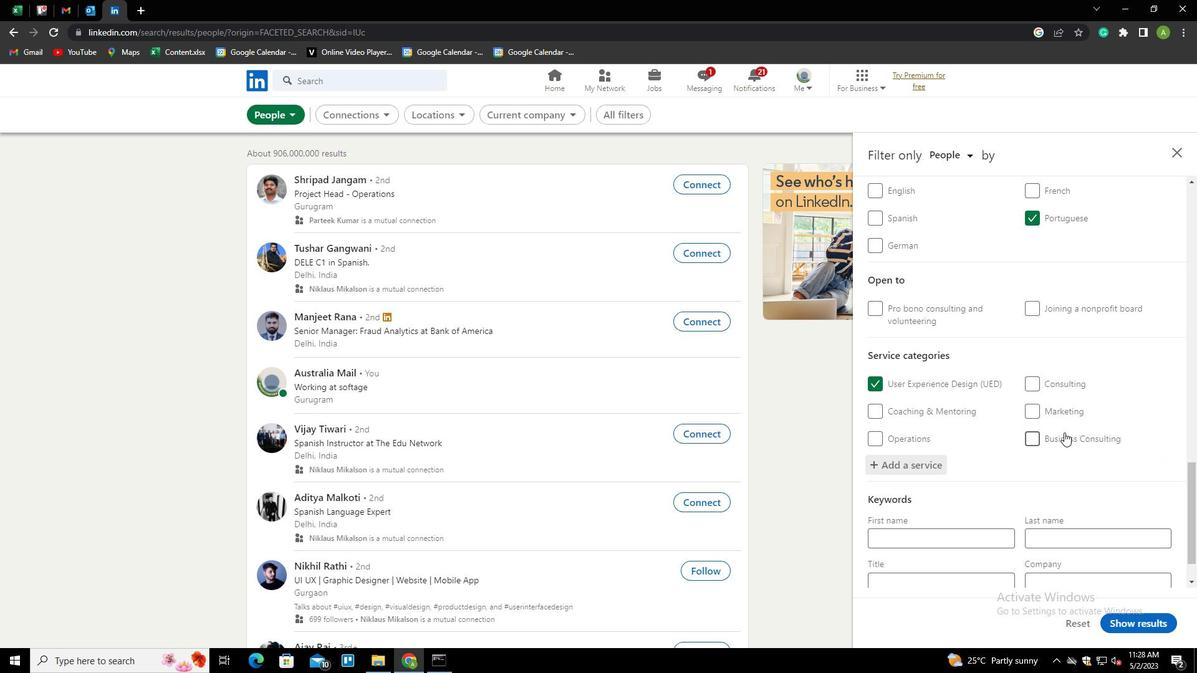 
Action: Mouse scrolled (1064, 432) with delta (0, 0)
Screenshot: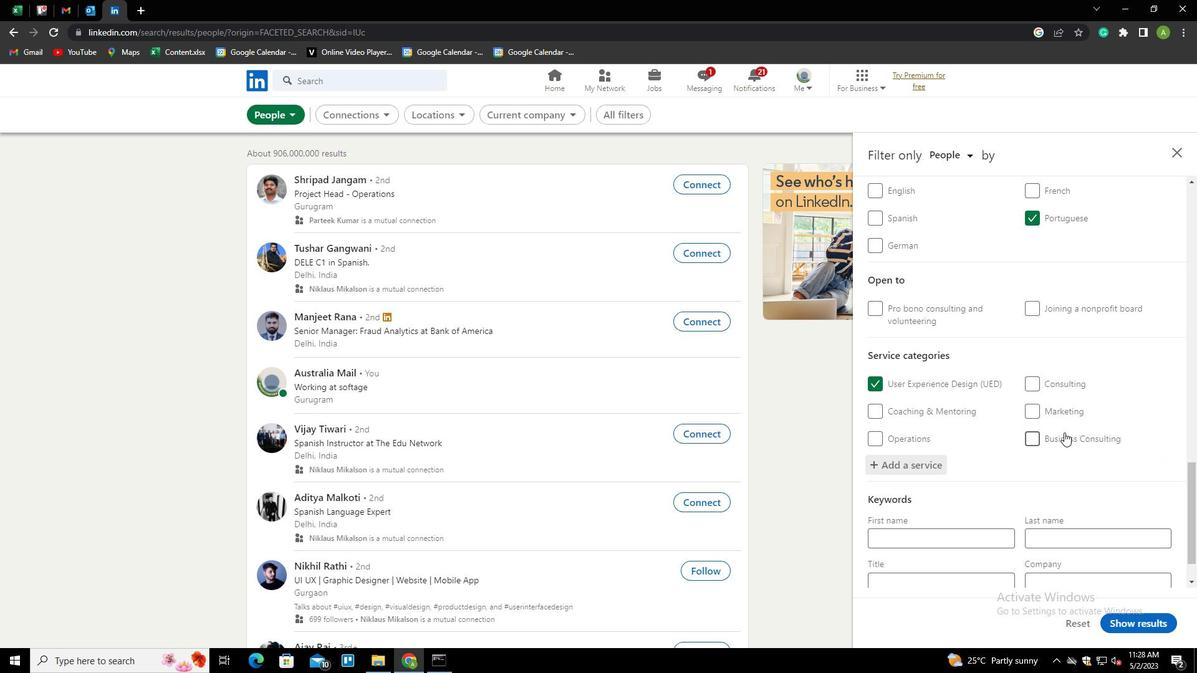 
Action: Mouse scrolled (1064, 432) with delta (0, 0)
Screenshot: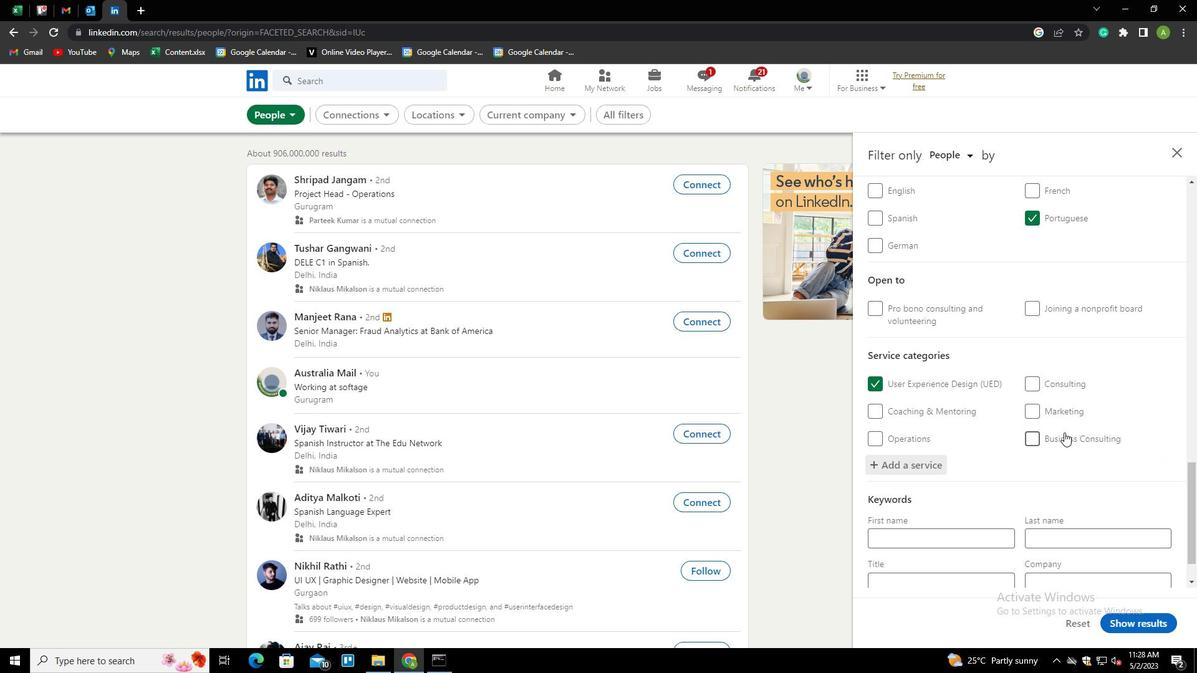 
Action: Mouse scrolled (1064, 432) with delta (0, 0)
Screenshot: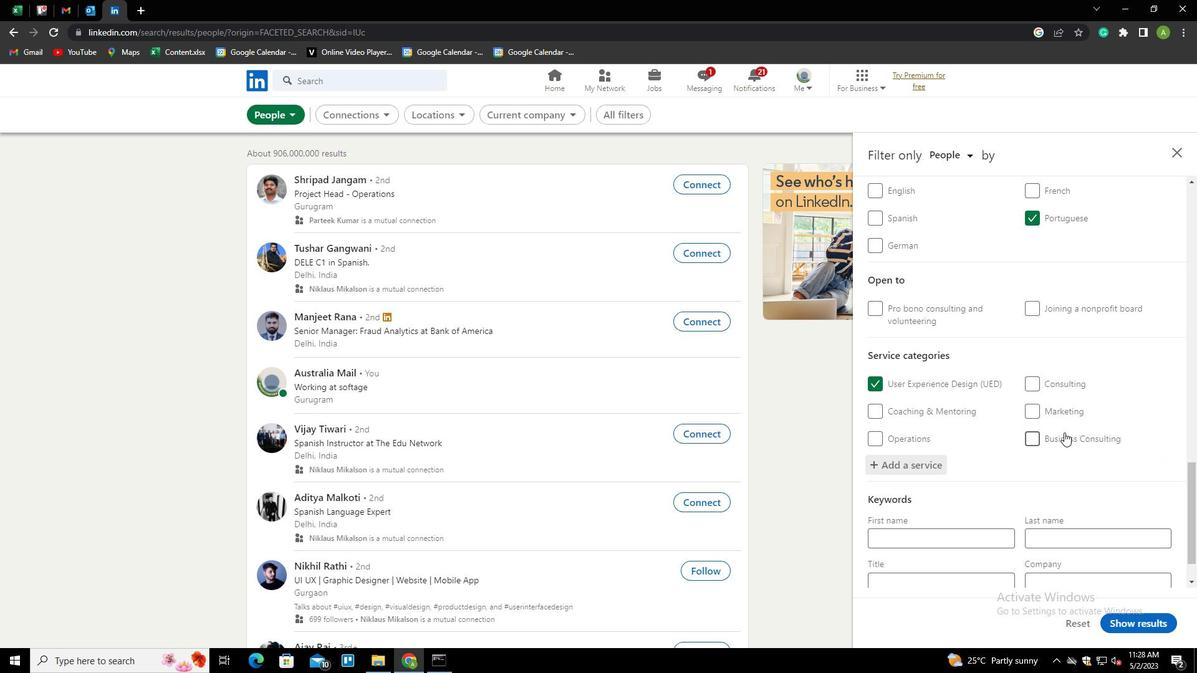 
Action: Mouse scrolled (1064, 432) with delta (0, 0)
Screenshot: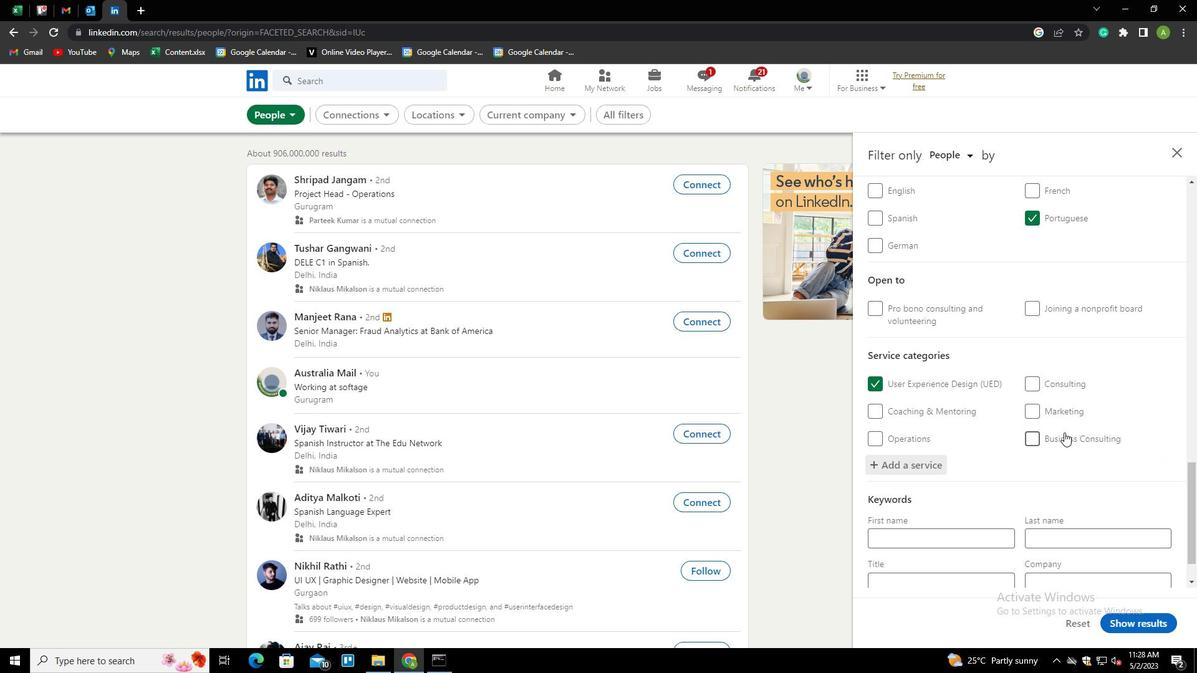 
Action: Mouse moved to (948, 533)
Screenshot: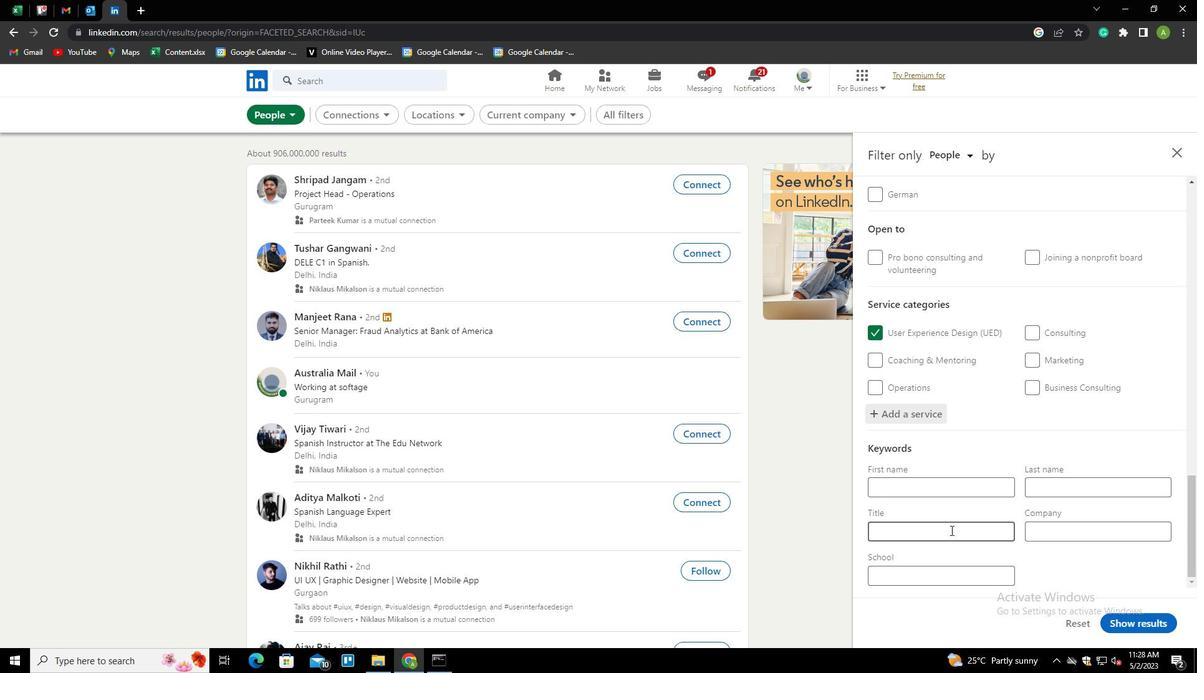 
Action: Mouse pressed left at (948, 533)
Screenshot: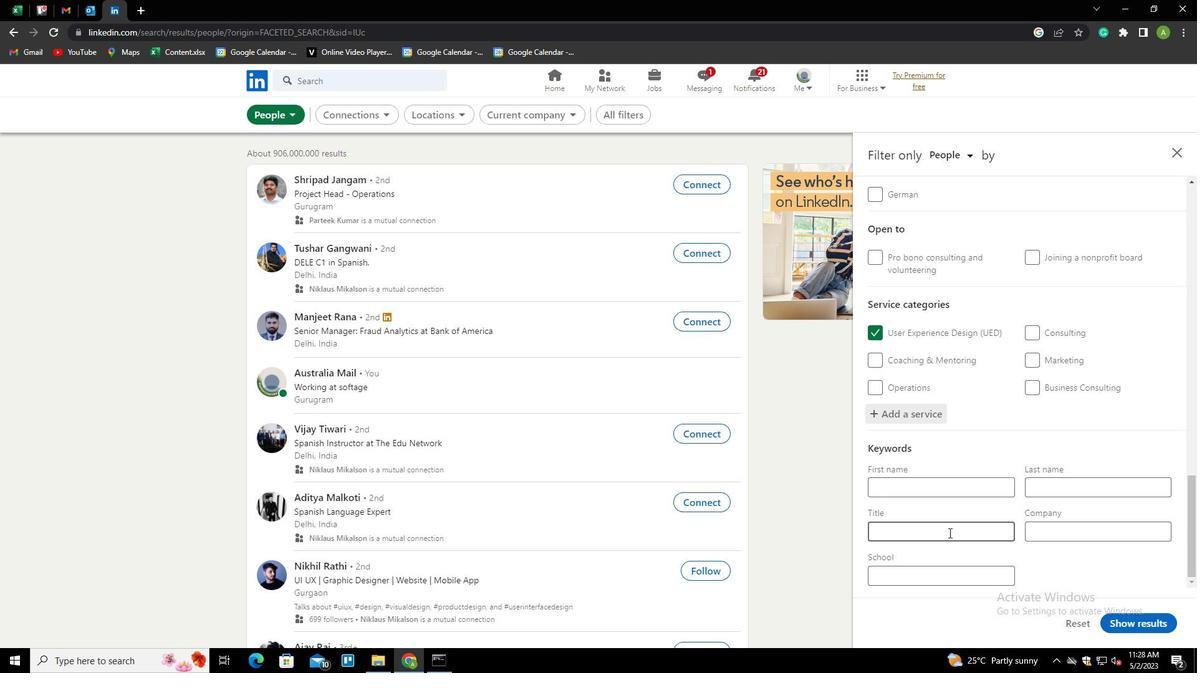
Action: Key pressed <Key.shift>DIRECTOR
Screenshot: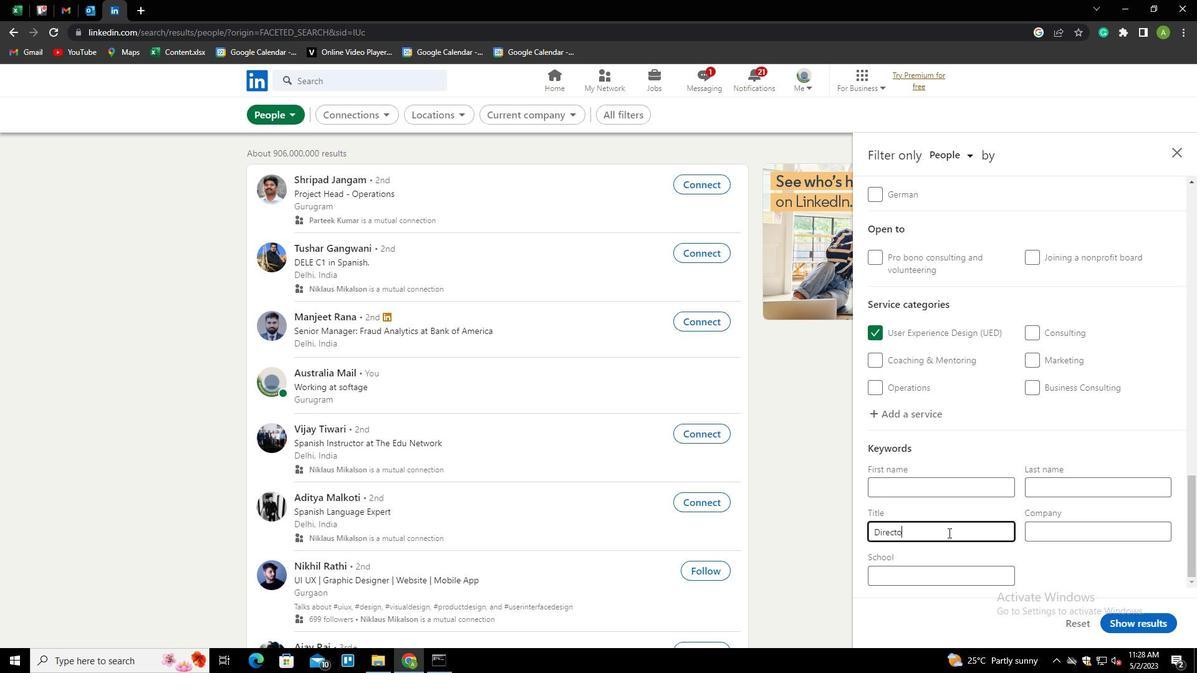 
Action: Mouse moved to (1097, 563)
Screenshot: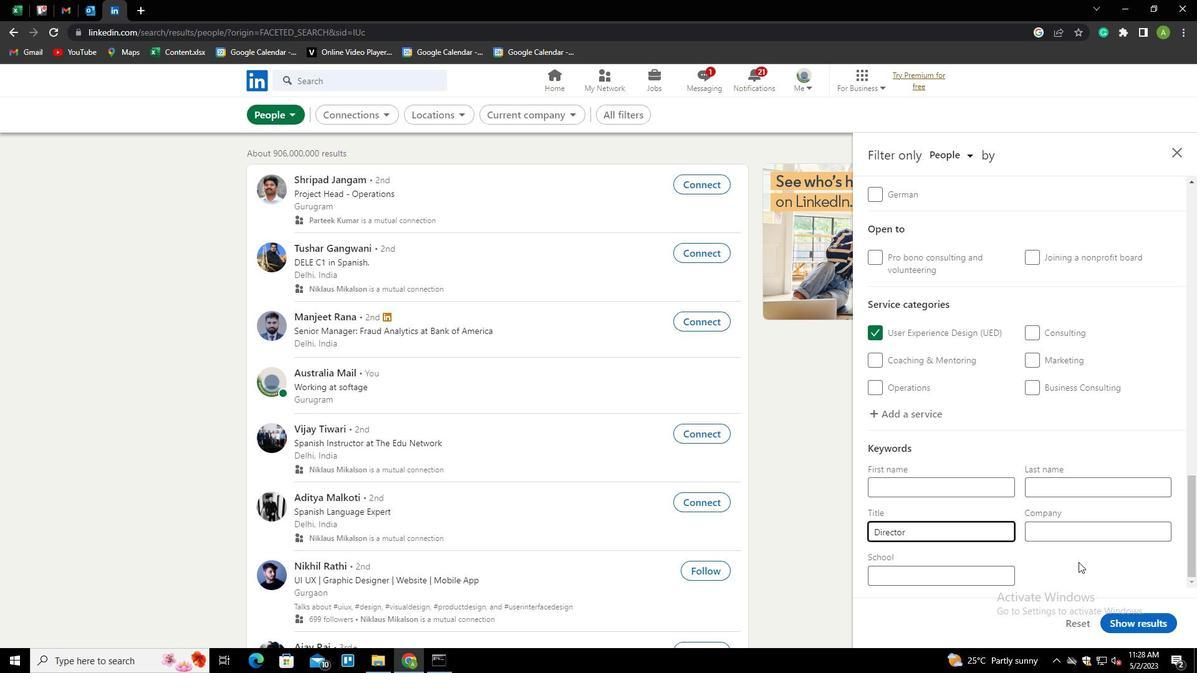 
Action: Mouse pressed left at (1097, 563)
Screenshot: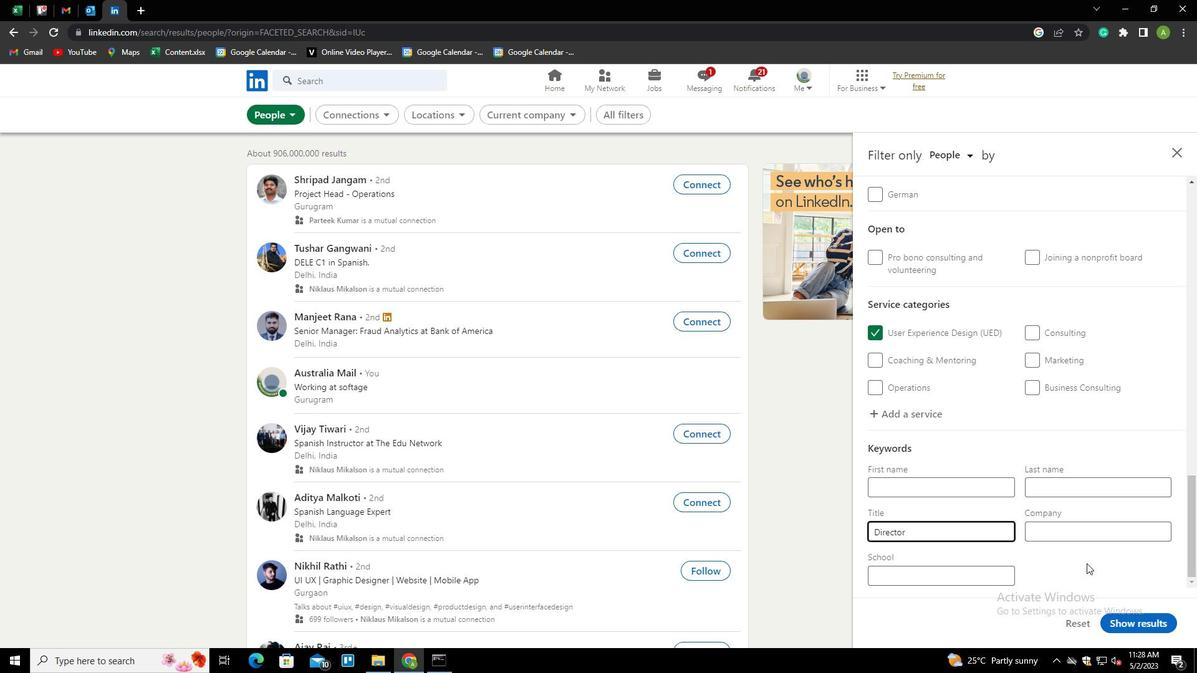 
Action: Mouse moved to (1122, 620)
Screenshot: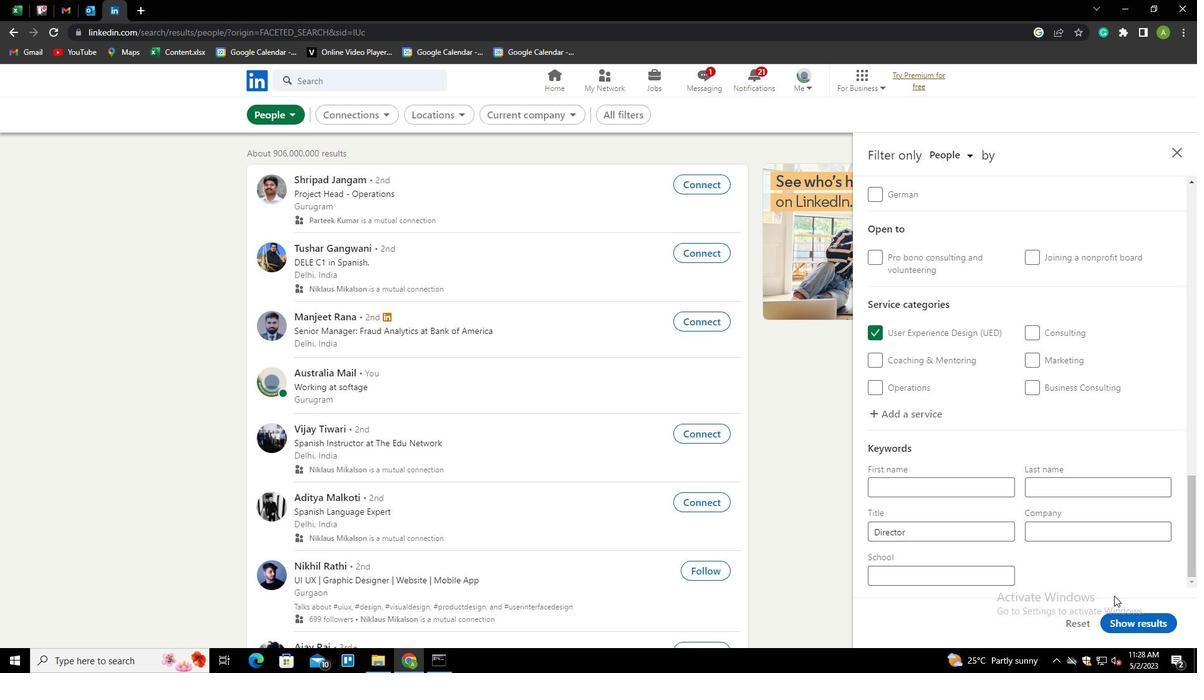 
Action: Mouse pressed left at (1122, 620)
Screenshot: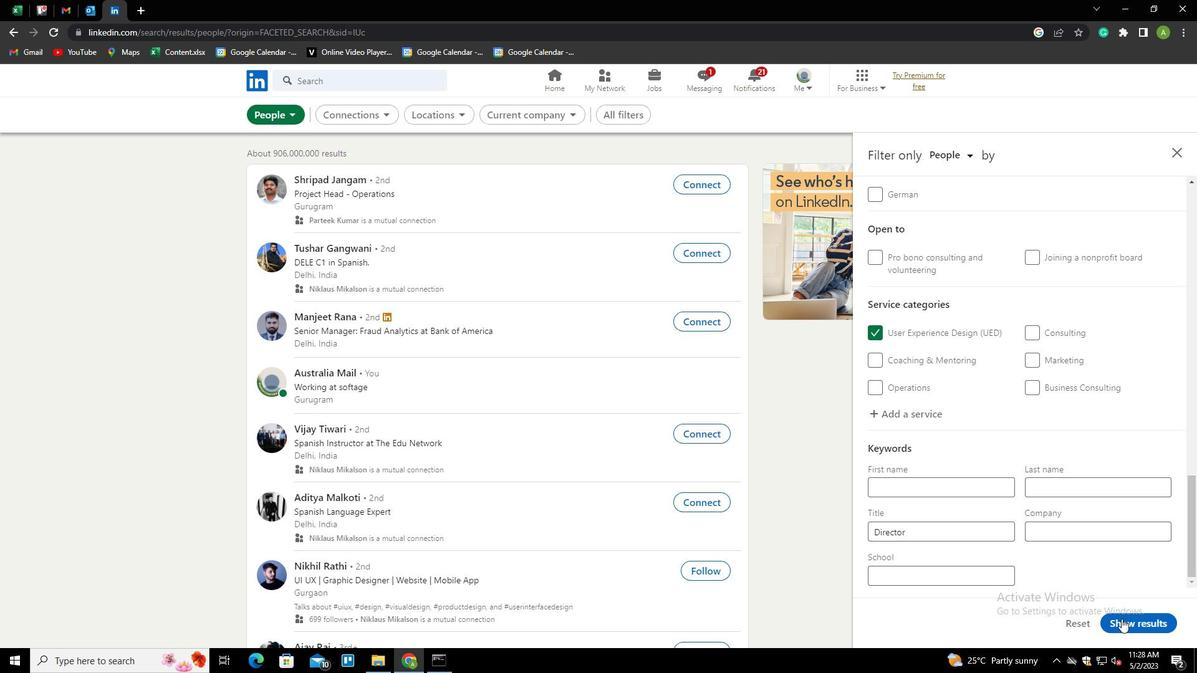 
